 Task: Look for space in Paysandú, Uruguay from 10th June, 2023 to 25th June, 2023 for 4 adults in price range Rs.10000 to Rs.15000. Place can be private room with 4 bedrooms having 4 beds and 4 bathrooms. Property type can be house, flat, guest house, hotel. Amenities needed are: wifi, TV, free parkinig on premises, gym, breakfast. Booking option can be shelf check-in. Required host language is English.
Action: Mouse moved to (481, 124)
Screenshot: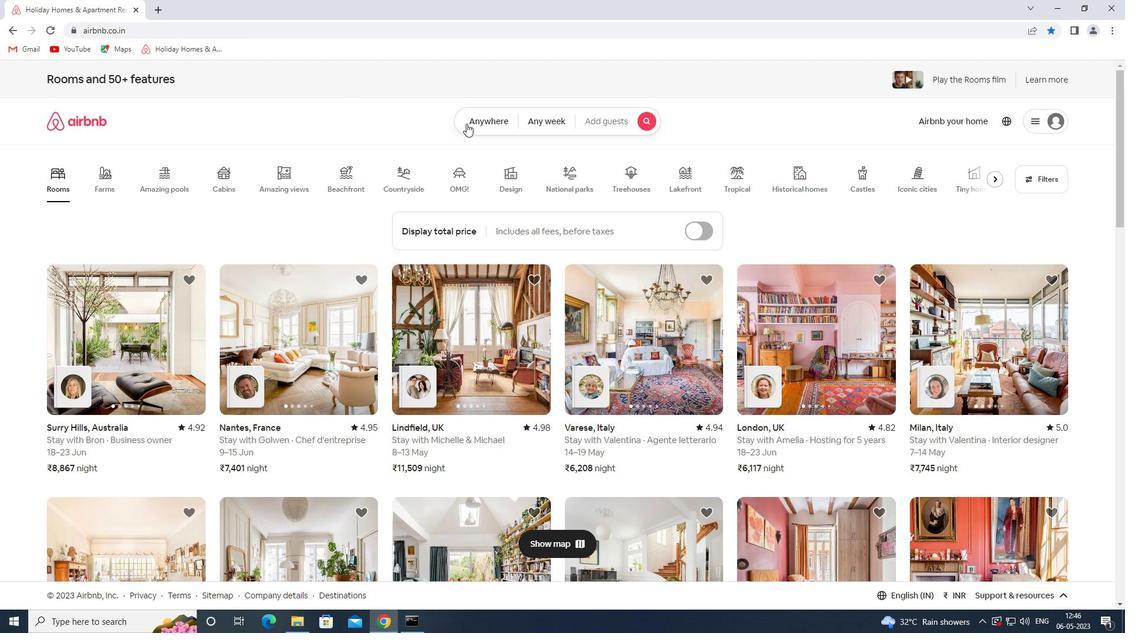 
Action: Mouse pressed left at (481, 124)
Screenshot: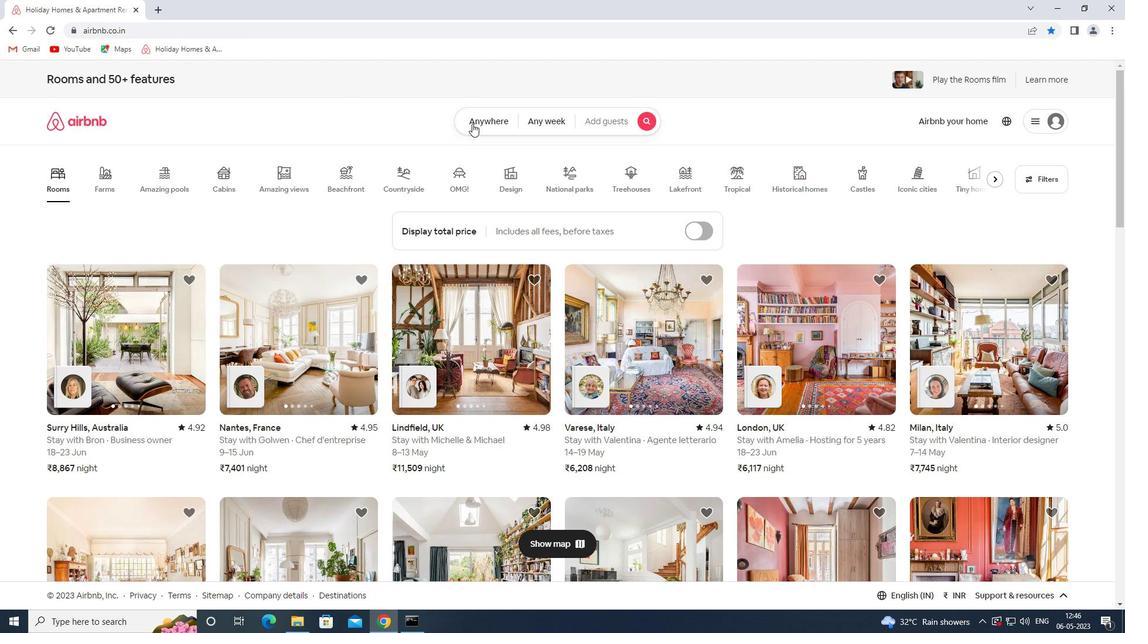
Action: Mouse moved to (420, 163)
Screenshot: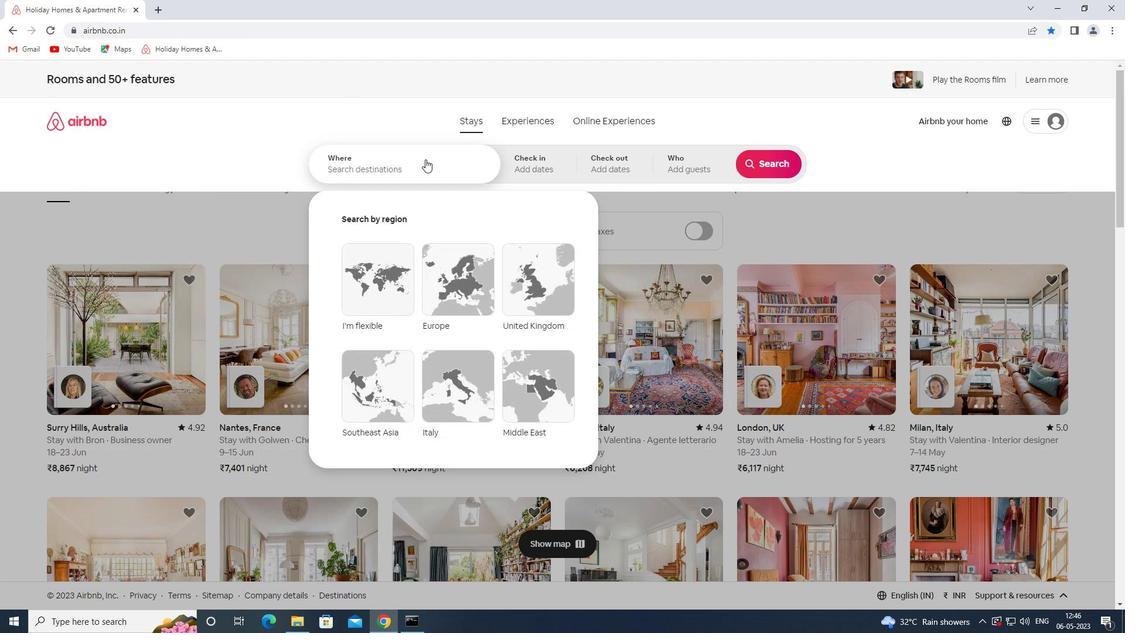 
Action: Mouse pressed left at (420, 163)
Screenshot: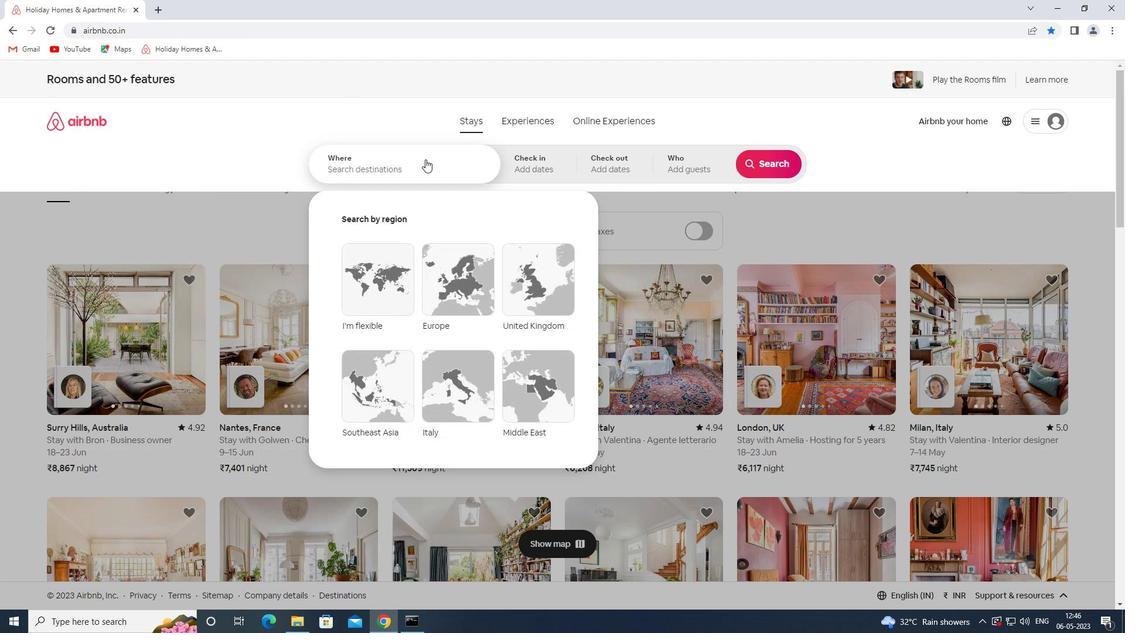 
Action: Key pressed <Key.shift><Key.shift><Key.shift><Key.shift><Key.shift><Key.shift>PAYSANDU<Key.space>
Screenshot: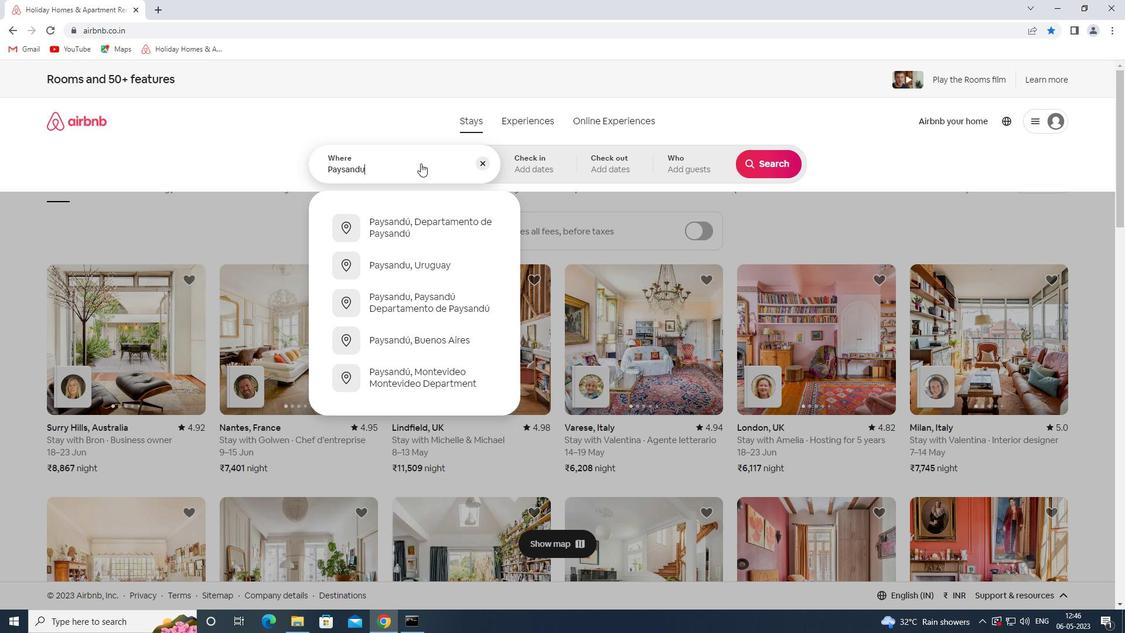
Action: Mouse moved to (434, 236)
Screenshot: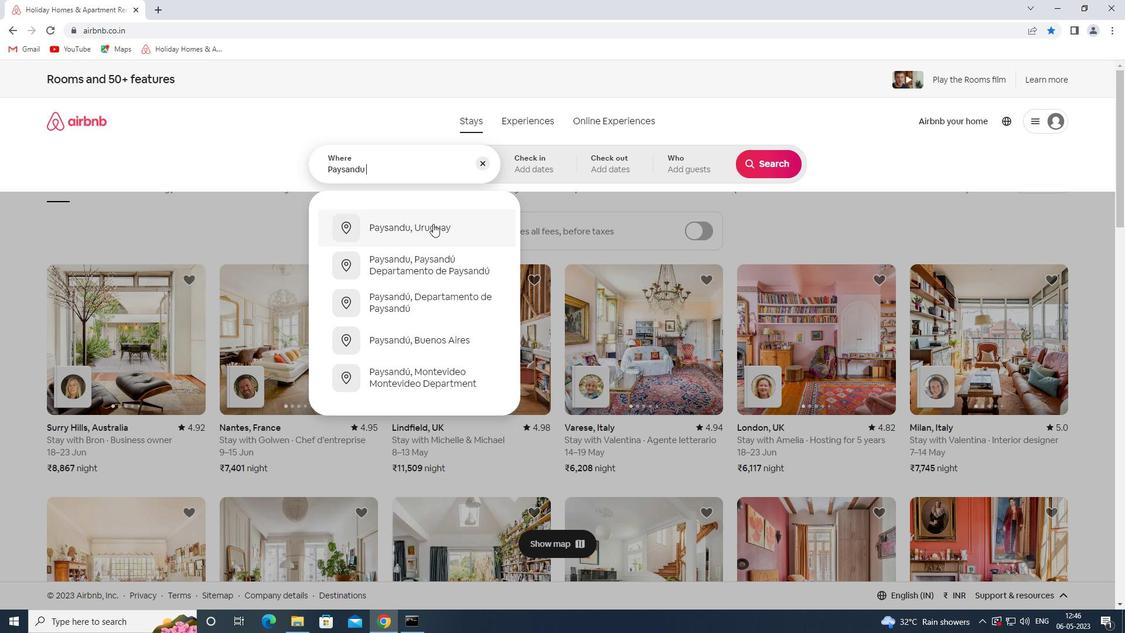 
Action: Mouse pressed left at (434, 236)
Screenshot: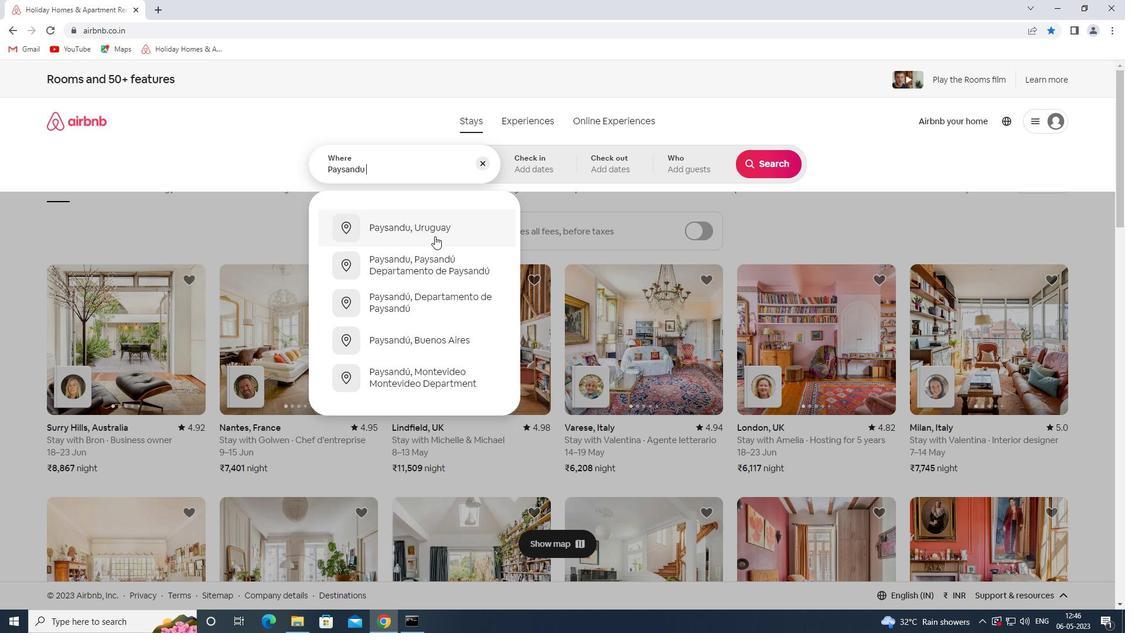 
Action: Mouse moved to (754, 333)
Screenshot: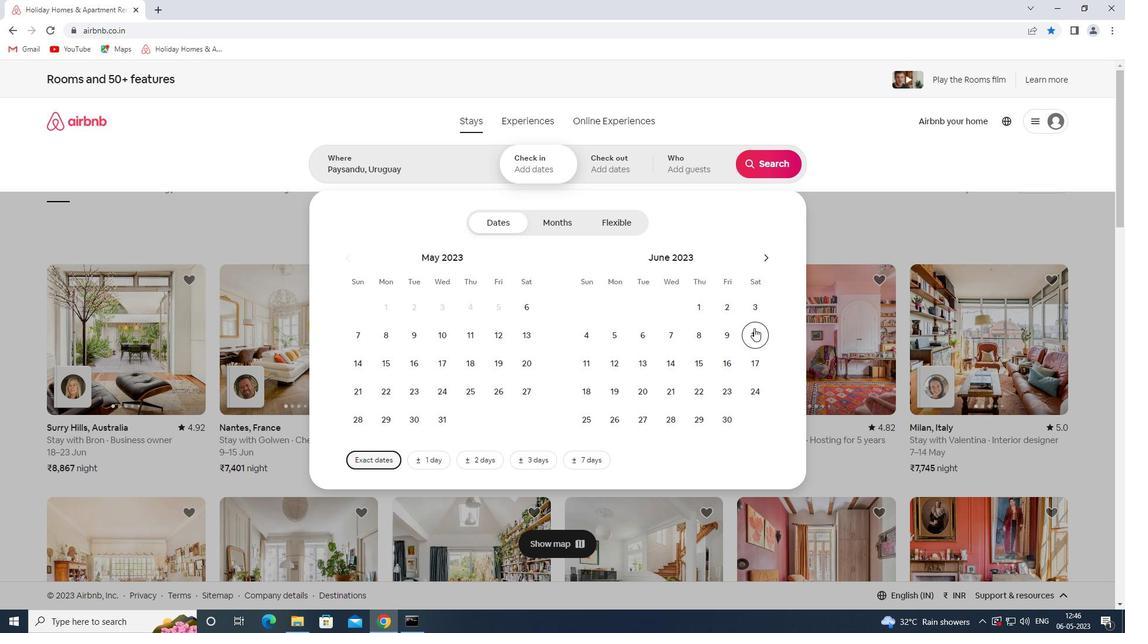 
Action: Mouse pressed left at (754, 333)
Screenshot: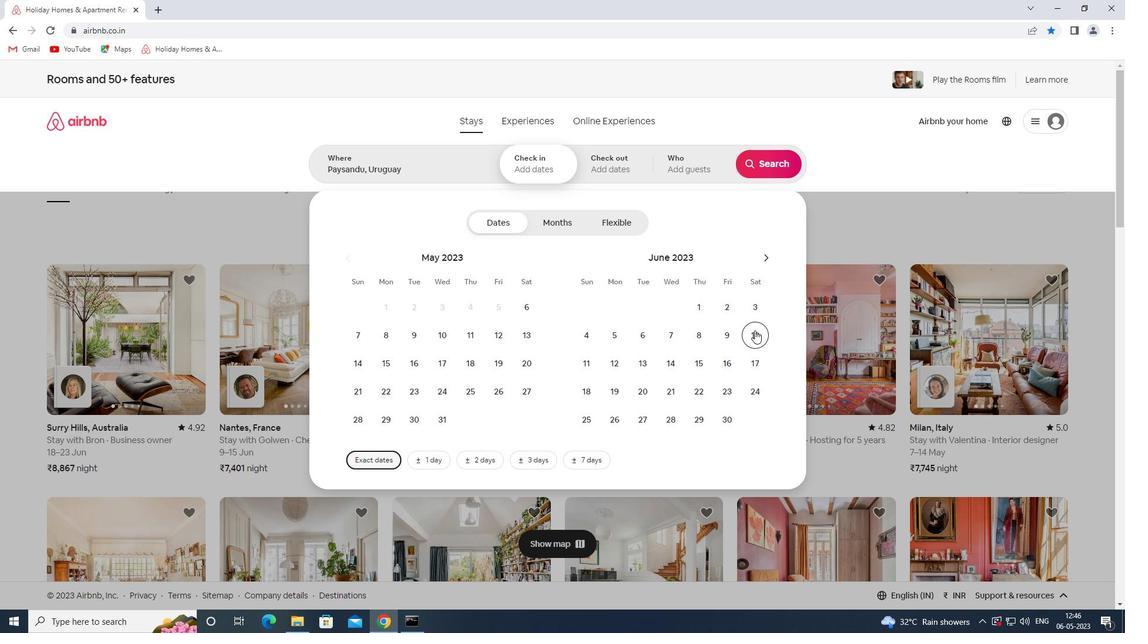 
Action: Mouse moved to (585, 424)
Screenshot: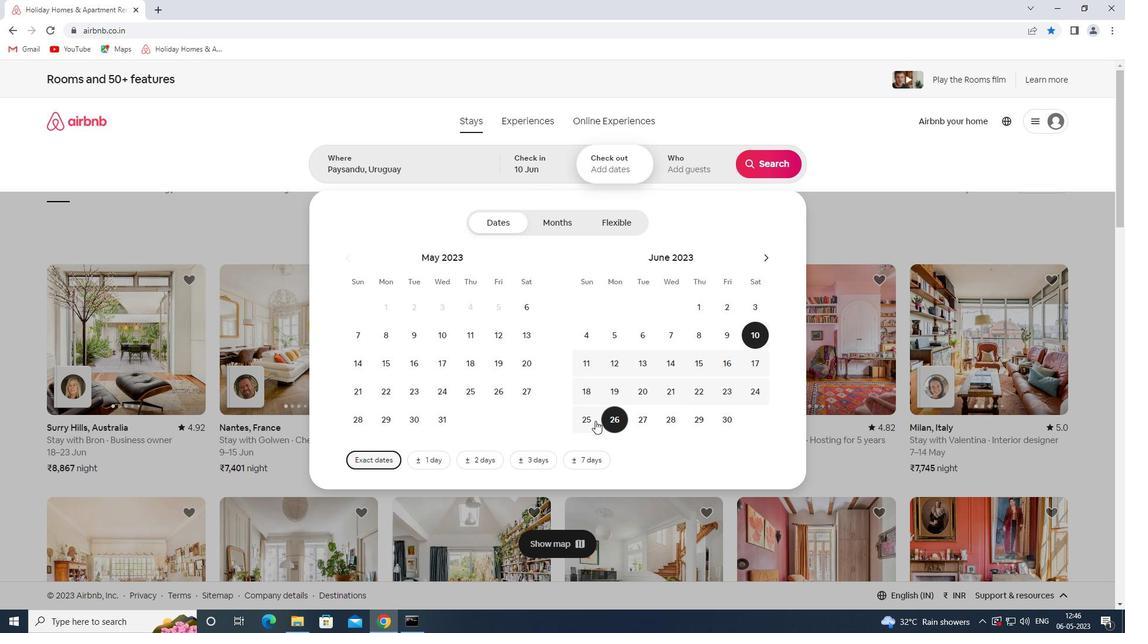 
Action: Mouse pressed left at (585, 424)
Screenshot: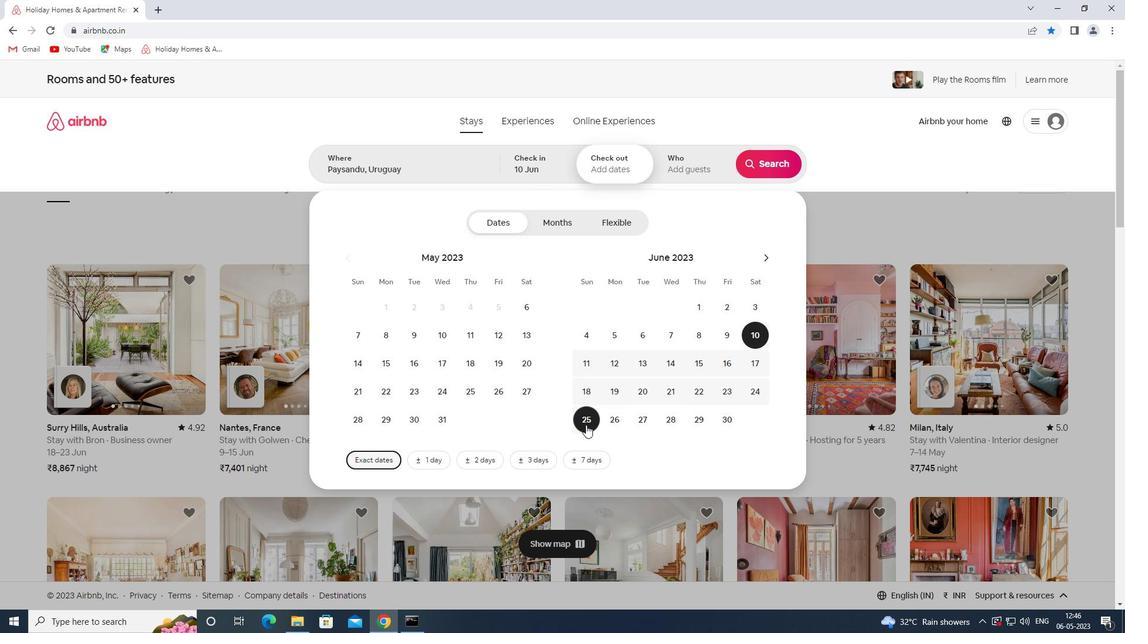 
Action: Mouse moved to (694, 165)
Screenshot: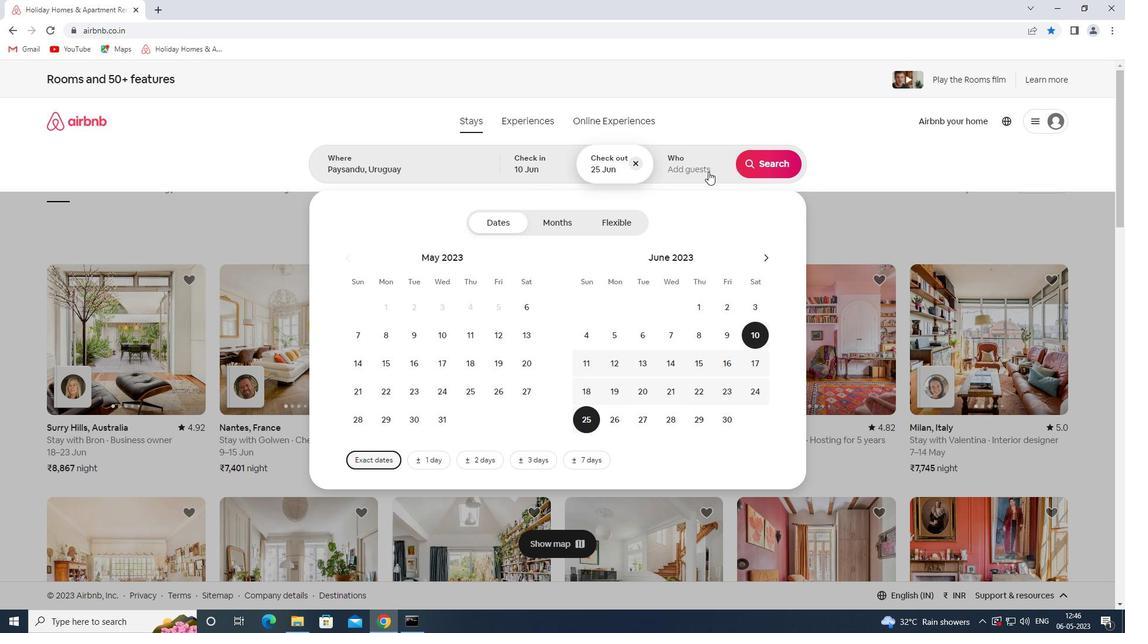 
Action: Mouse pressed left at (694, 165)
Screenshot: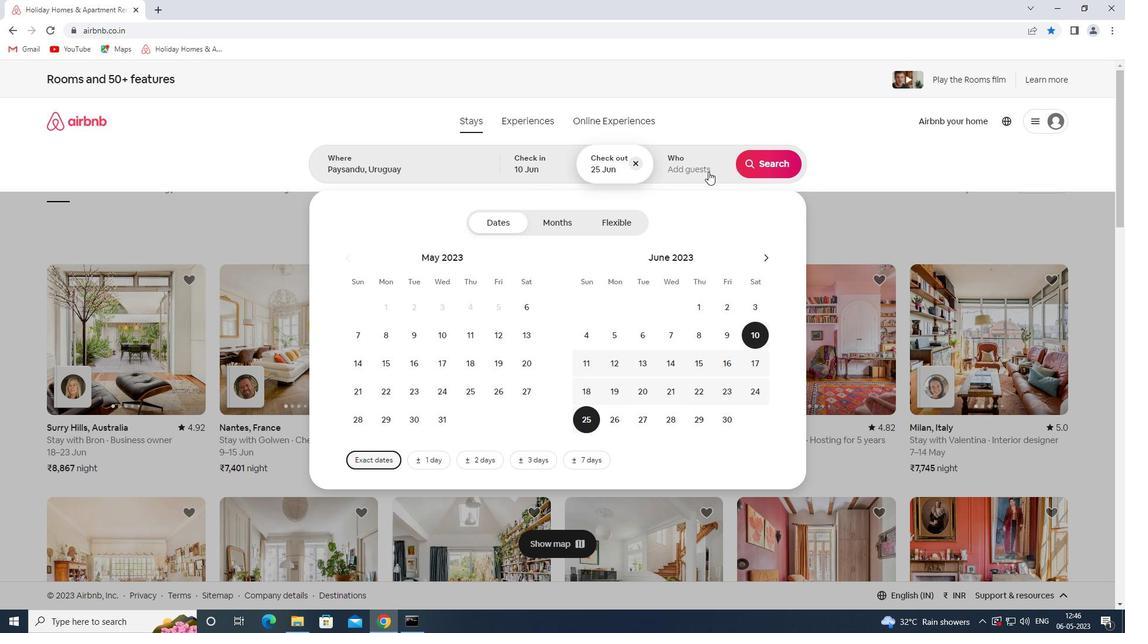 
Action: Mouse moved to (769, 226)
Screenshot: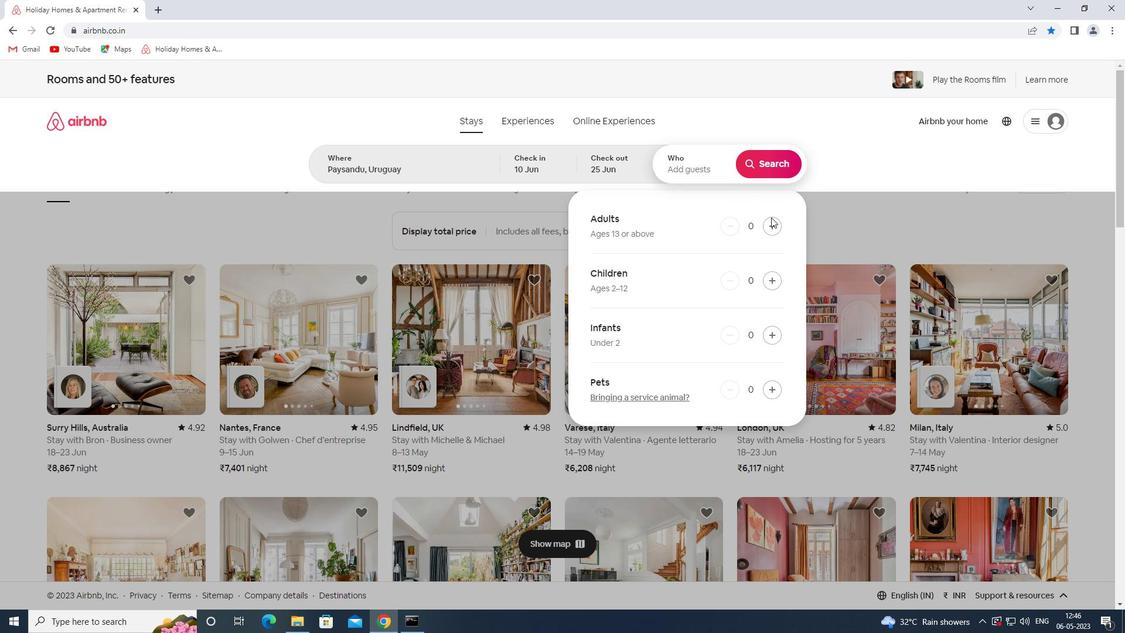 
Action: Mouse pressed left at (769, 226)
Screenshot: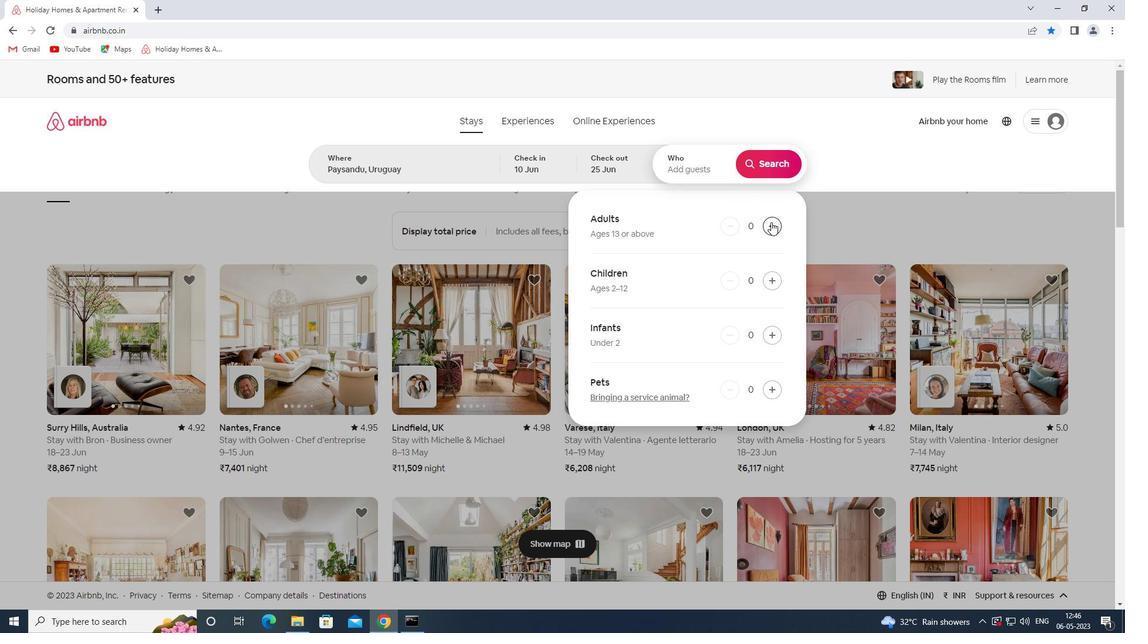 
Action: Mouse pressed left at (769, 226)
Screenshot: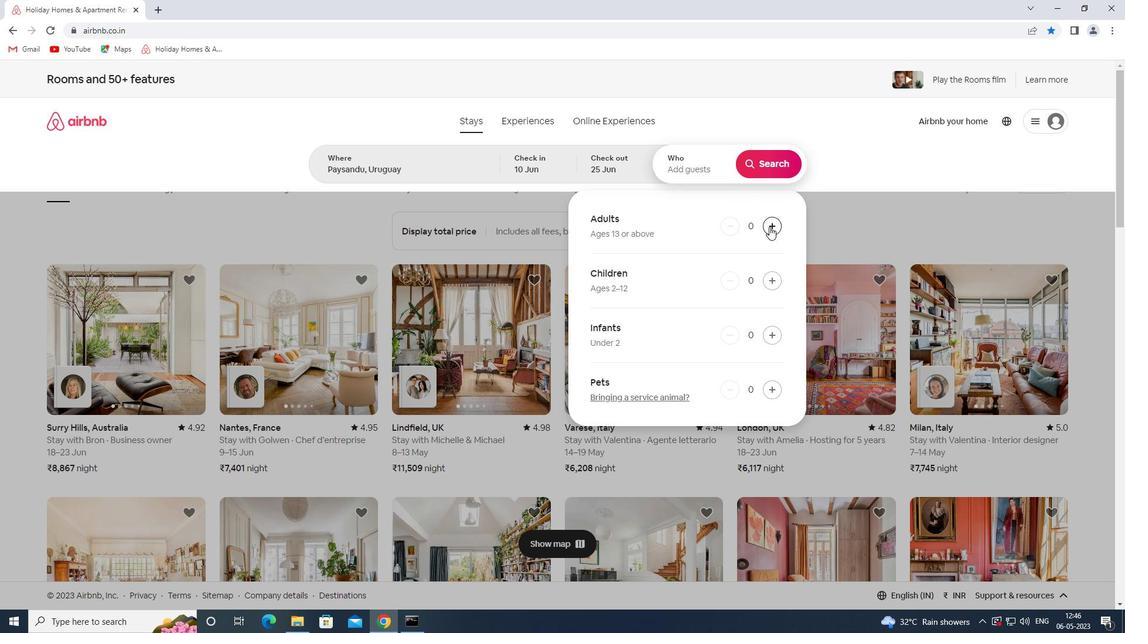 
Action: Mouse moved to (777, 233)
Screenshot: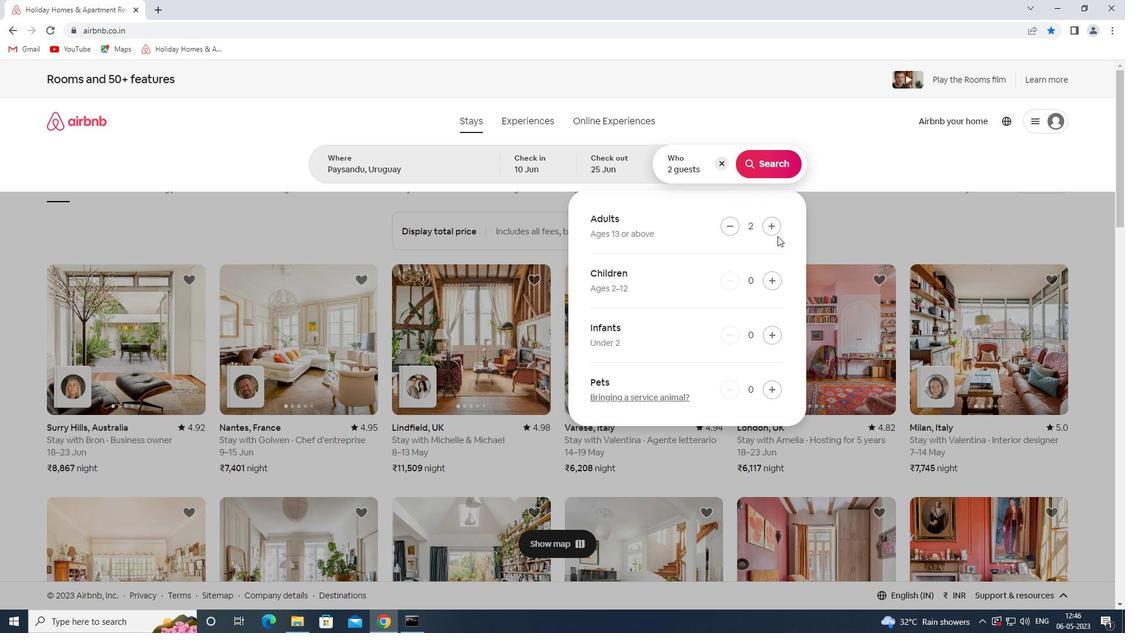 
Action: Mouse pressed left at (777, 233)
Screenshot: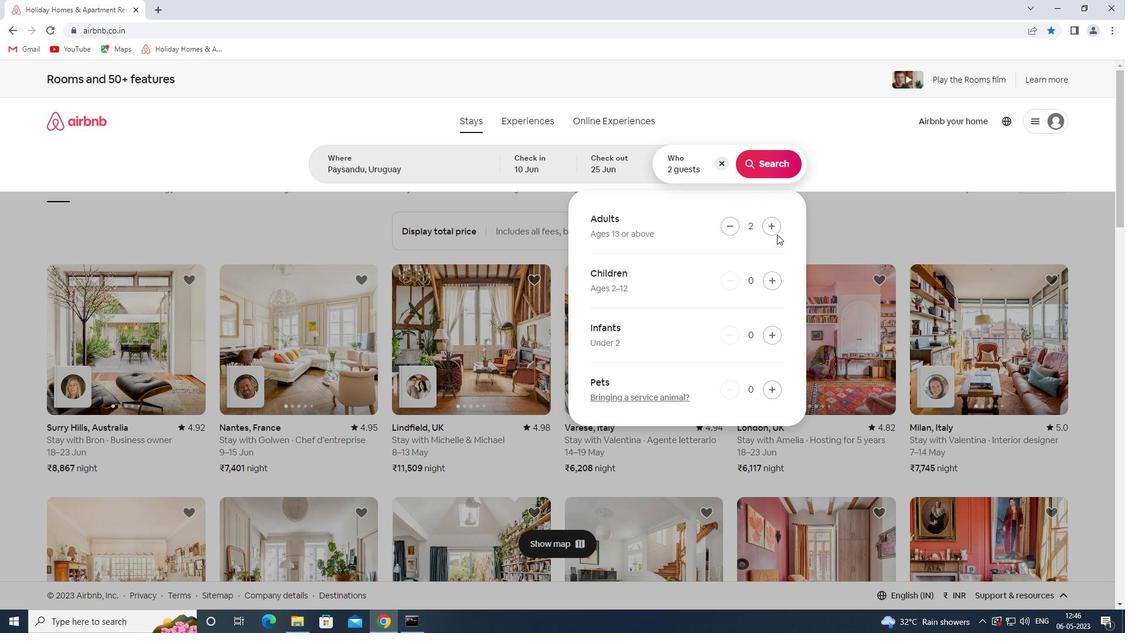 
Action: Mouse pressed left at (777, 233)
Screenshot: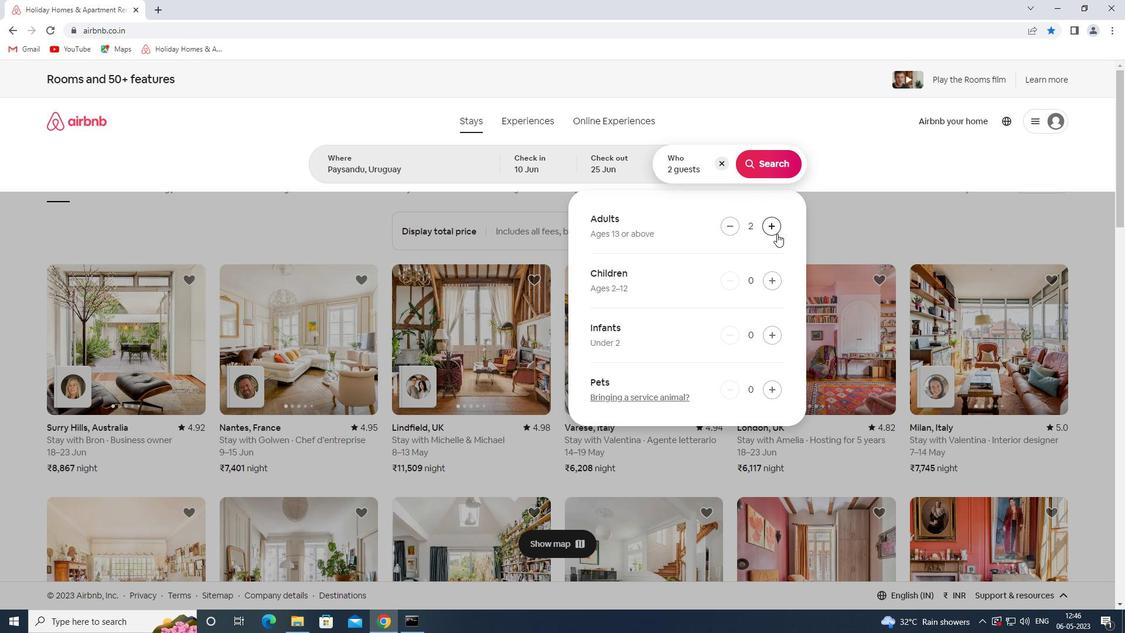 
Action: Mouse moved to (778, 165)
Screenshot: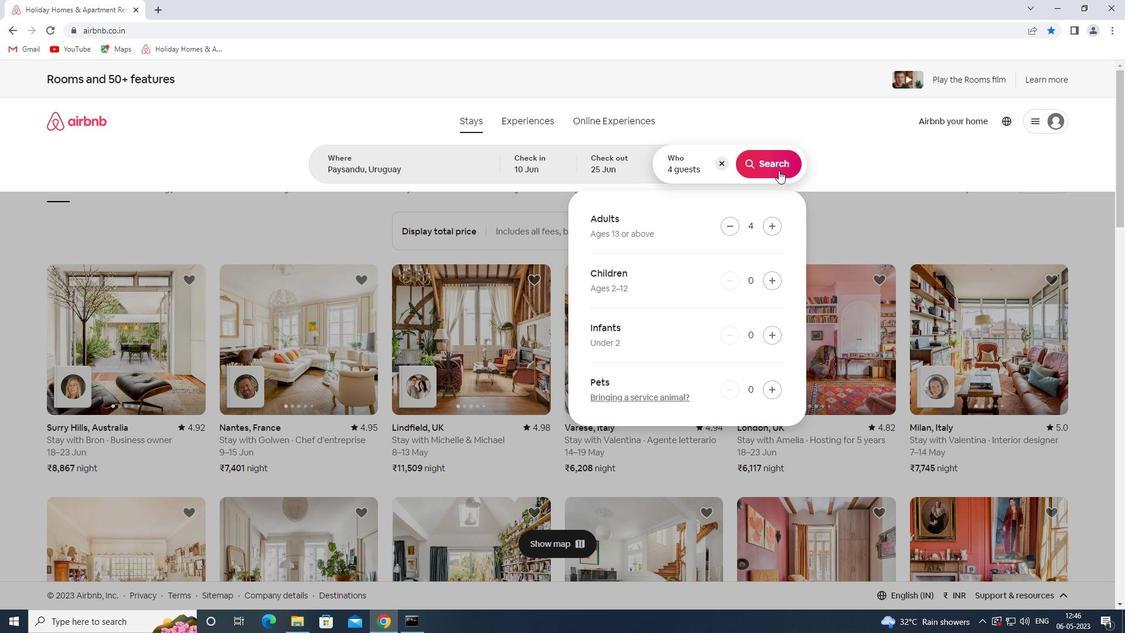 
Action: Mouse pressed left at (778, 165)
Screenshot: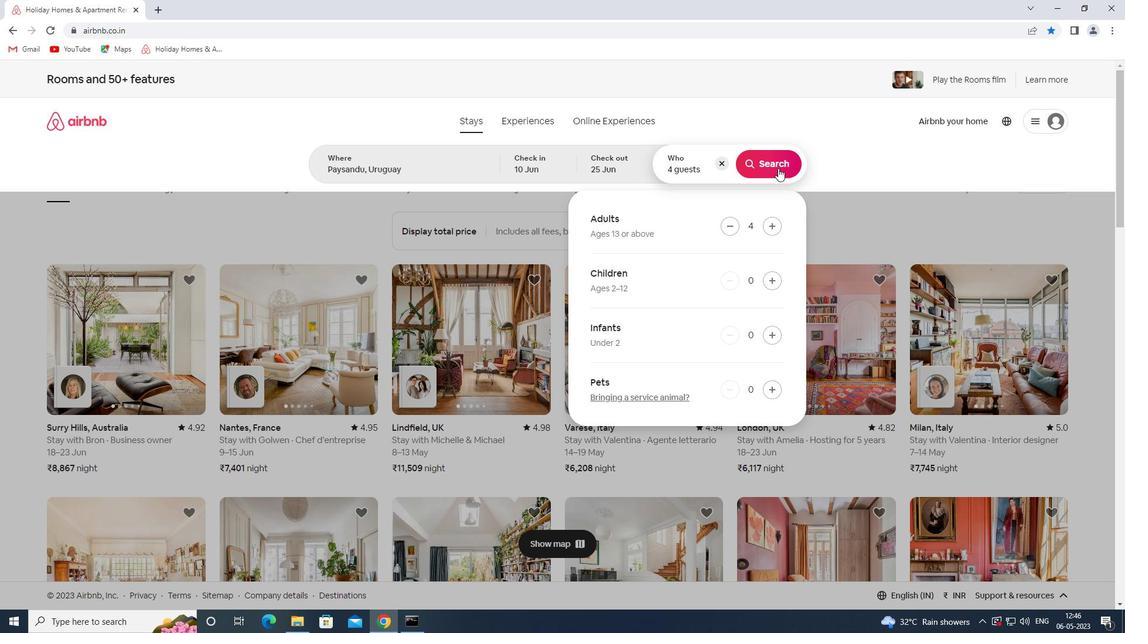 
Action: Mouse moved to (1083, 130)
Screenshot: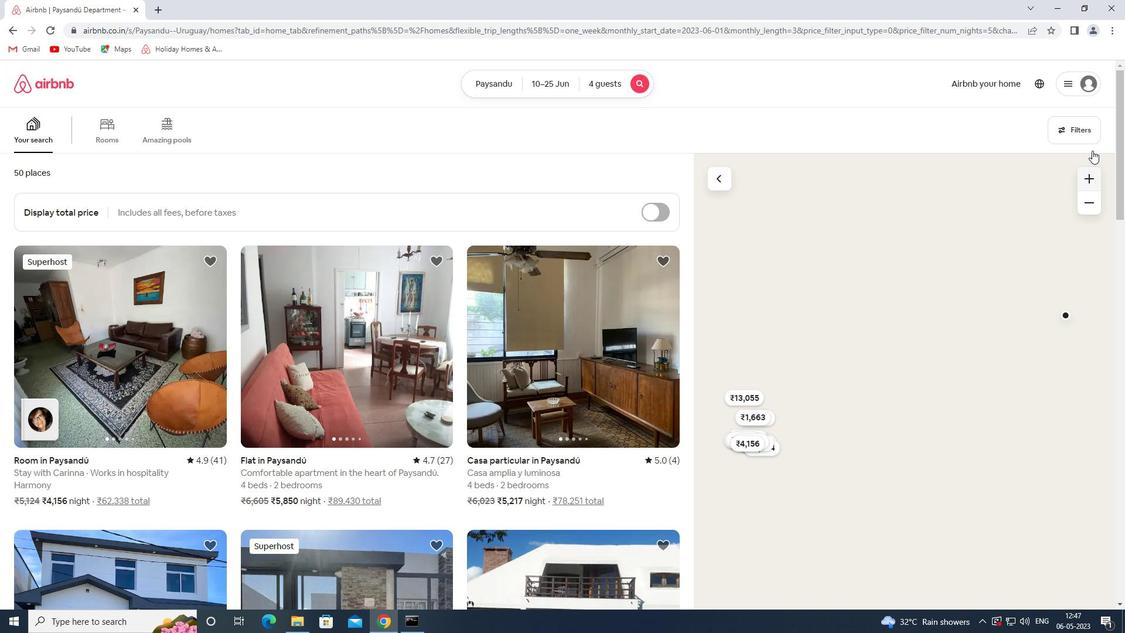 
Action: Mouse pressed left at (1083, 130)
Screenshot: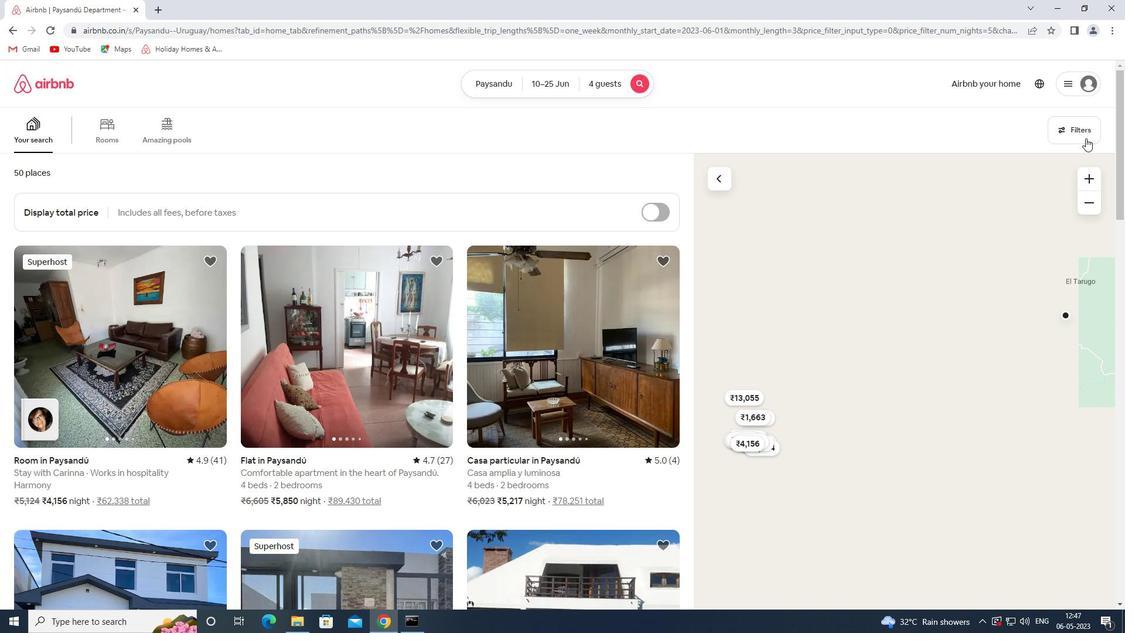 
Action: Mouse moved to (406, 419)
Screenshot: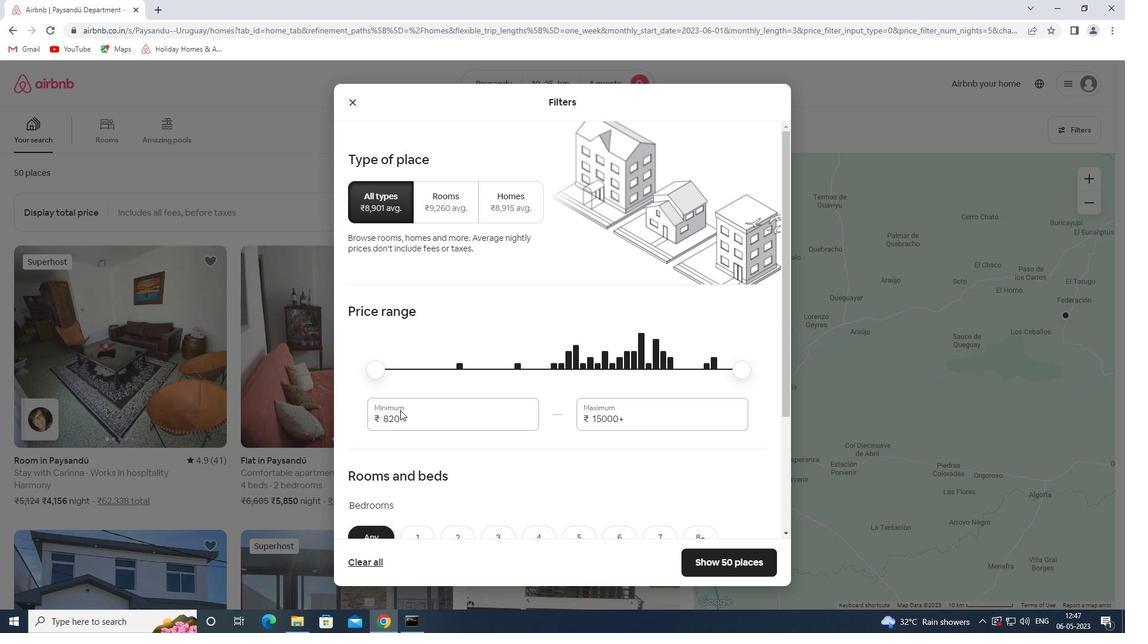 
Action: Mouse pressed left at (406, 419)
Screenshot: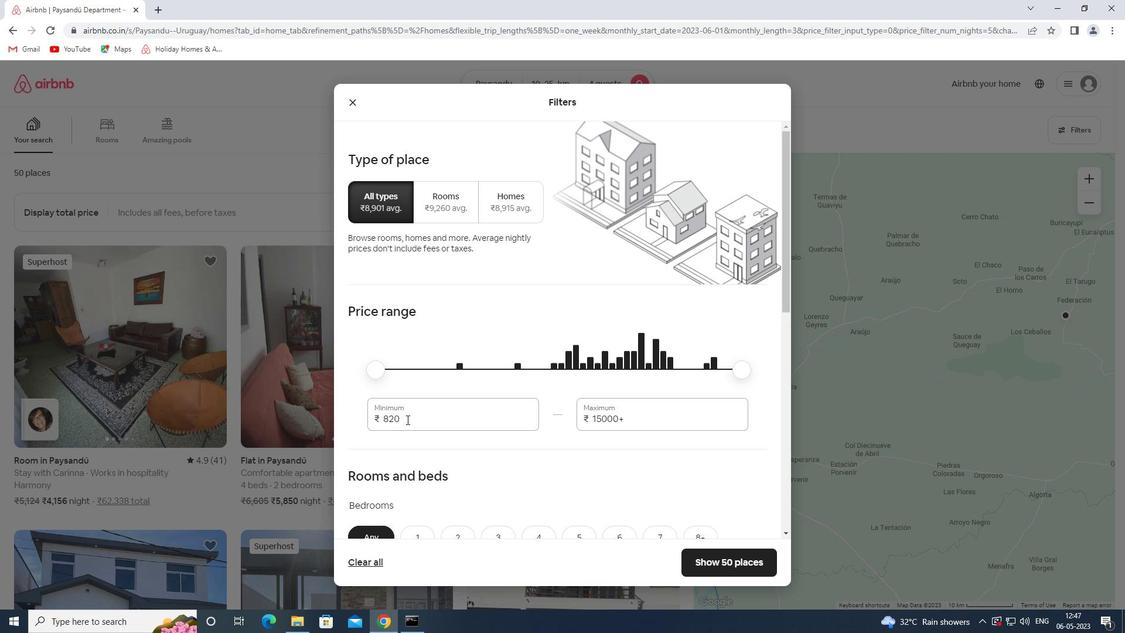
Action: Mouse pressed left at (406, 419)
Screenshot: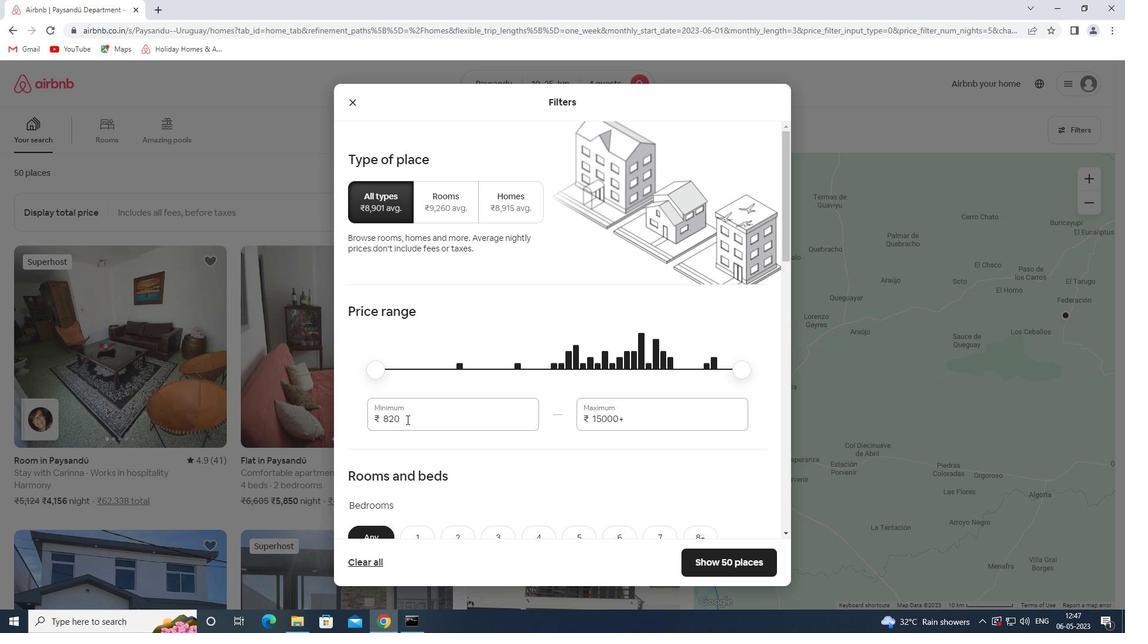 
Action: Key pressed 10000<Key.tab>15000
Screenshot: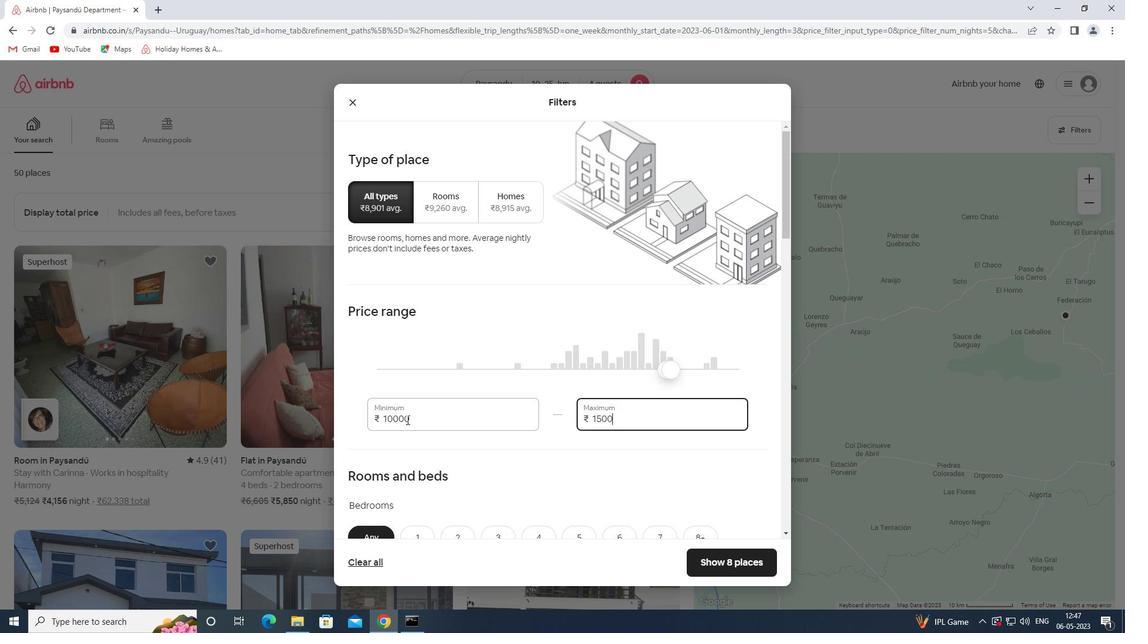 
Action: Mouse moved to (386, 475)
Screenshot: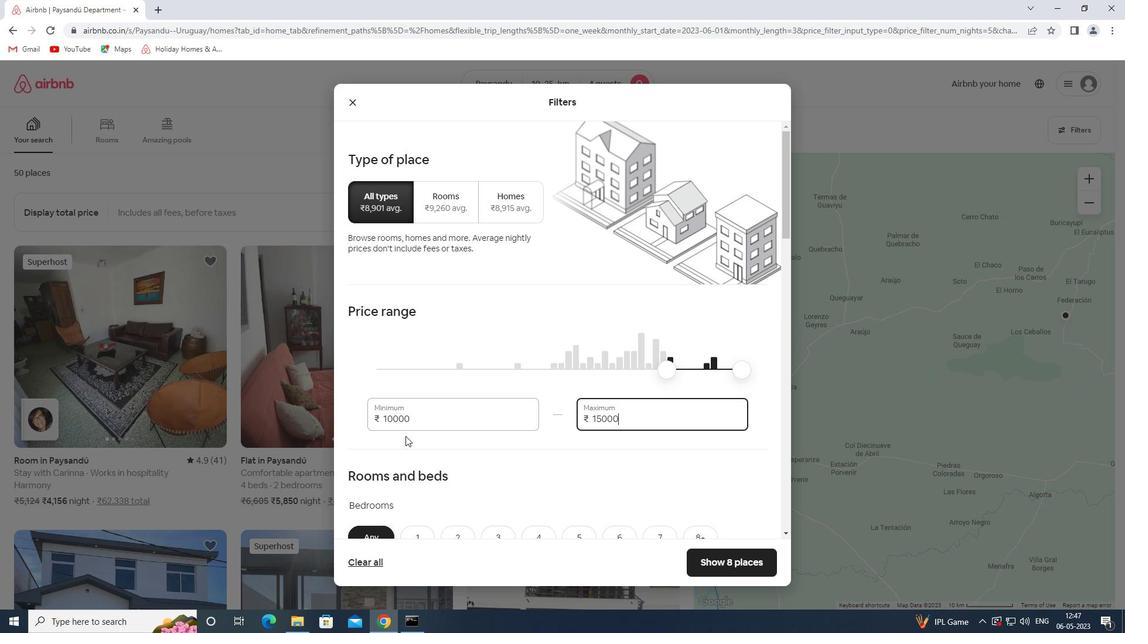 
Action: Mouse scrolled (386, 474) with delta (0, 0)
Screenshot: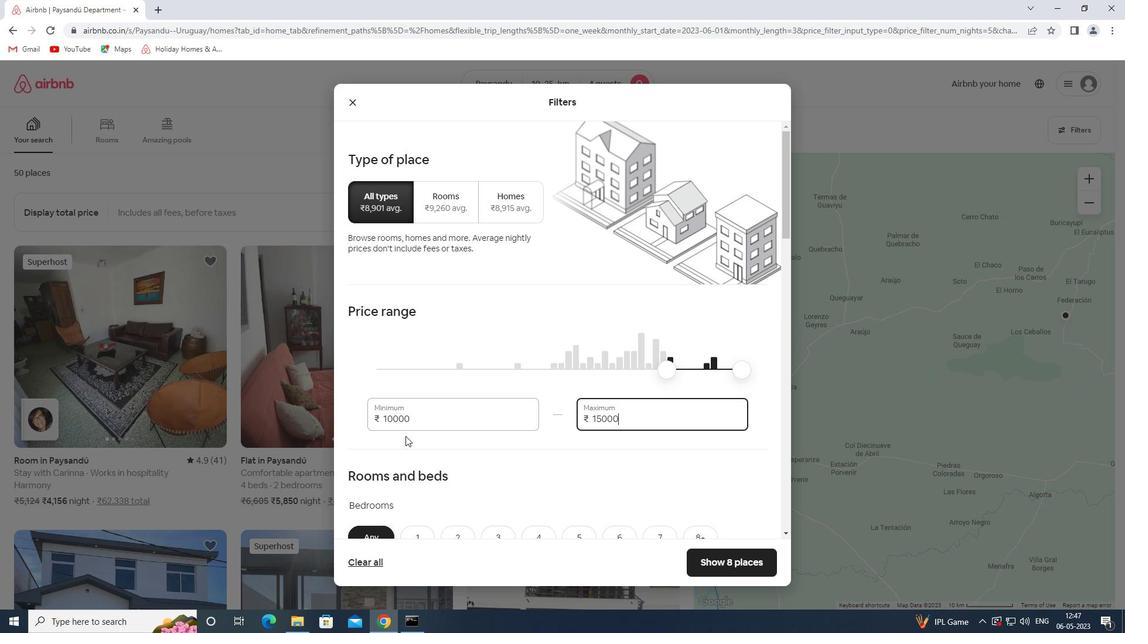 
Action: Mouse moved to (382, 476)
Screenshot: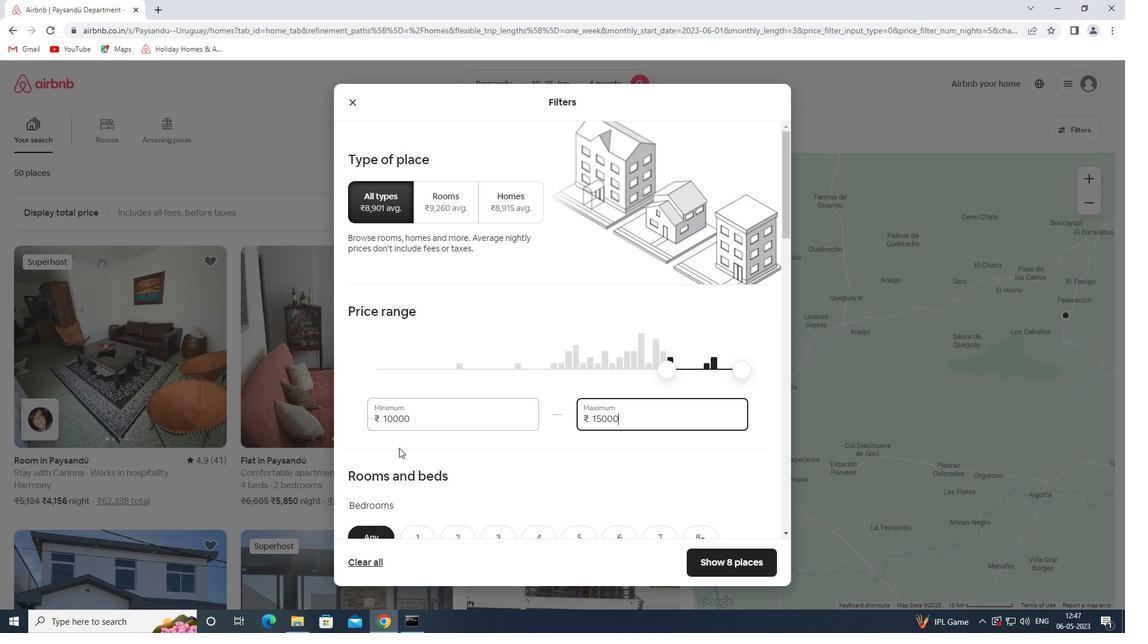
Action: Mouse scrolled (382, 475) with delta (0, 0)
Screenshot: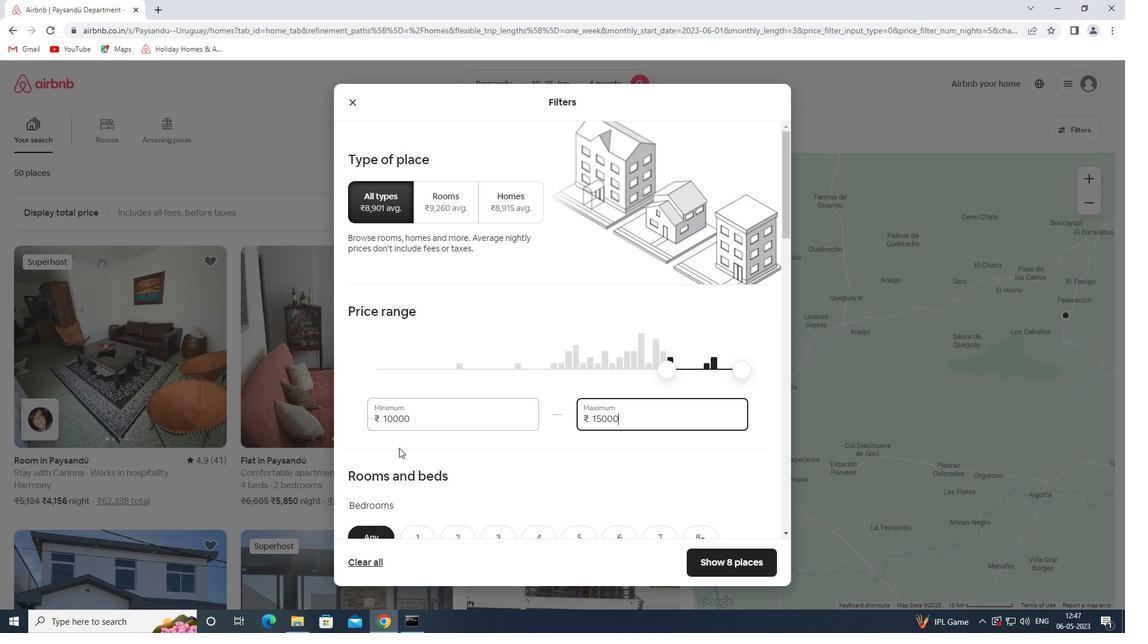 
Action: Mouse moved to (381, 477)
Screenshot: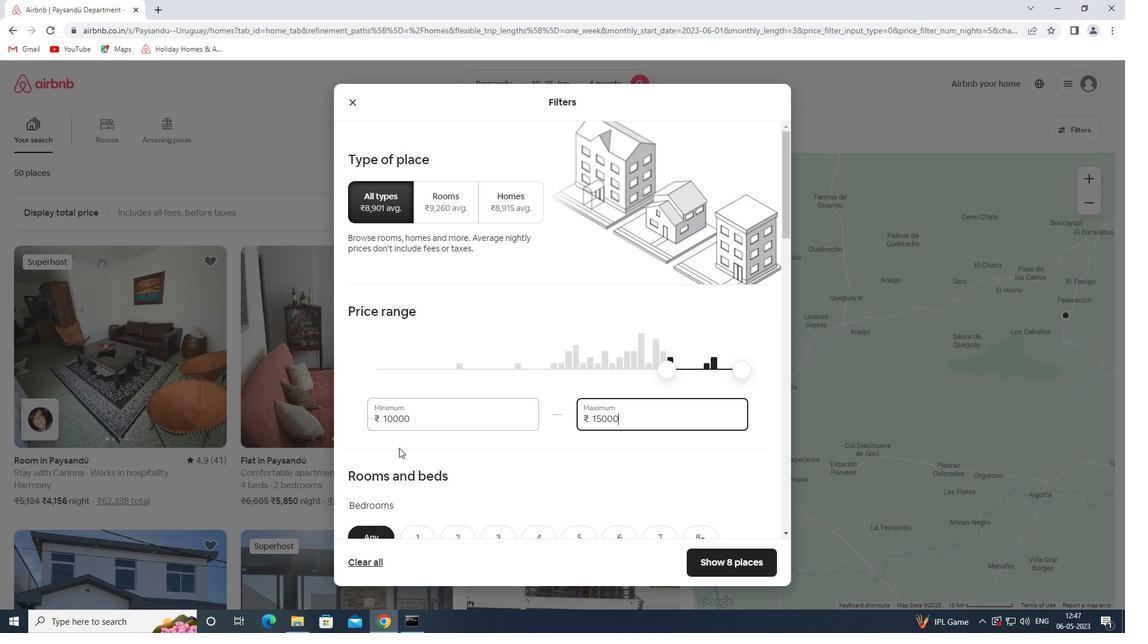 
Action: Mouse scrolled (381, 477) with delta (0, 0)
Screenshot: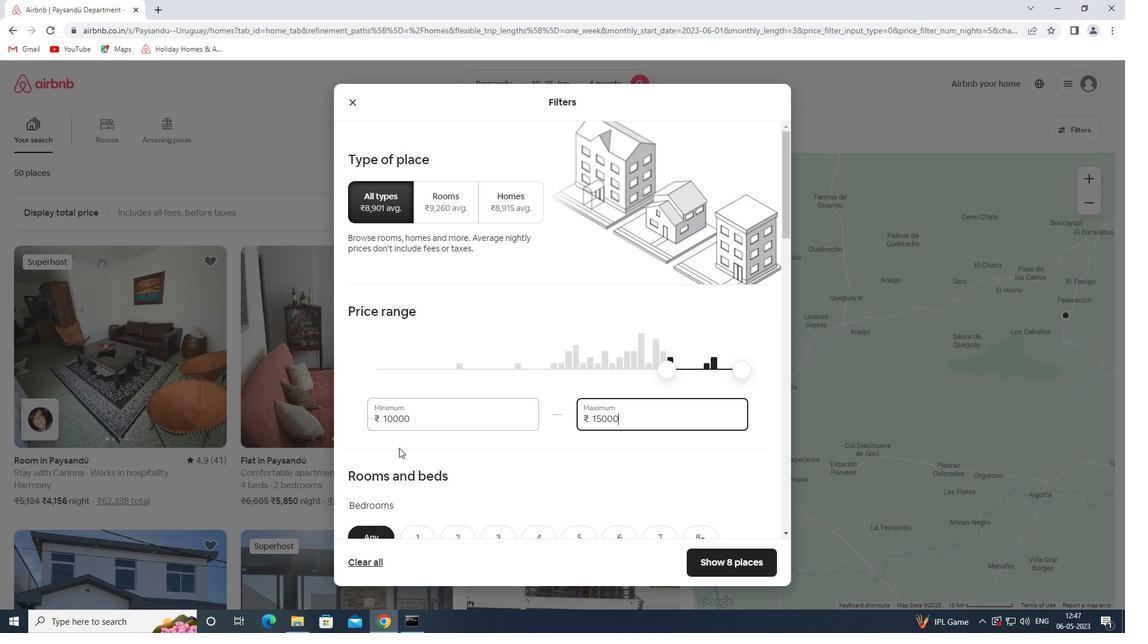 
Action: Mouse moved to (379, 479)
Screenshot: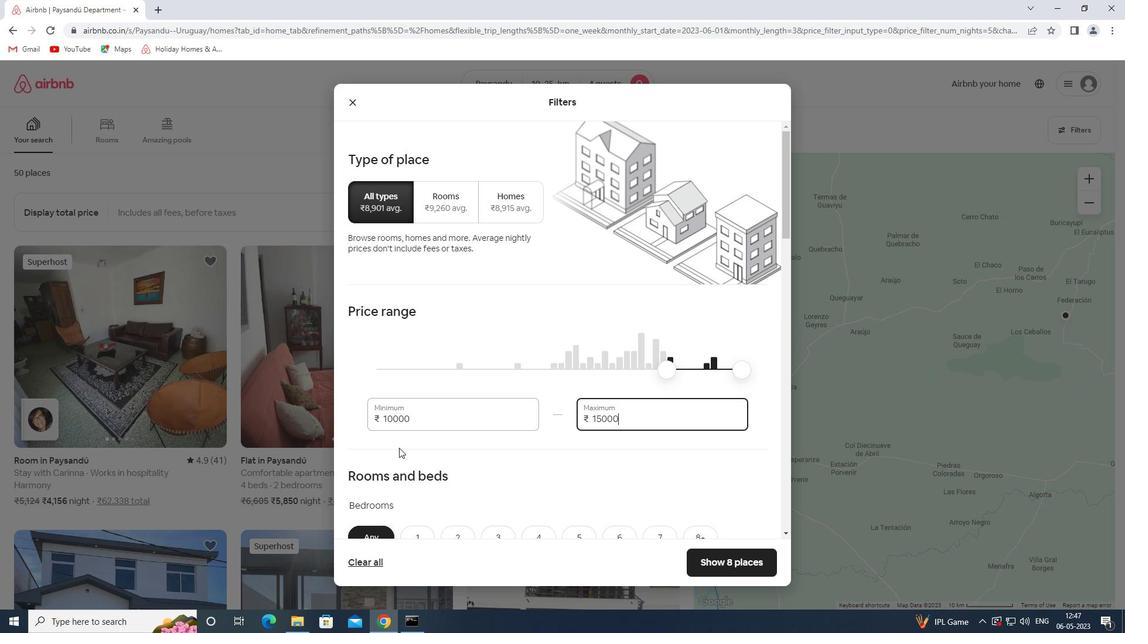
Action: Mouse scrolled (379, 478) with delta (0, 0)
Screenshot: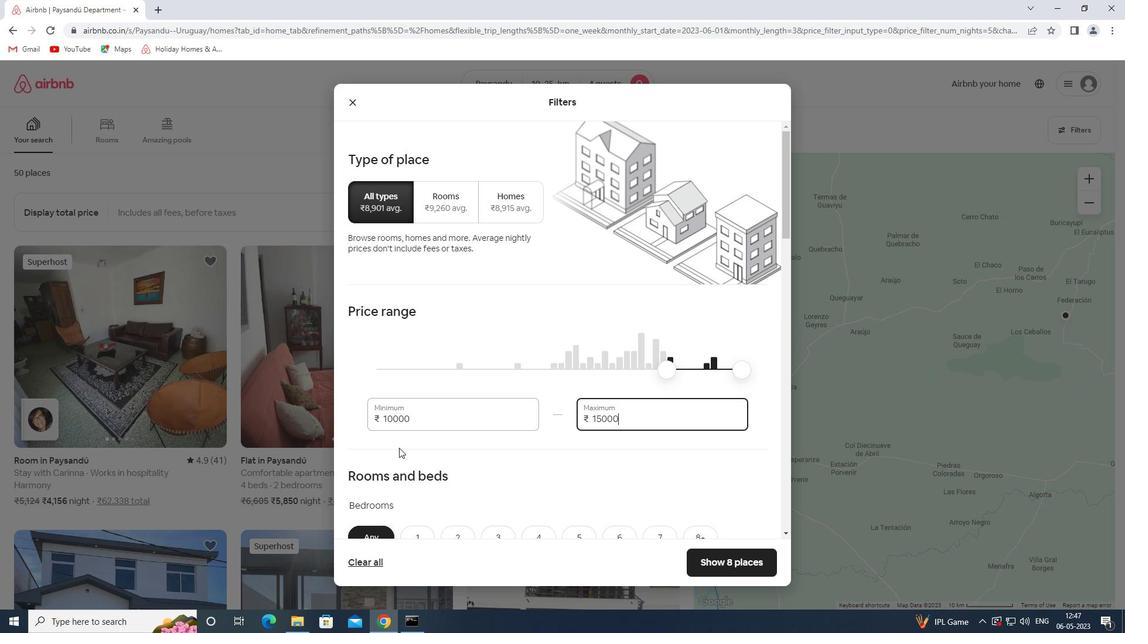 
Action: Mouse moved to (379, 479)
Screenshot: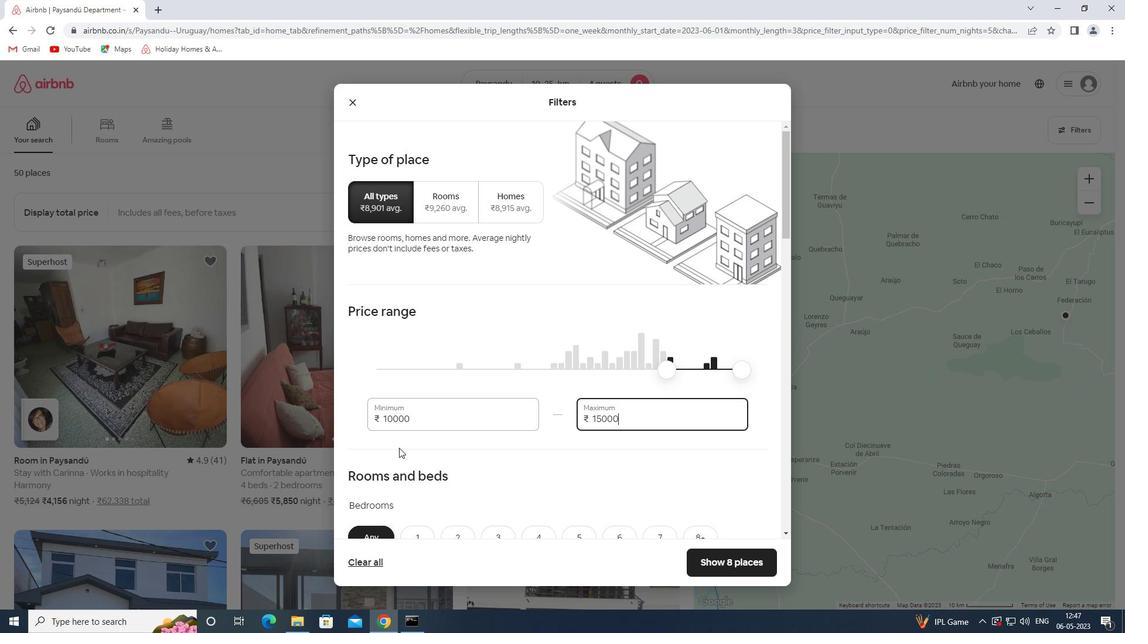 
Action: Mouse scrolled (379, 478) with delta (0, 0)
Screenshot: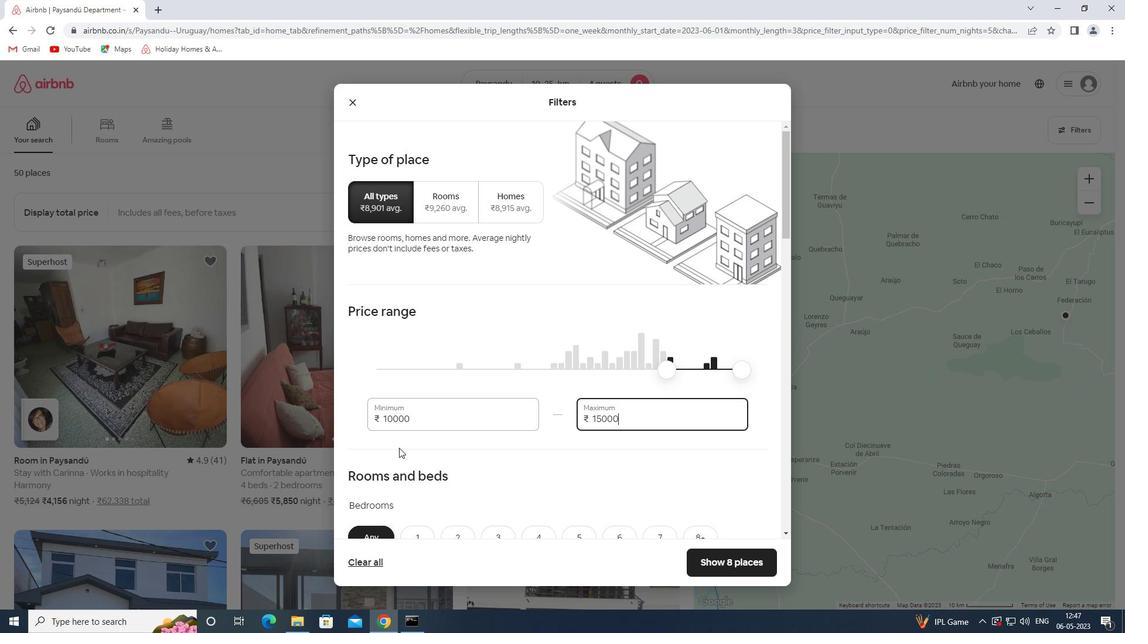 
Action: Mouse moved to (548, 245)
Screenshot: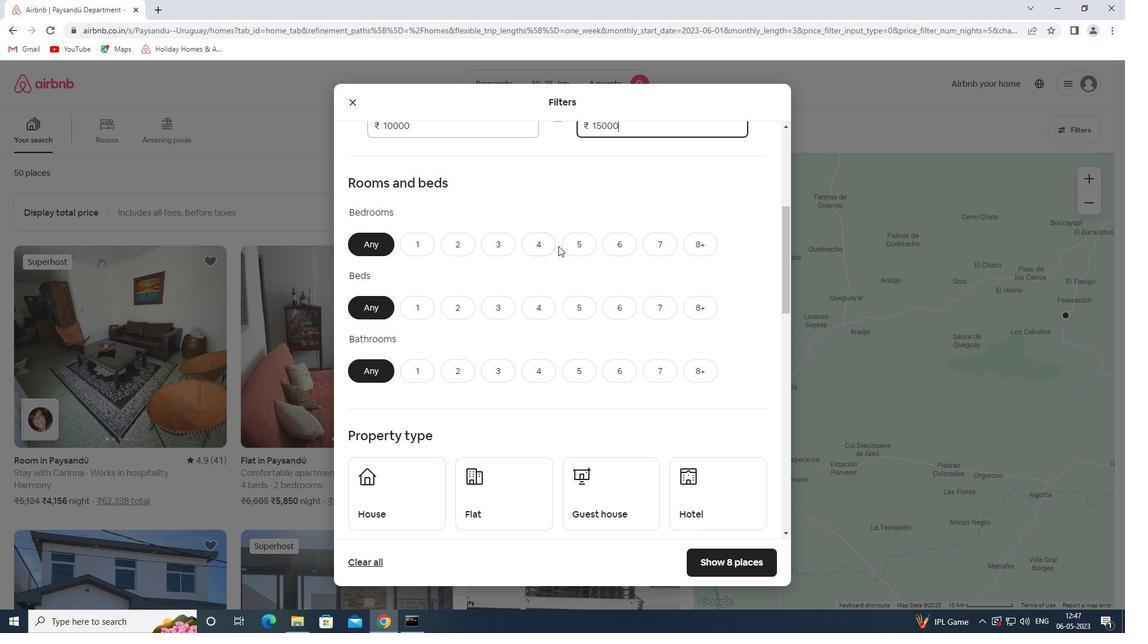 
Action: Mouse pressed left at (548, 245)
Screenshot: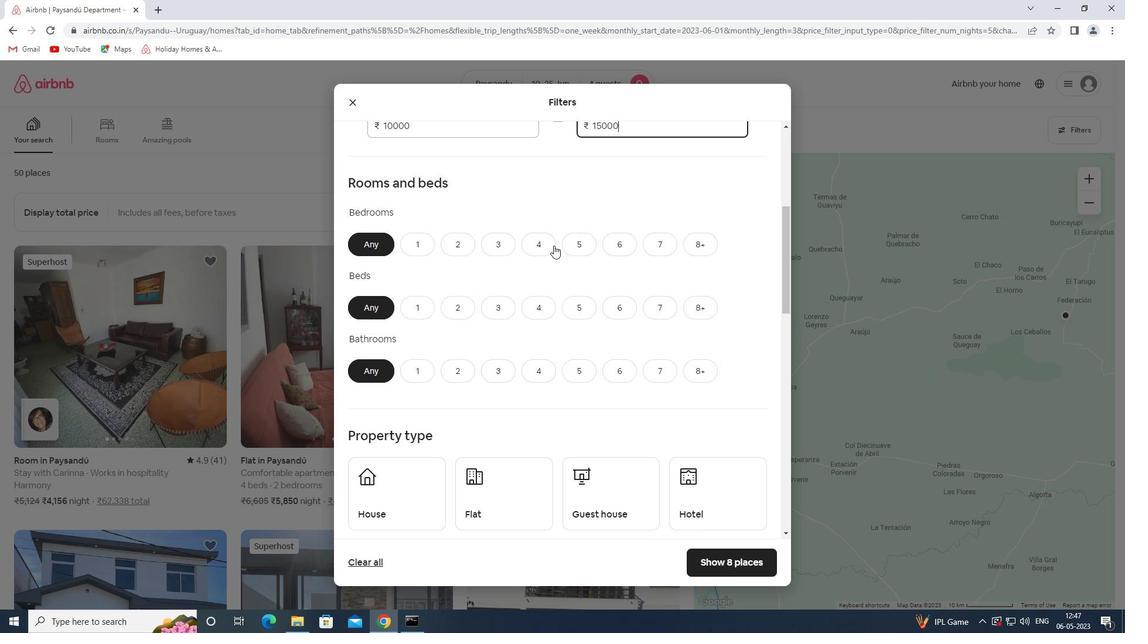 
Action: Mouse moved to (542, 310)
Screenshot: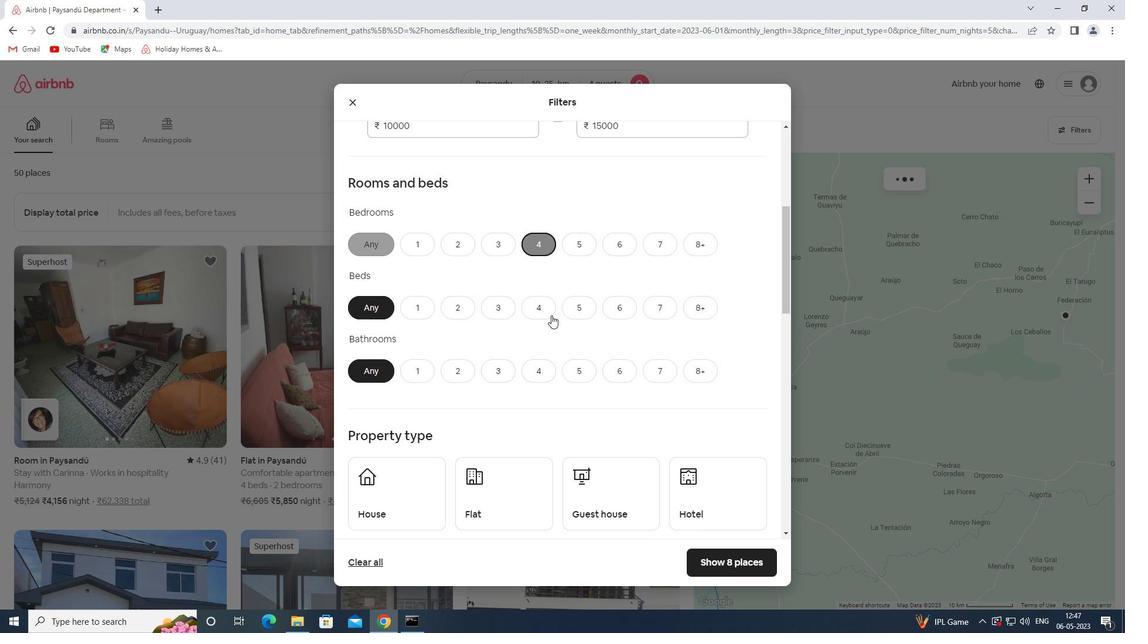 
Action: Mouse pressed left at (542, 310)
Screenshot: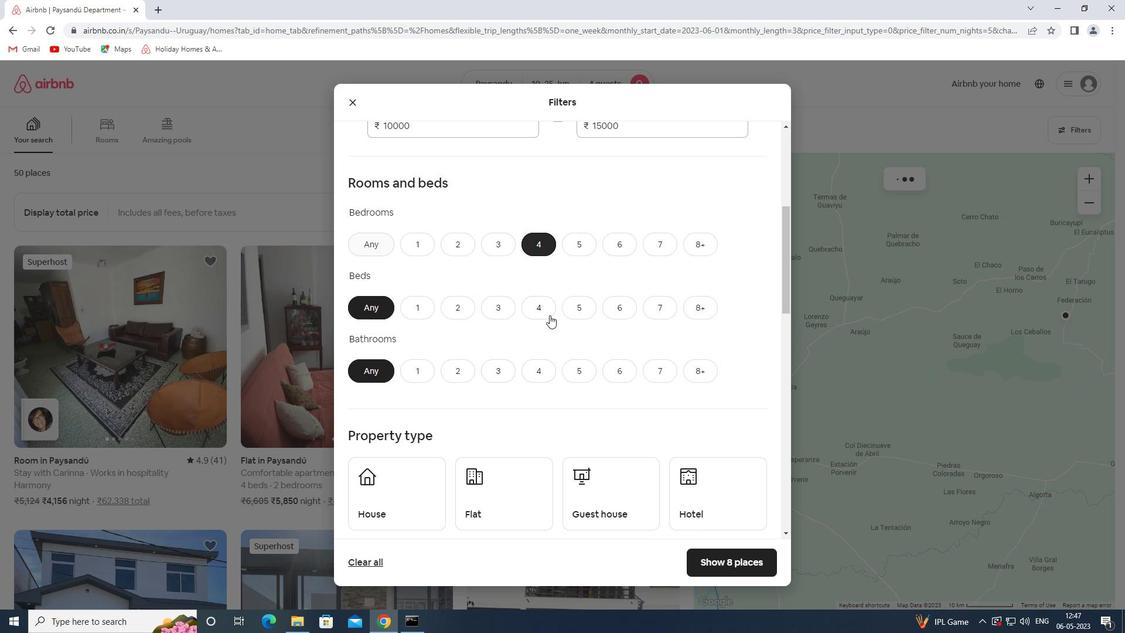 
Action: Mouse moved to (542, 350)
Screenshot: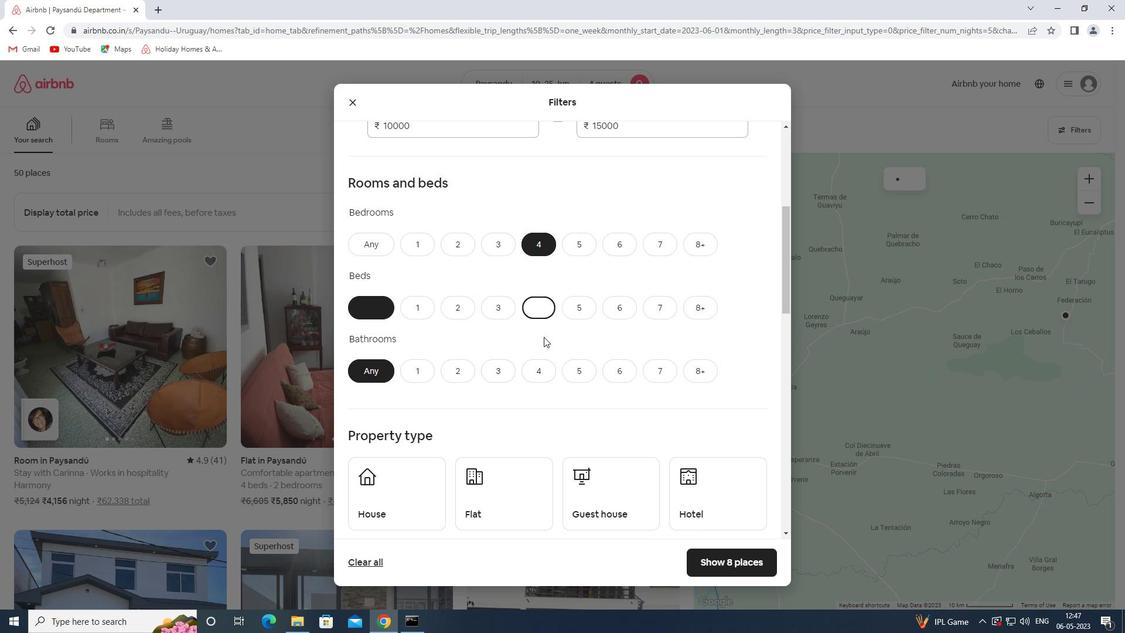 
Action: Mouse pressed left at (542, 350)
Screenshot: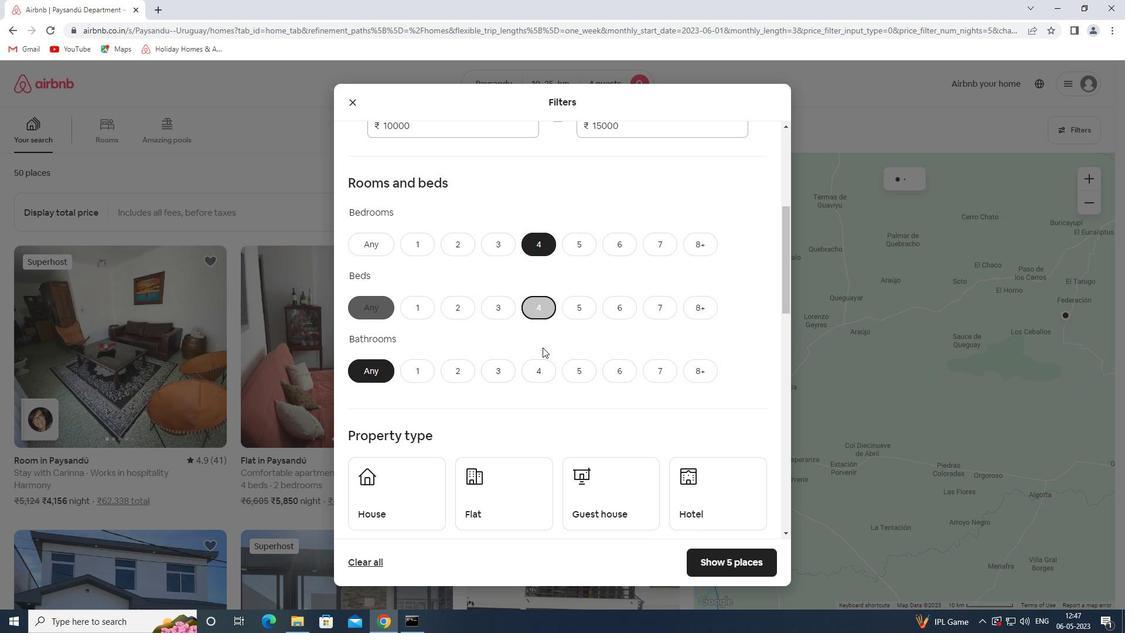 
Action: Mouse moved to (539, 375)
Screenshot: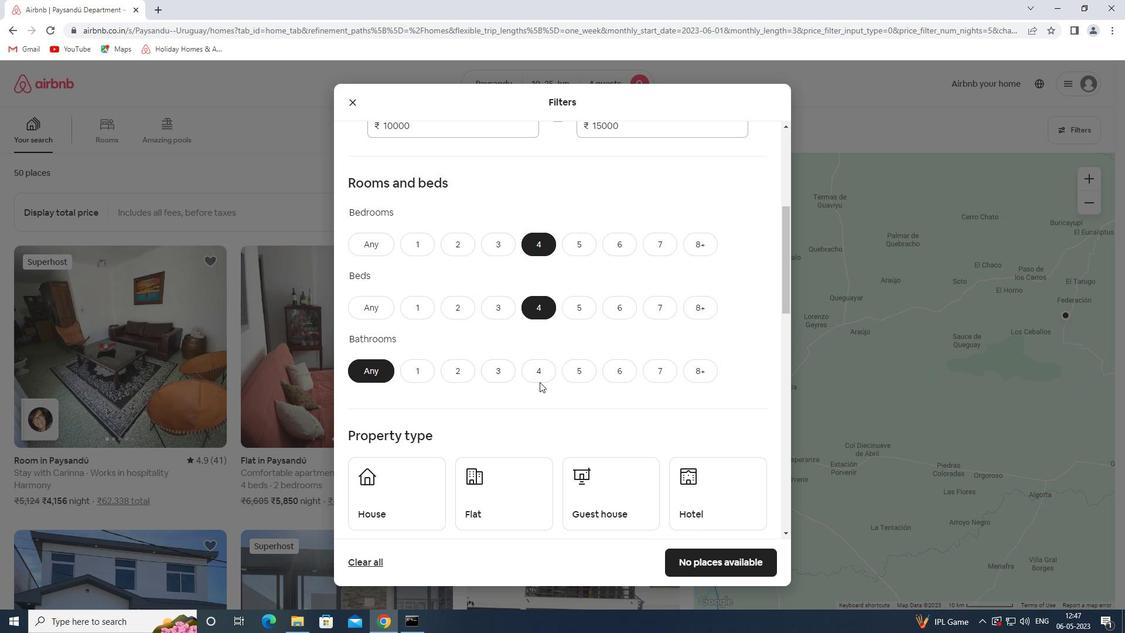 
Action: Mouse pressed left at (539, 375)
Screenshot: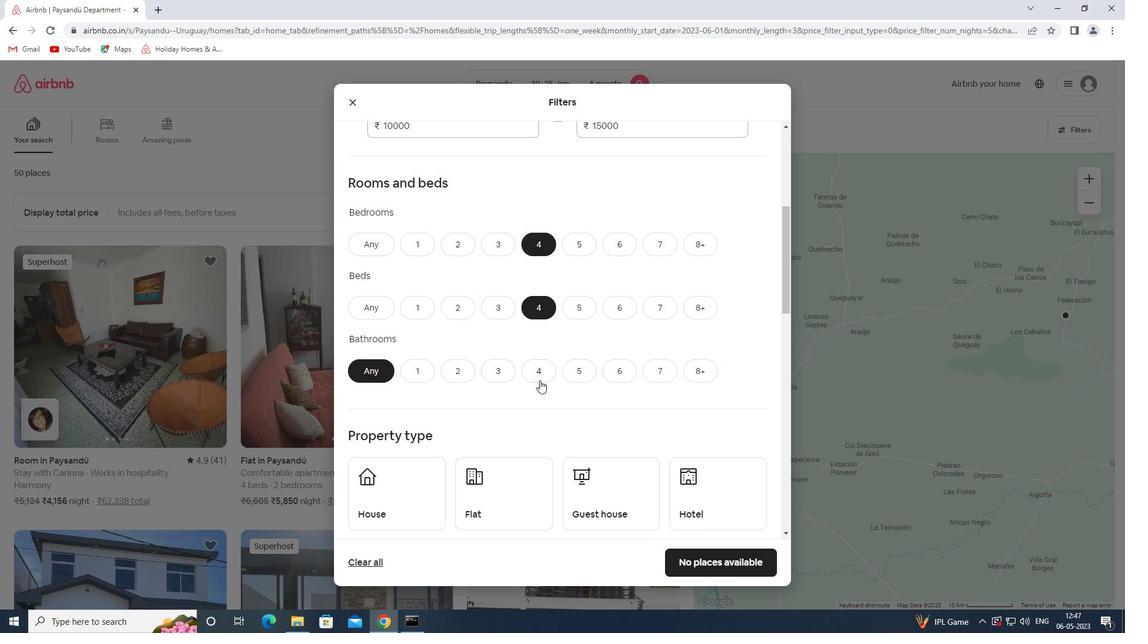 
Action: Mouse moved to (407, 489)
Screenshot: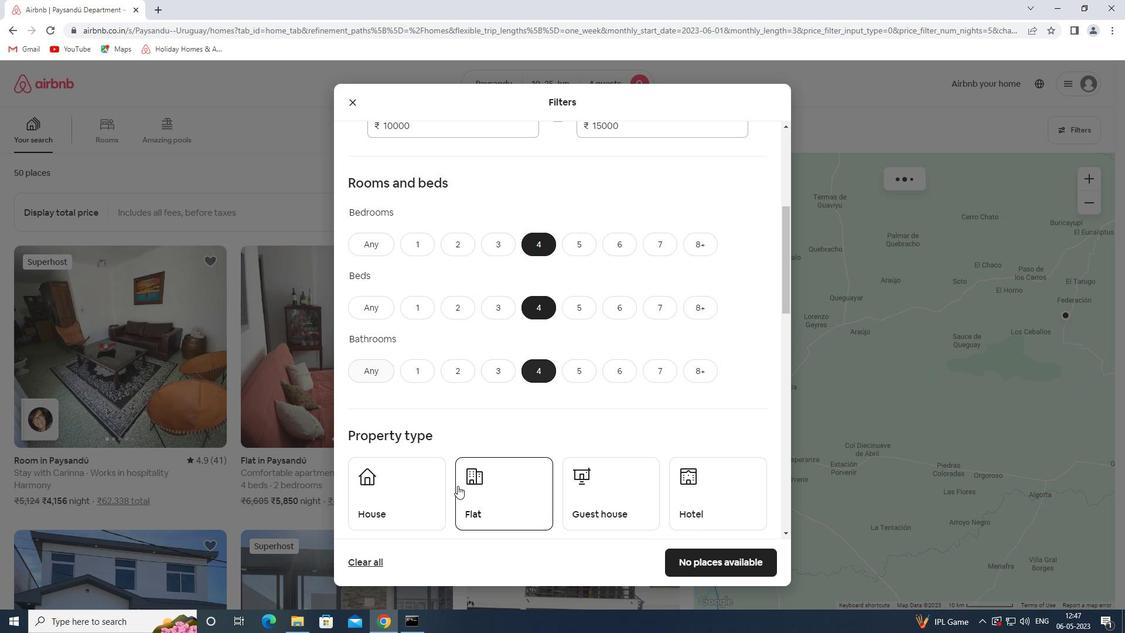 
Action: Mouse pressed left at (407, 489)
Screenshot: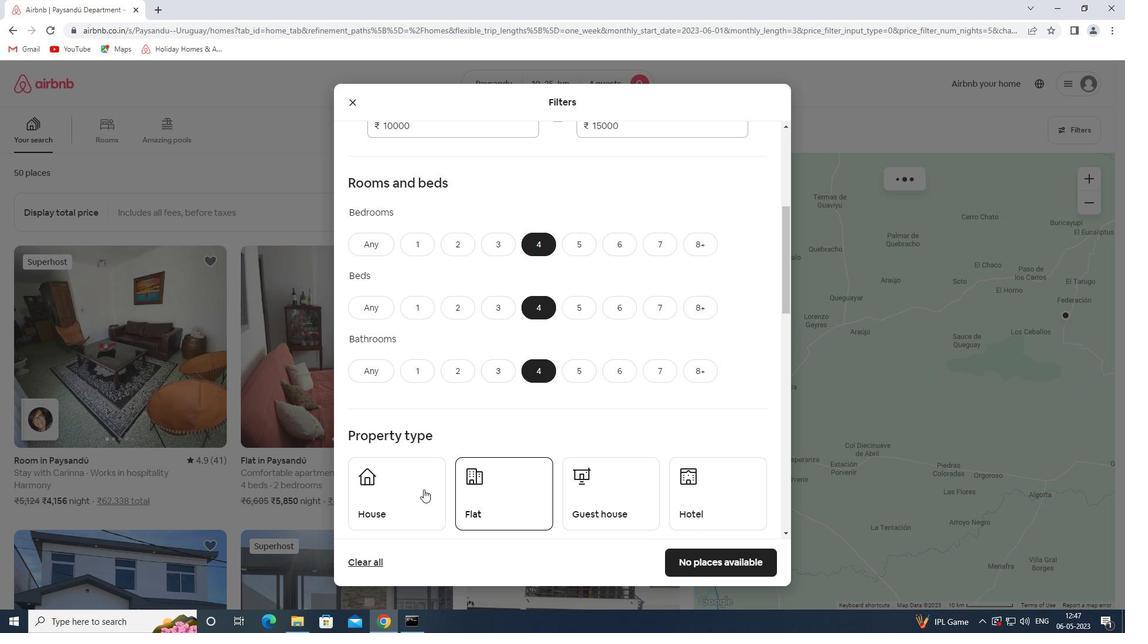 
Action: Mouse moved to (505, 488)
Screenshot: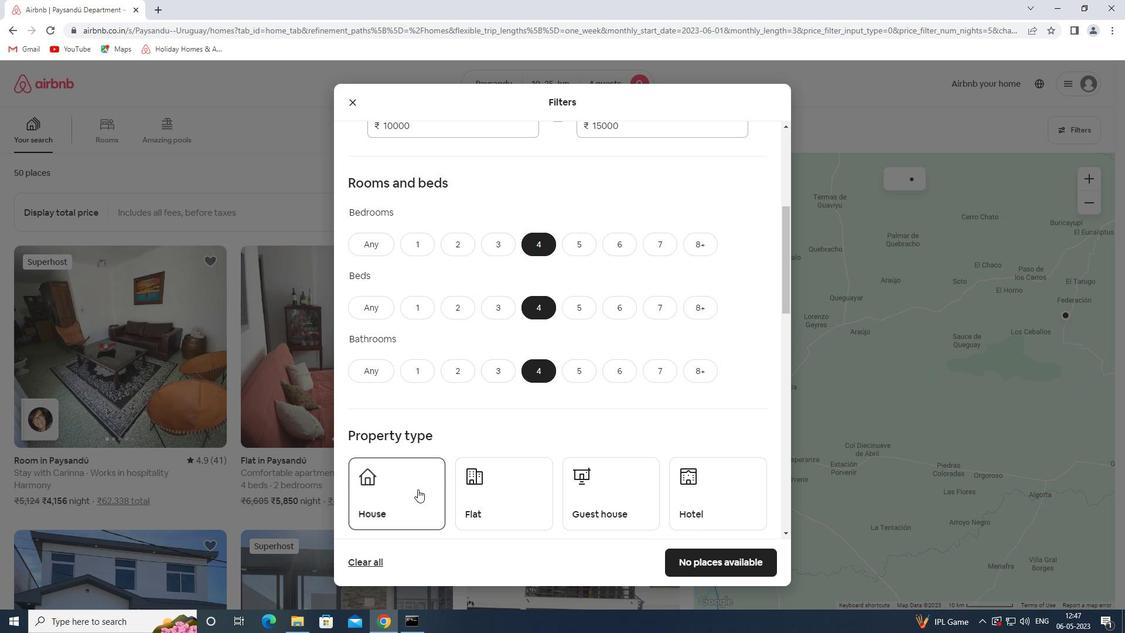 
Action: Mouse pressed left at (505, 488)
Screenshot: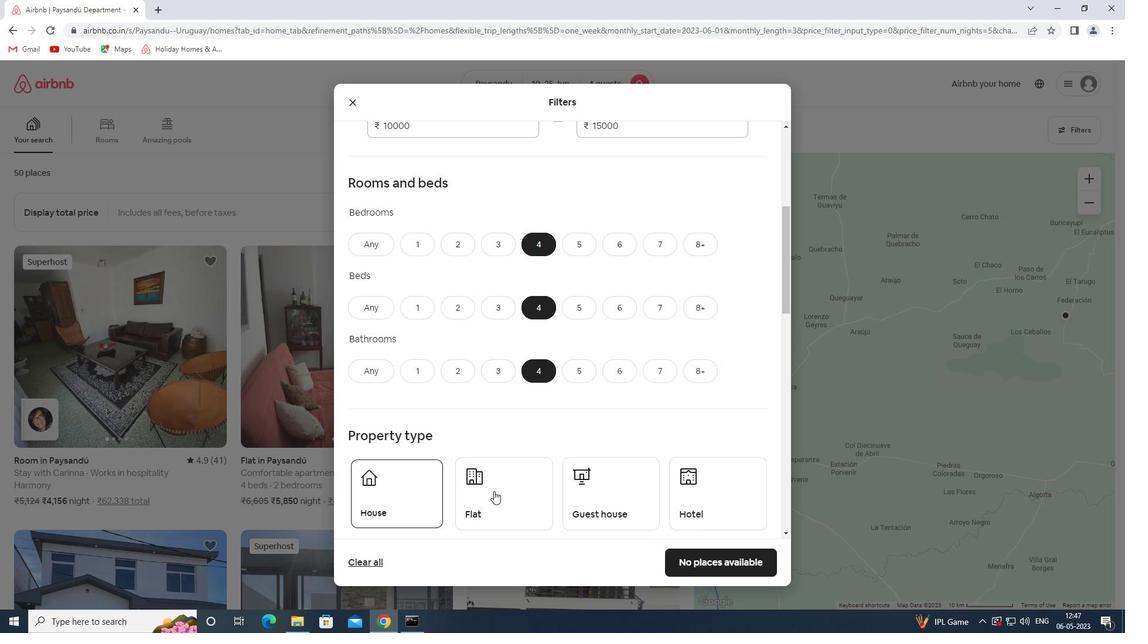 
Action: Mouse moved to (605, 480)
Screenshot: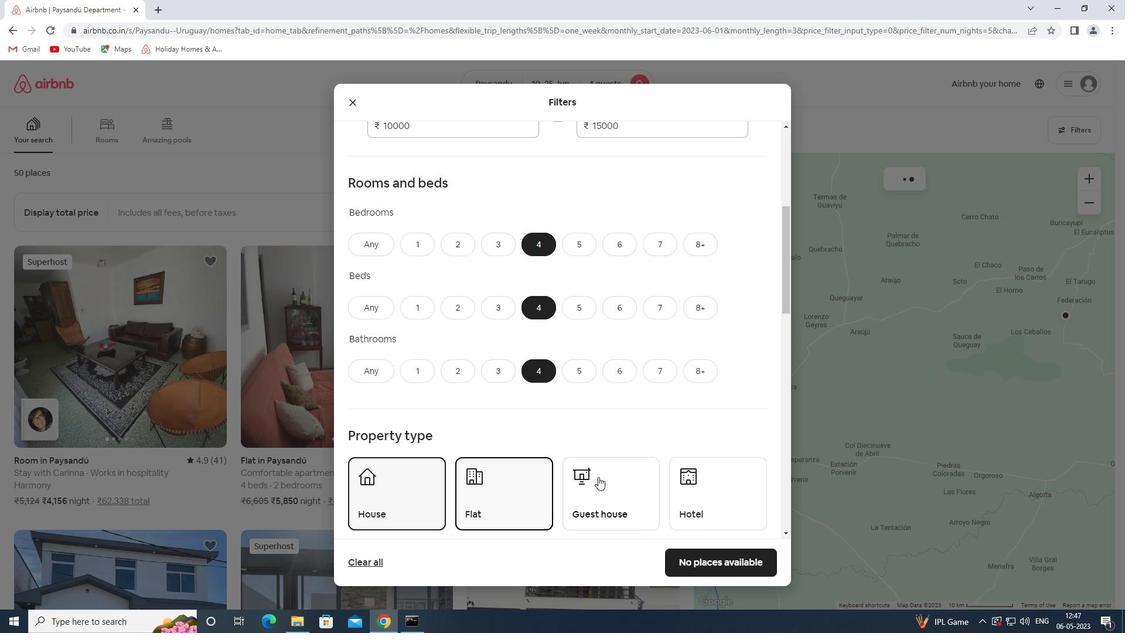 
Action: Mouse pressed left at (605, 480)
Screenshot: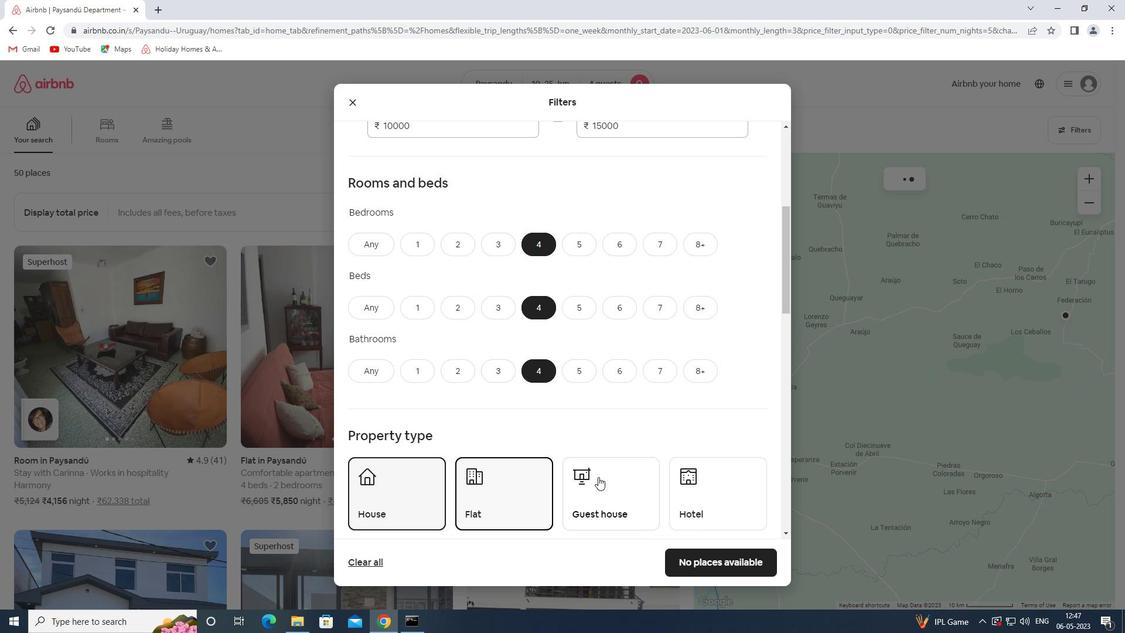 
Action: Mouse moved to (708, 500)
Screenshot: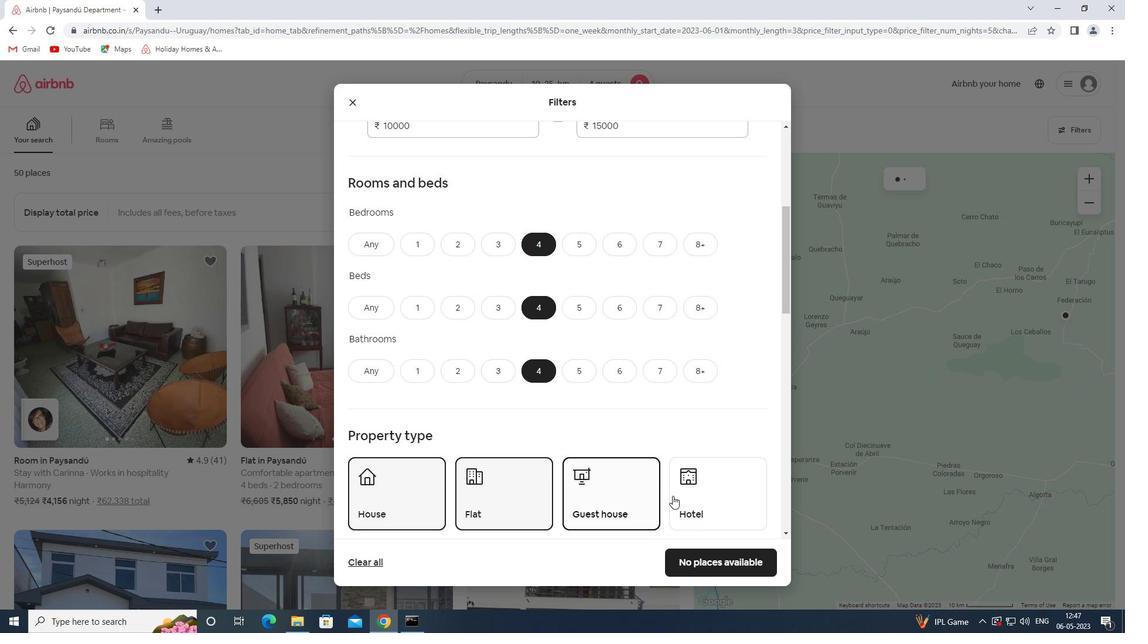 
Action: Mouse pressed left at (708, 500)
Screenshot: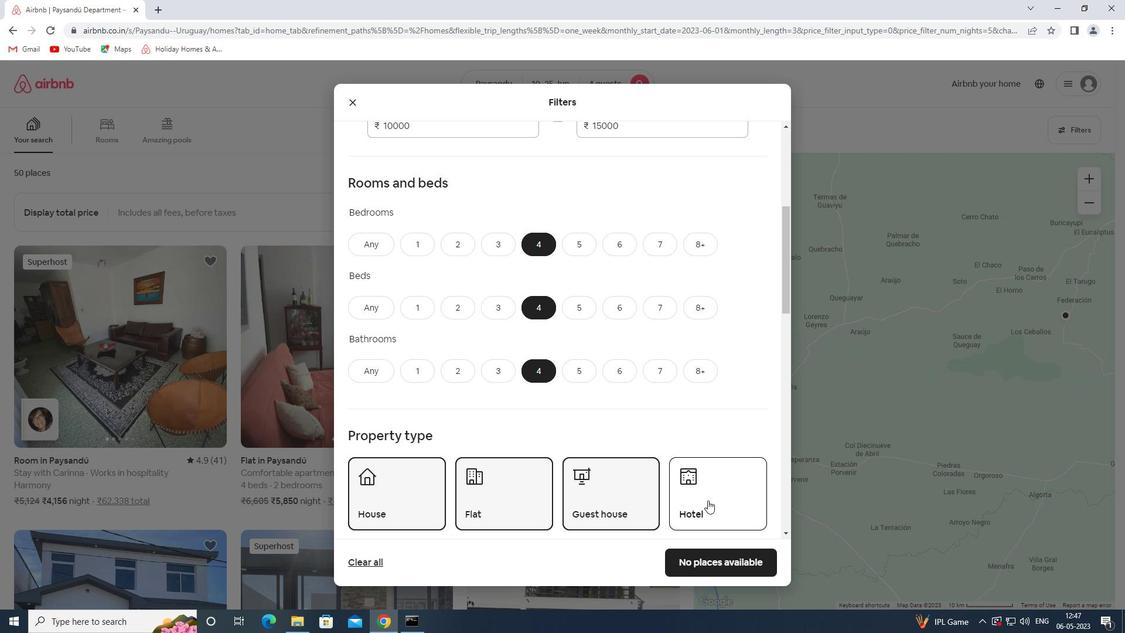 
Action: Mouse moved to (645, 465)
Screenshot: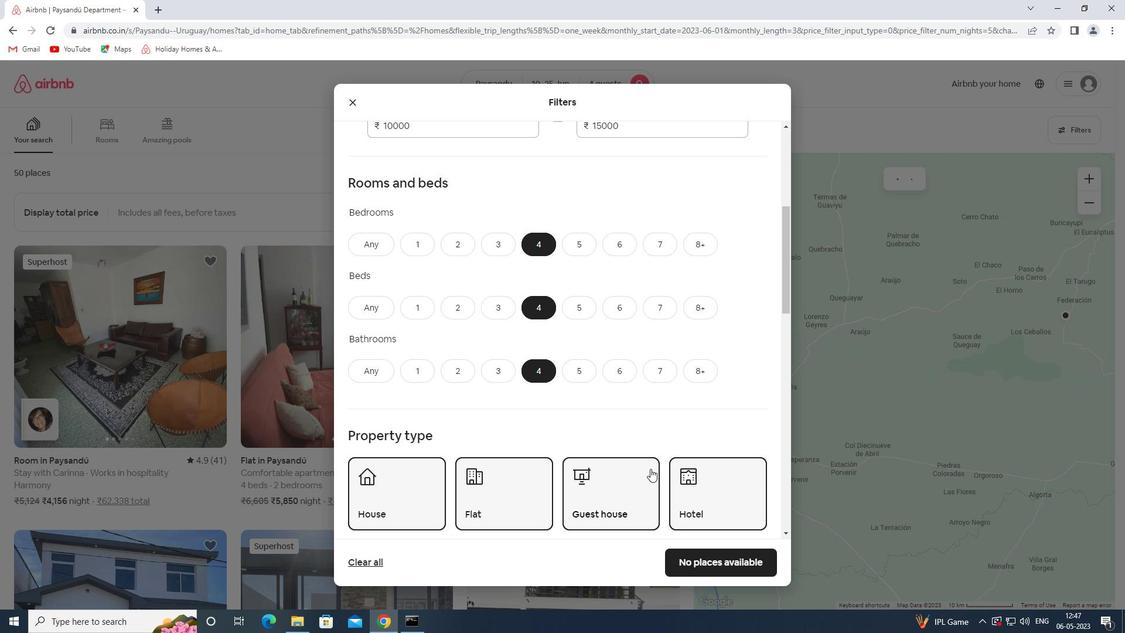 
Action: Mouse scrolled (645, 464) with delta (0, 0)
Screenshot: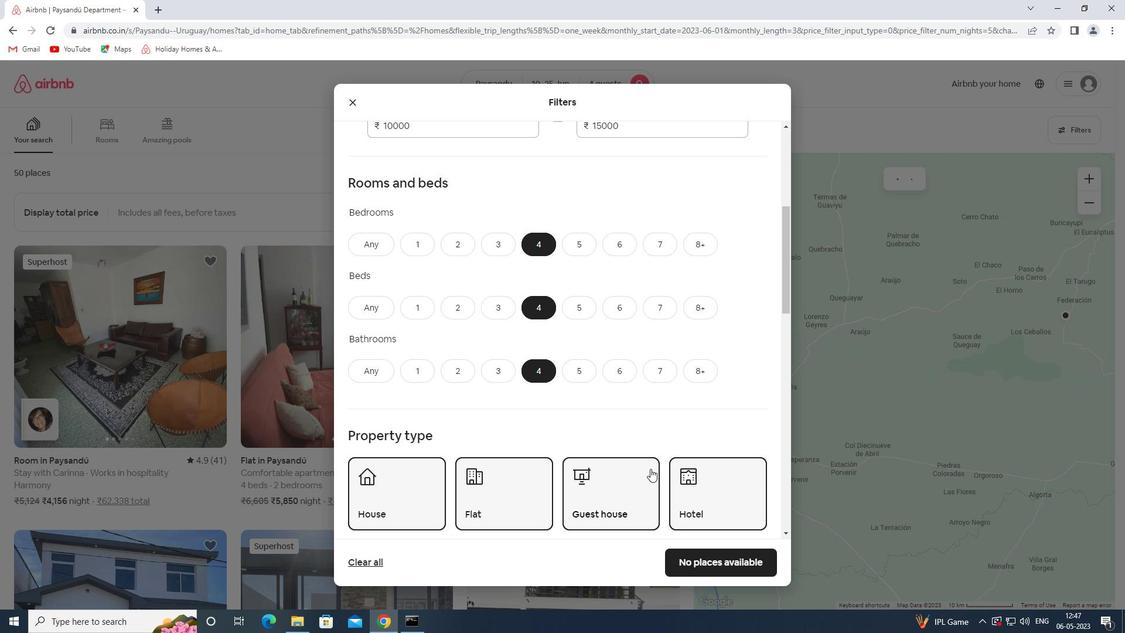 
Action: Mouse moved to (641, 463)
Screenshot: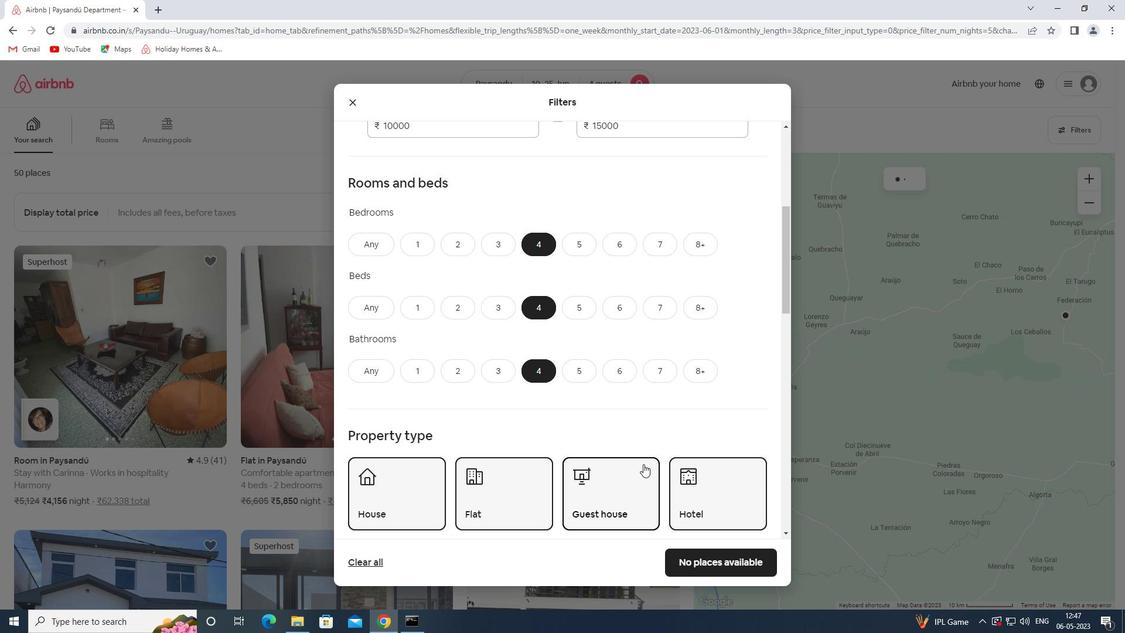 
Action: Mouse scrolled (641, 462) with delta (0, 0)
Screenshot: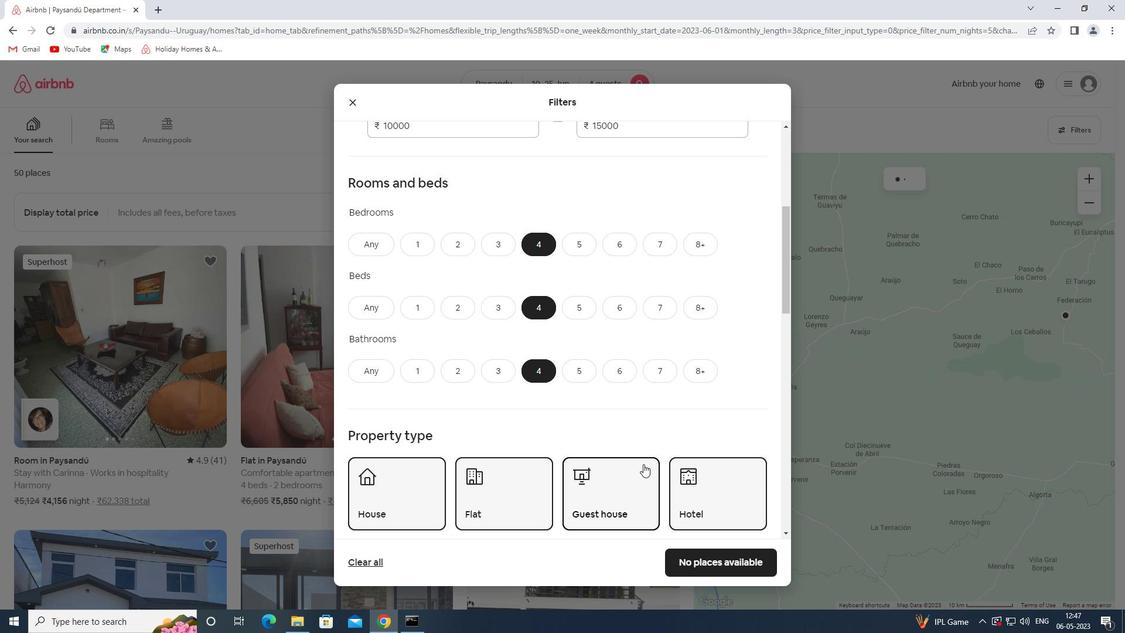 
Action: Mouse moved to (638, 460)
Screenshot: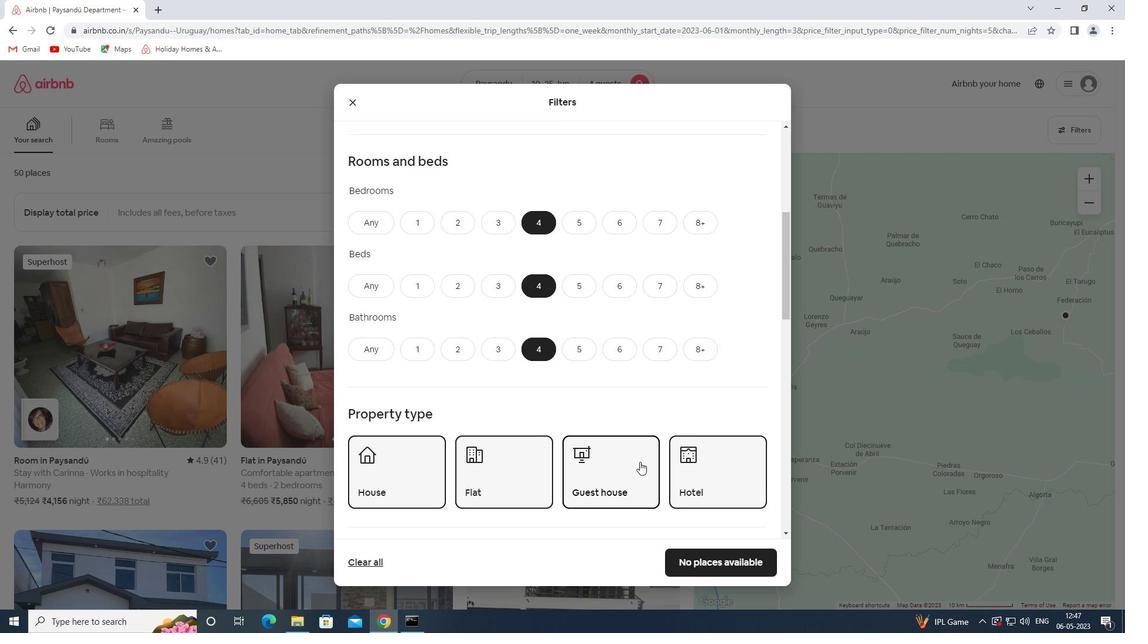 
Action: Mouse scrolled (638, 460) with delta (0, 0)
Screenshot: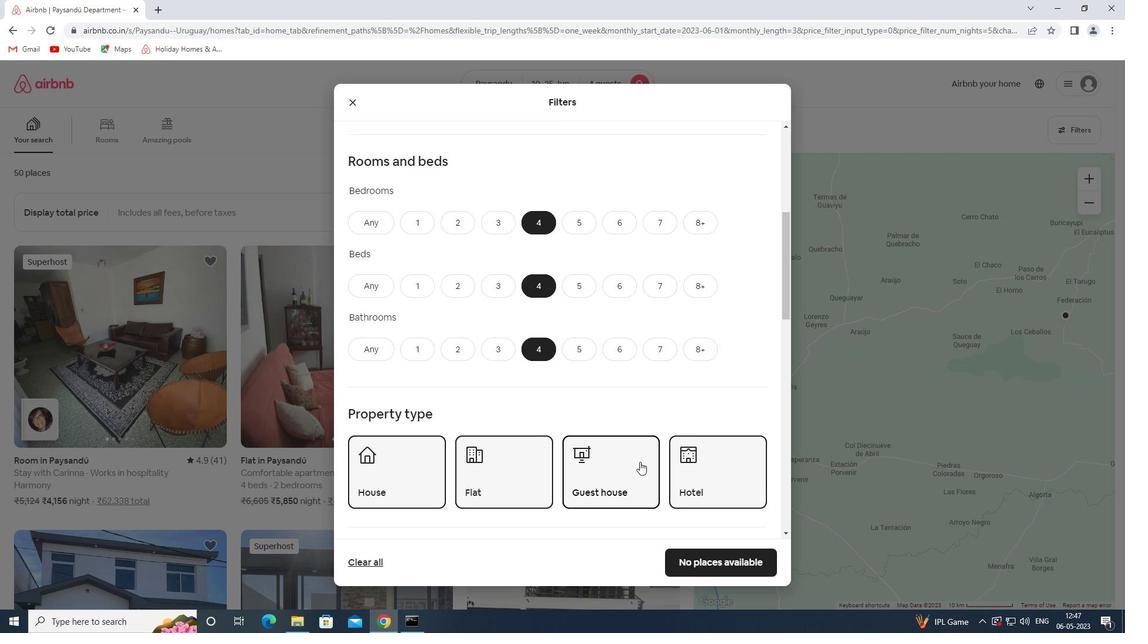 
Action: Mouse moved to (636, 460)
Screenshot: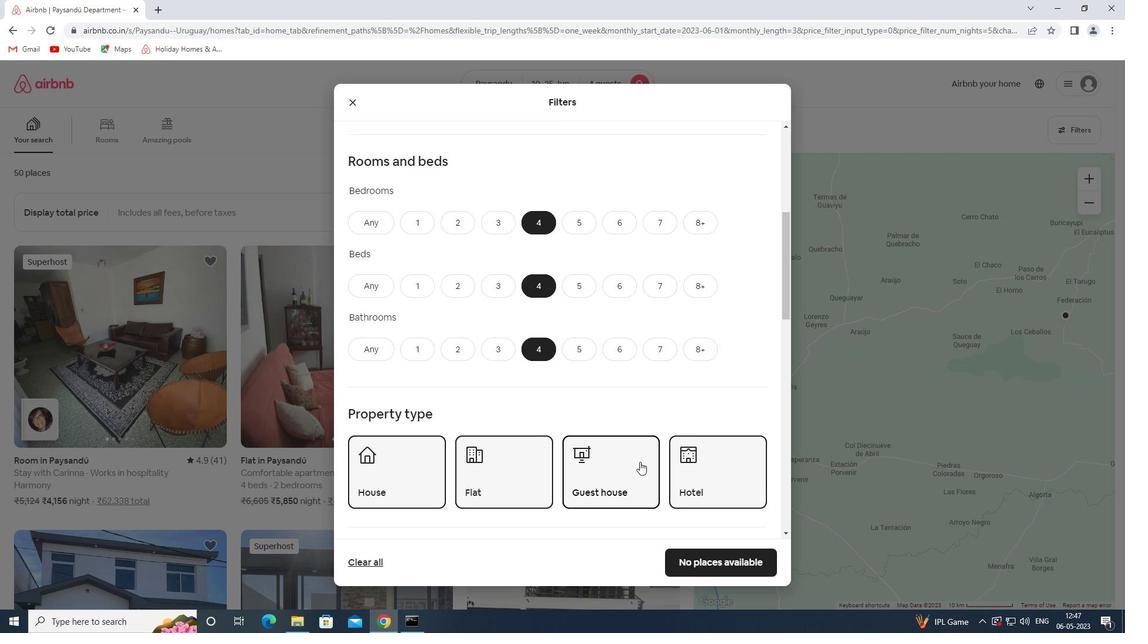 
Action: Mouse scrolled (636, 459) with delta (0, 0)
Screenshot: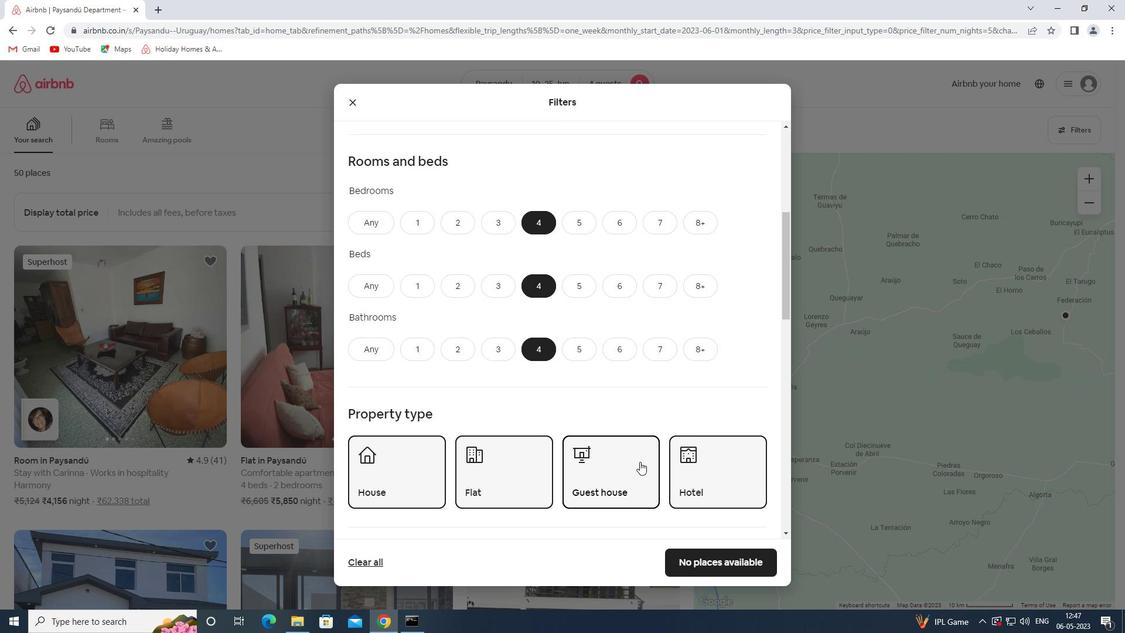 
Action: Mouse moved to (634, 458)
Screenshot: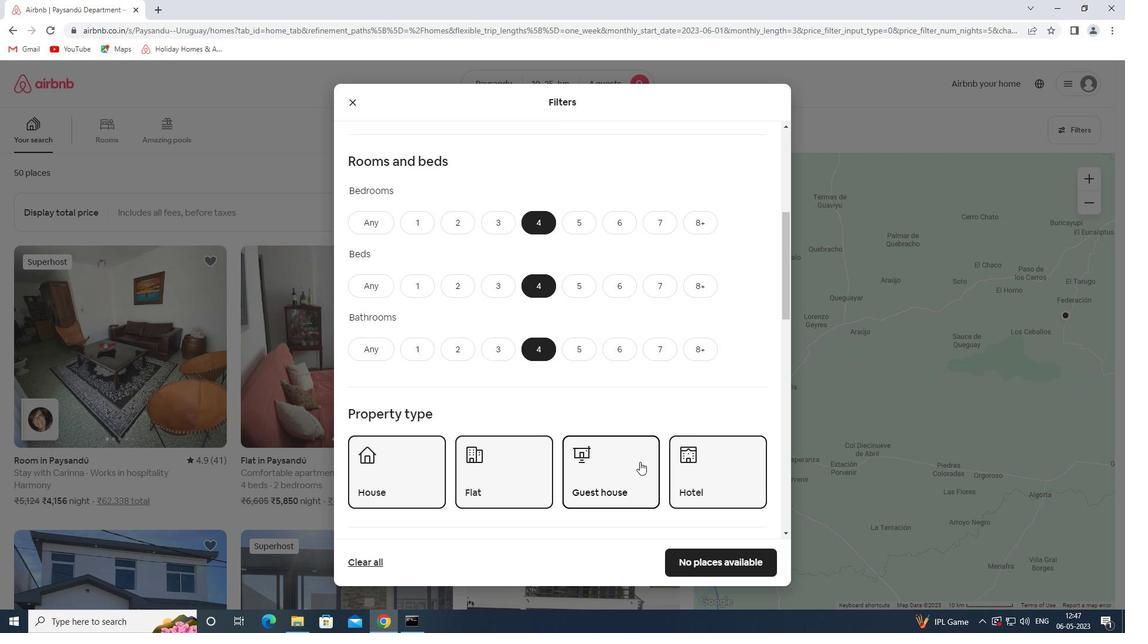 
Action: Mouse scrolled (634, 457) with delta (0, 0)
Screenshot: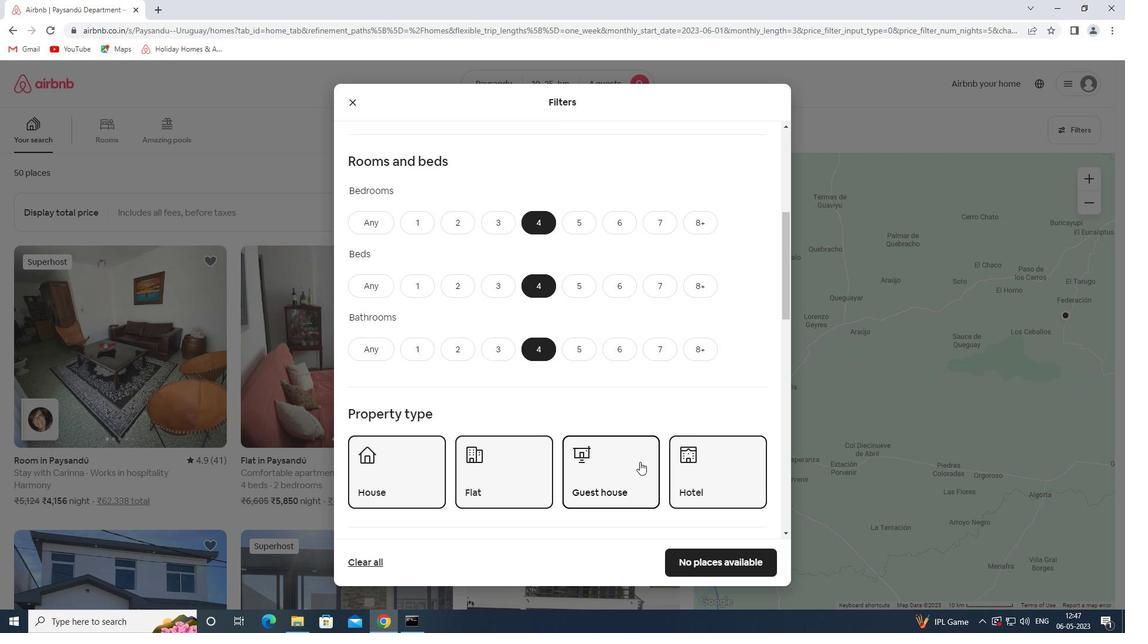 
Action: Mouse moved to (378, 366)
Screenshot: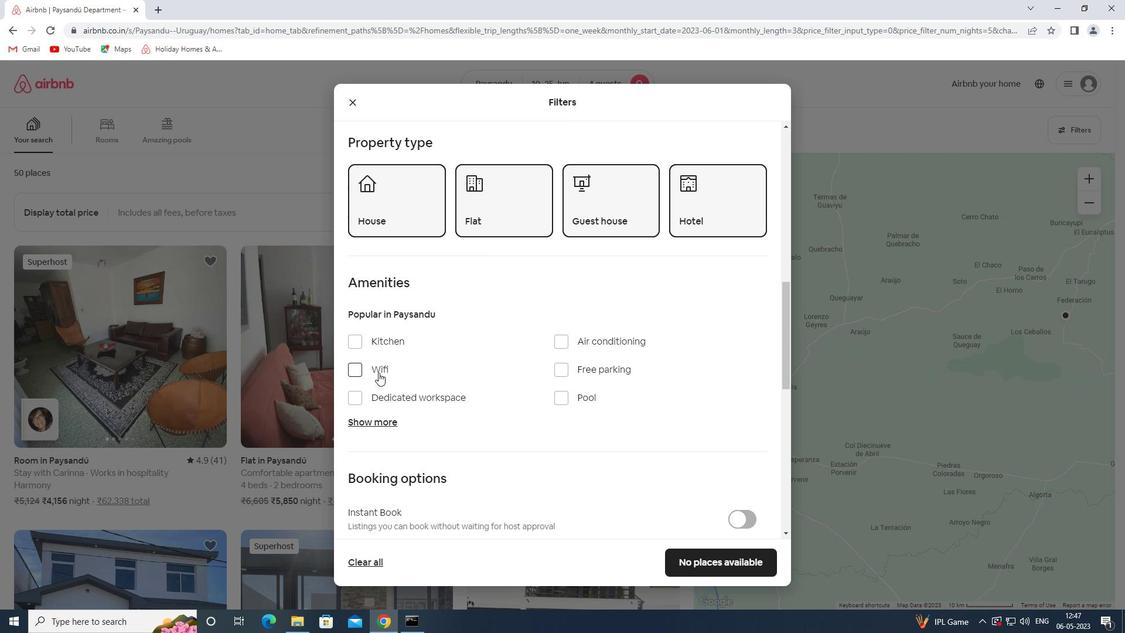 
Action: Mouse pressed left at (378, 366)
Screenshot: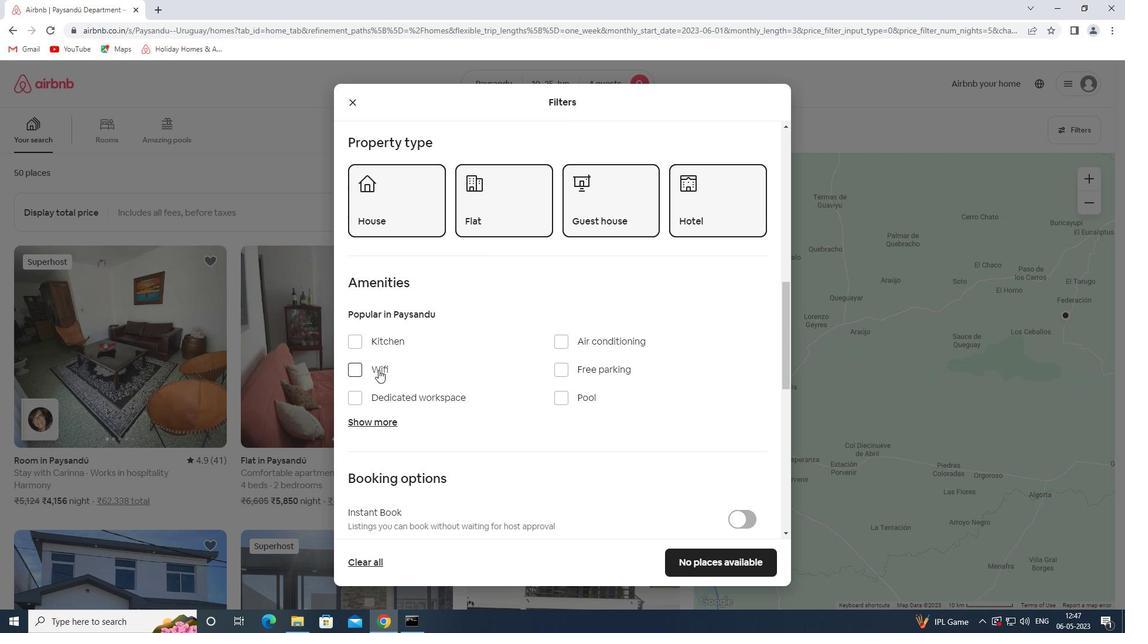 
Action: Mouse moved to (383, 427)
Screenshot: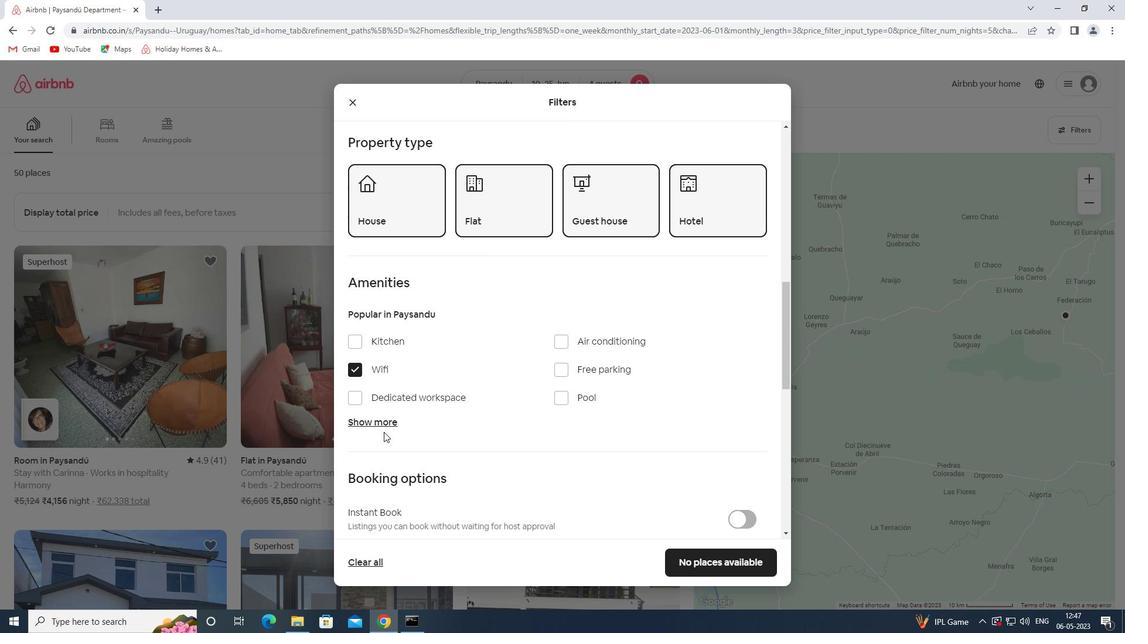 
Action: Mouse pressed left at (383, 427)
Screenshot: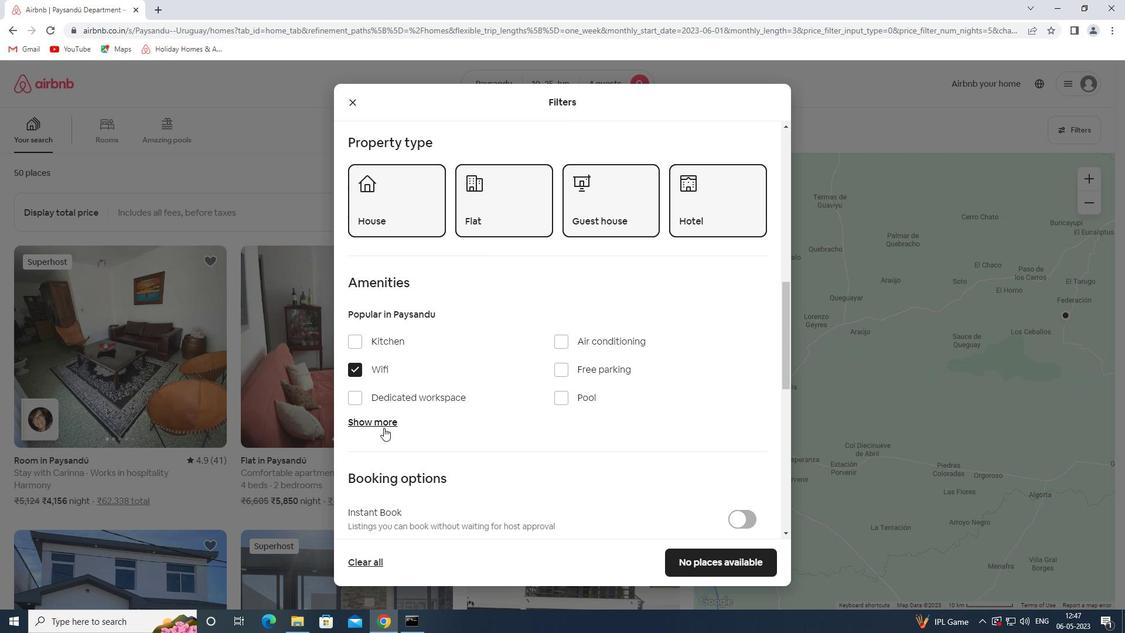 
Action: Mouse moved to (571, 368)
Screenshot: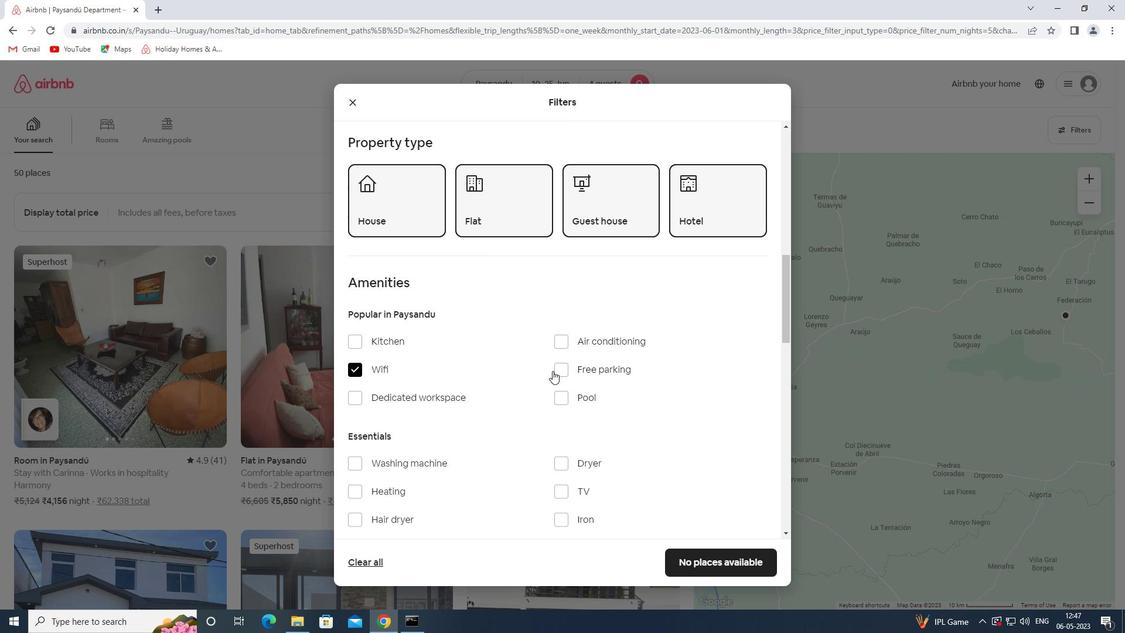 
Action: Mouse pressed left at (571, 368)
Screenshot: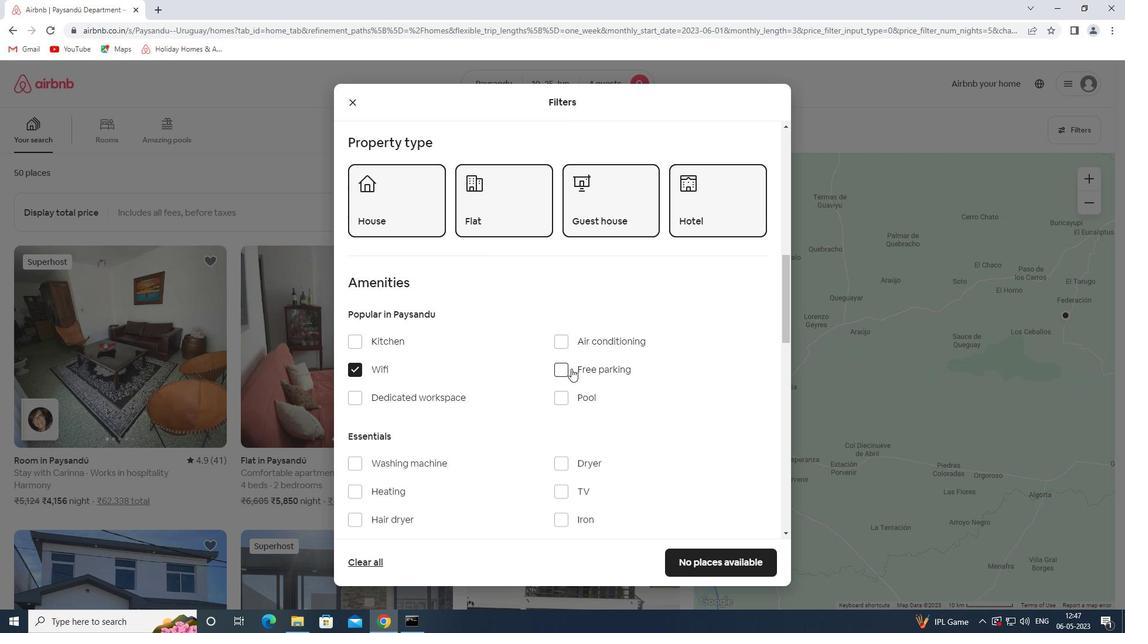 
Action: Mouse moved to (602, 463)
Screenshot: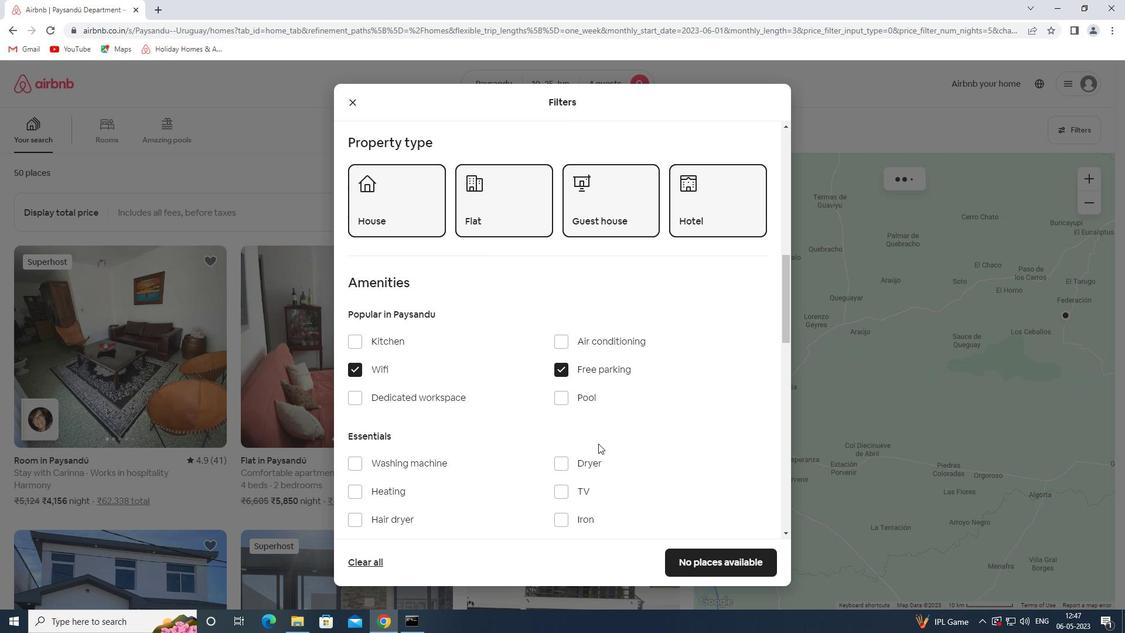 
Action: Mouse scrolled (602, 462) with delta (0, 0)
Screenshot: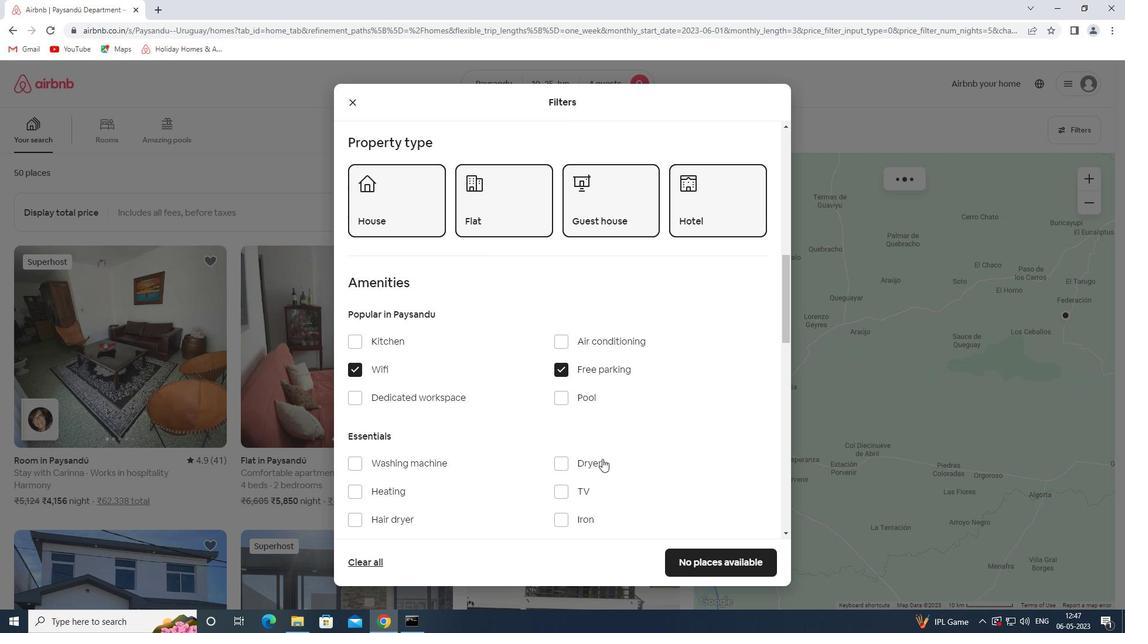 
Action: Mouse scrolled (602, 462) with delta (0, 0)
Screenshot: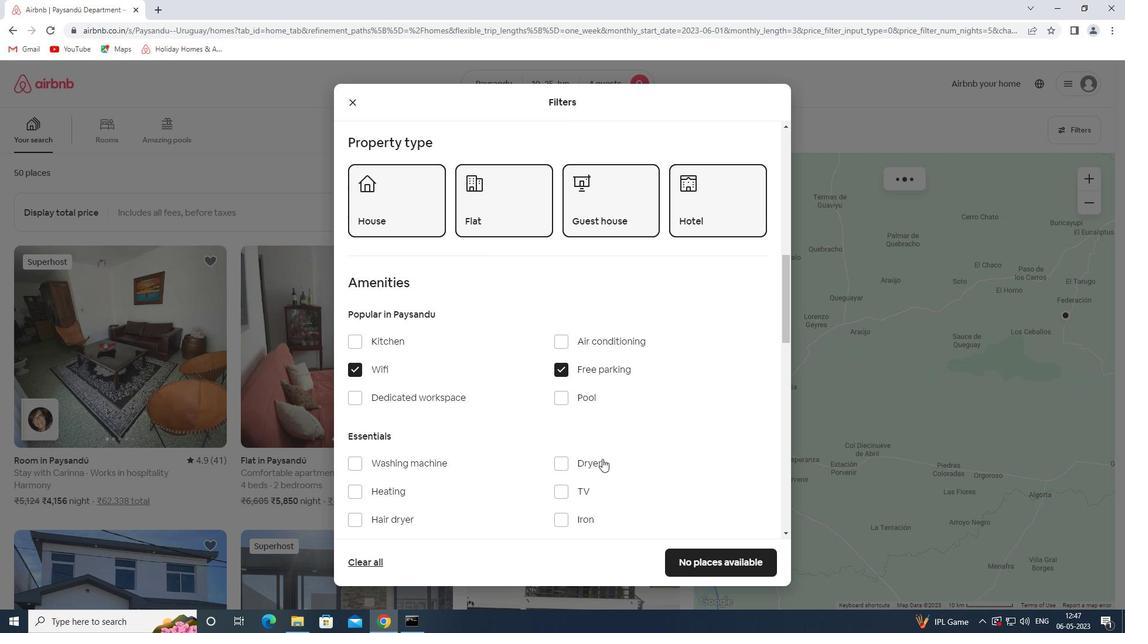 
Action: Mouse moved to (602, 463)
Screenshot: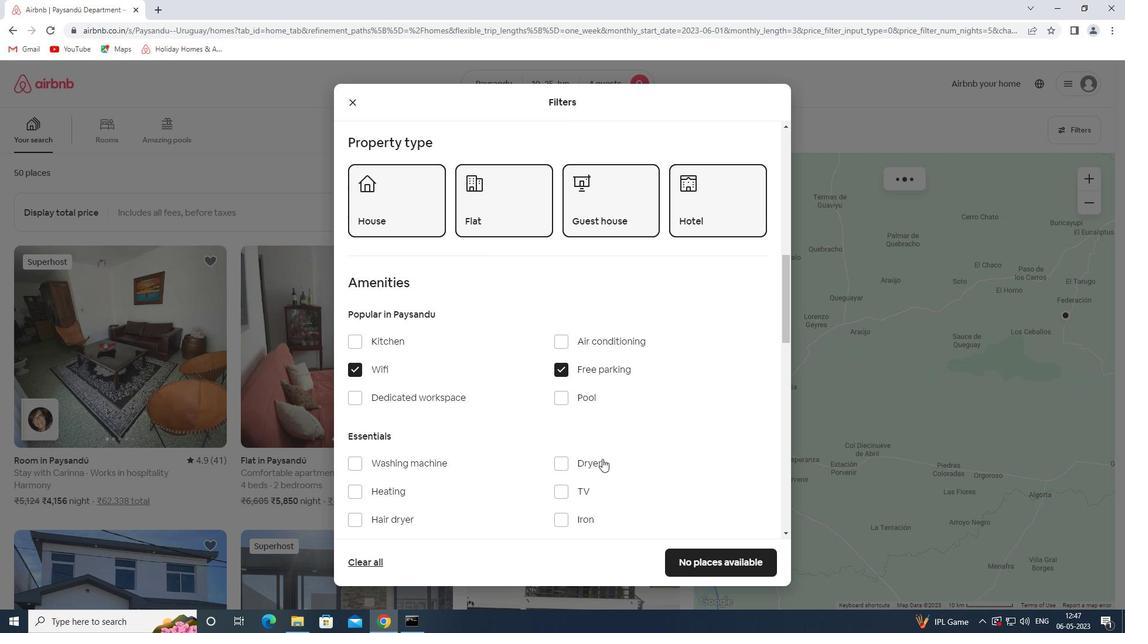 
Action: Mouse scrolled (602, 462) with delta (0, 0)
Screenshot: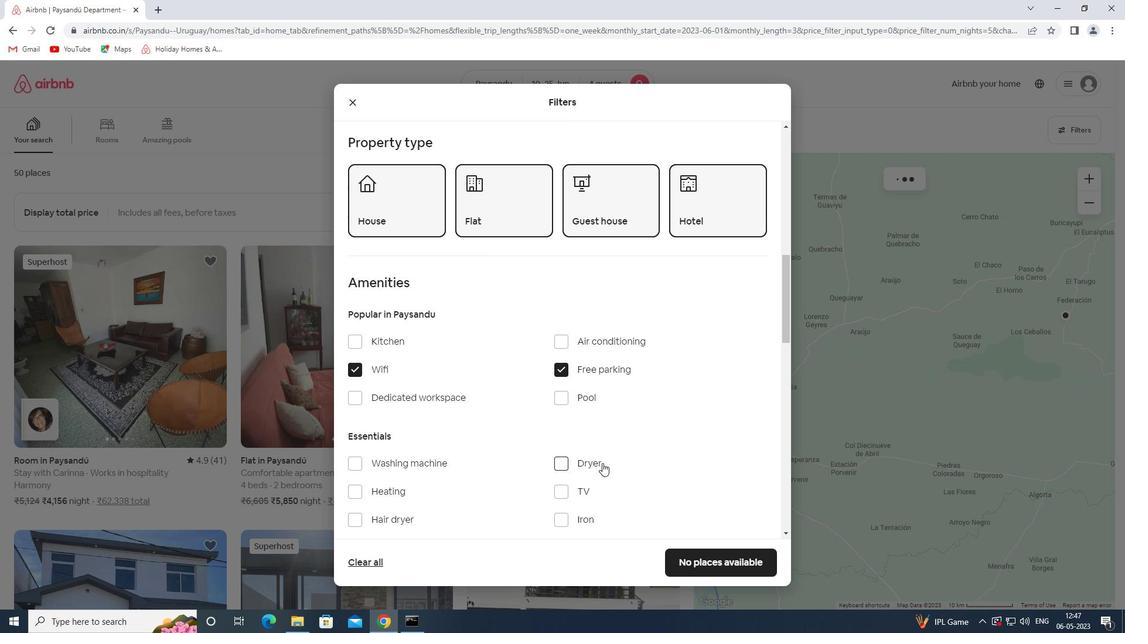 
Action: Mouse moved to (575, 318)
Screenshot: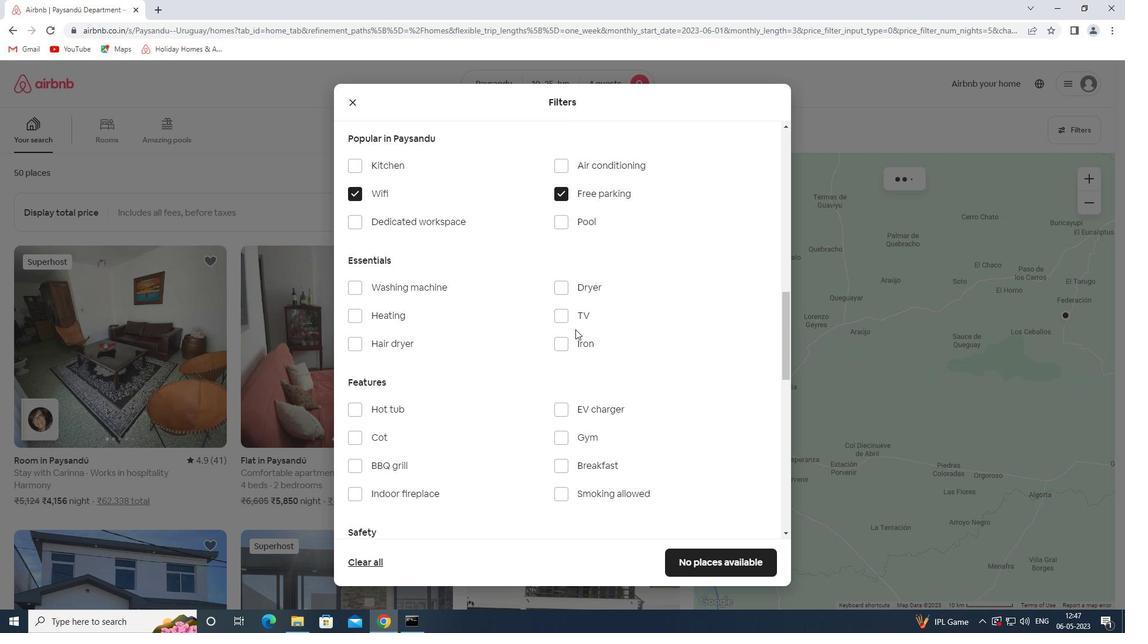 
Action: Mouse pressed left at (575, 318)
Screenshot: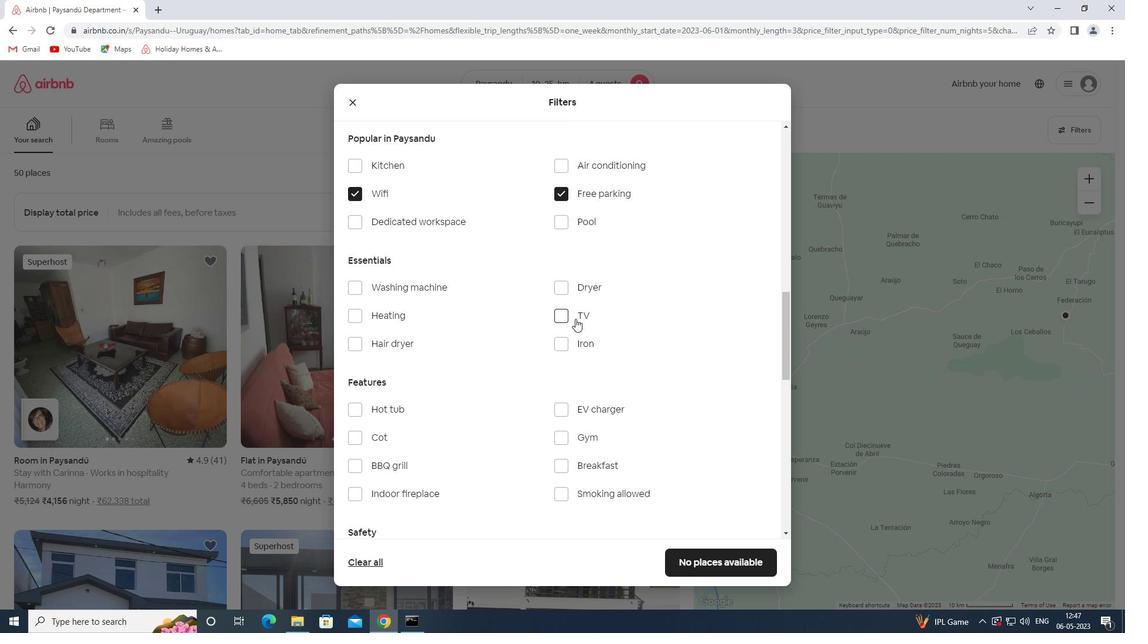 
Action: Mouse moved to (579, 466)
Screenshot: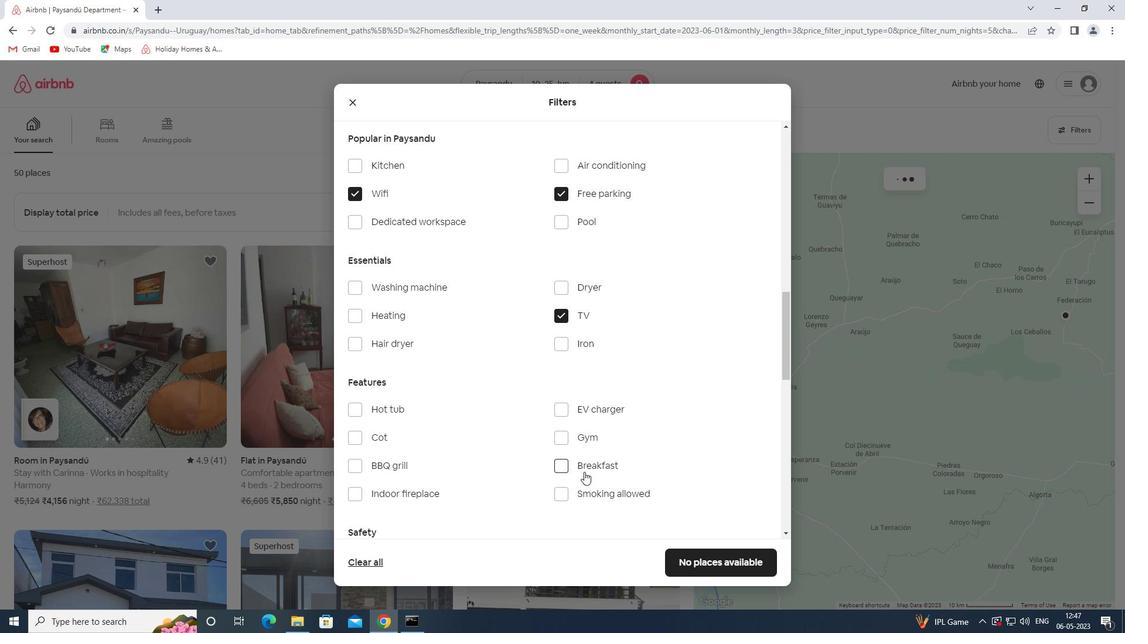 
Action: Mouse pressed left at (579, 466)
Screenshot: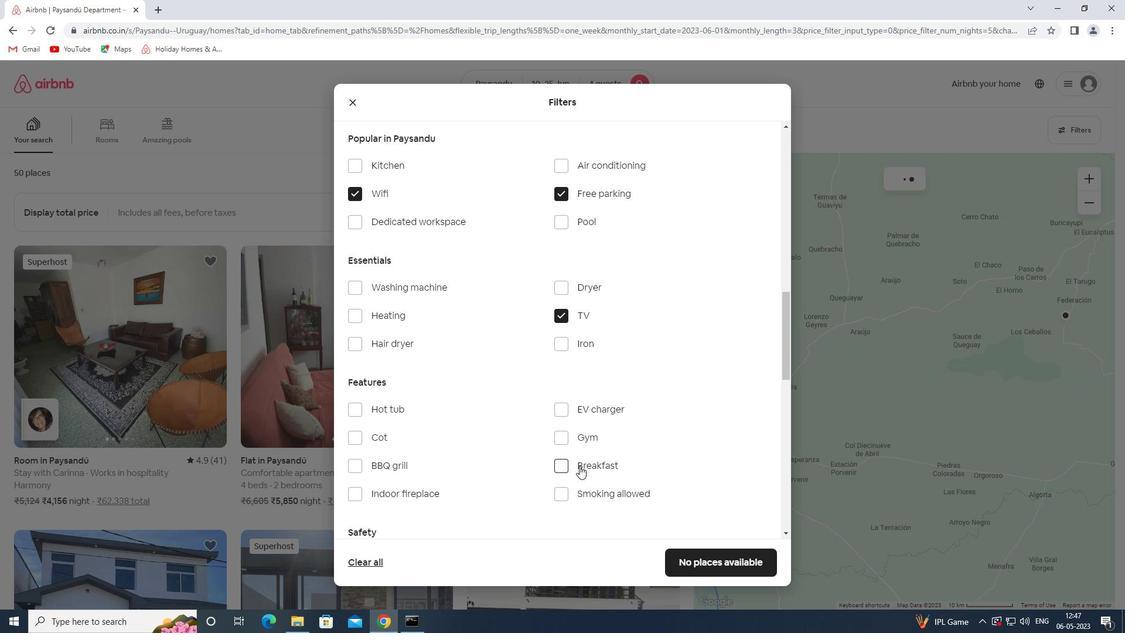 
Action: Mouse moved to (569, 440)
Screenshot: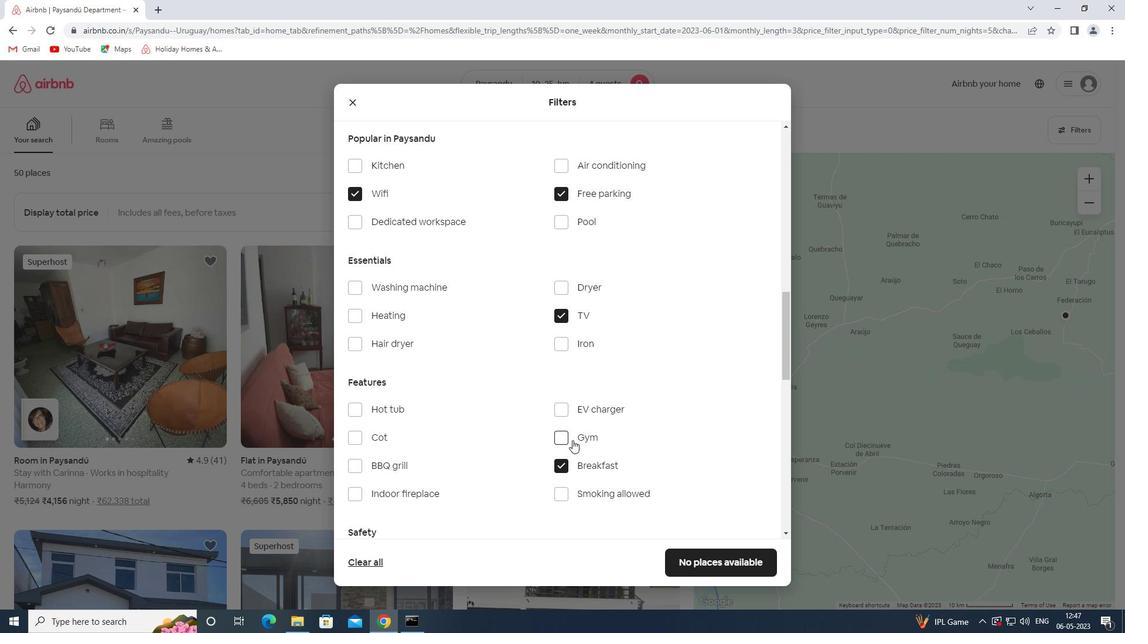 
Action: Mouse pressed left at (569, 440)
Screenshot: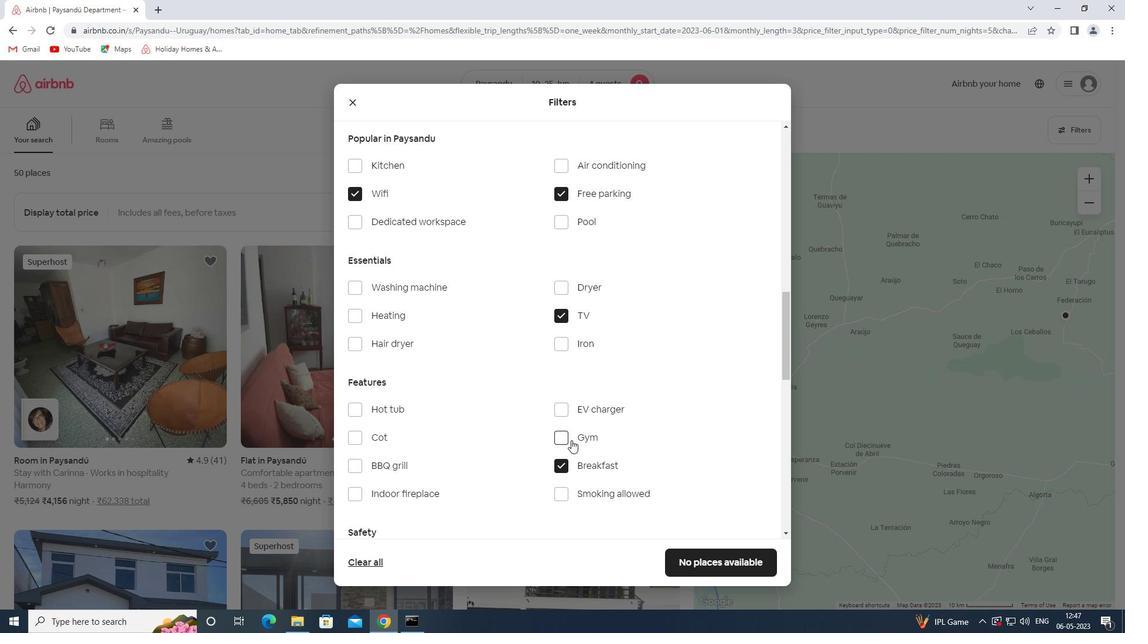 
Action: Mouse moved to (569, 439)
Screenshot: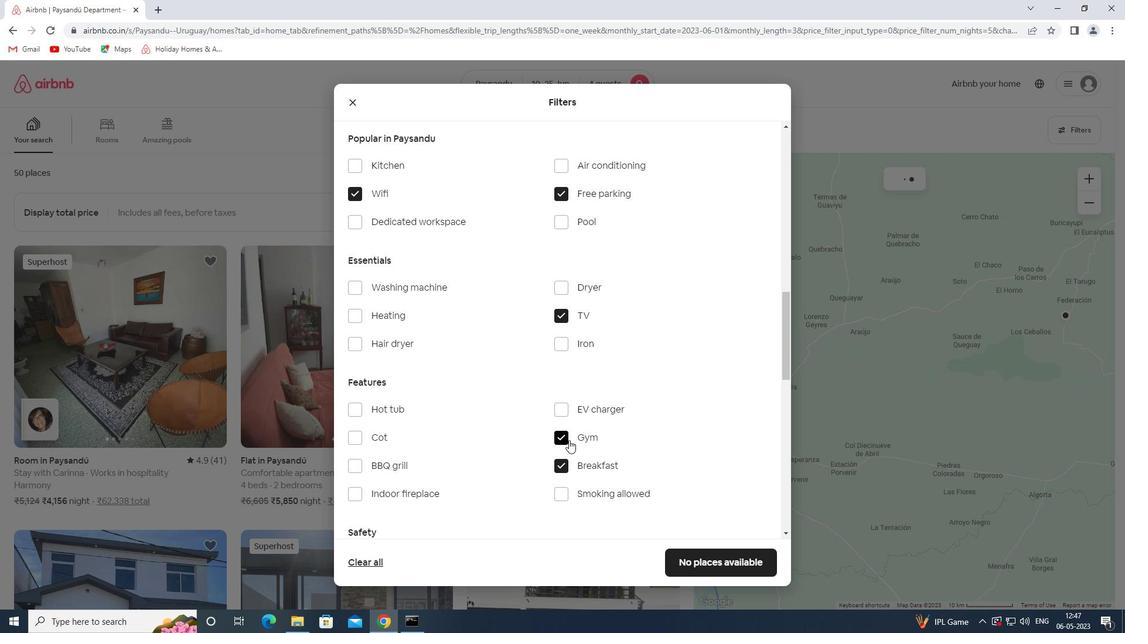 
Action: Mouse scrolled (569, 439) with delta (0, 0)
Screenshot: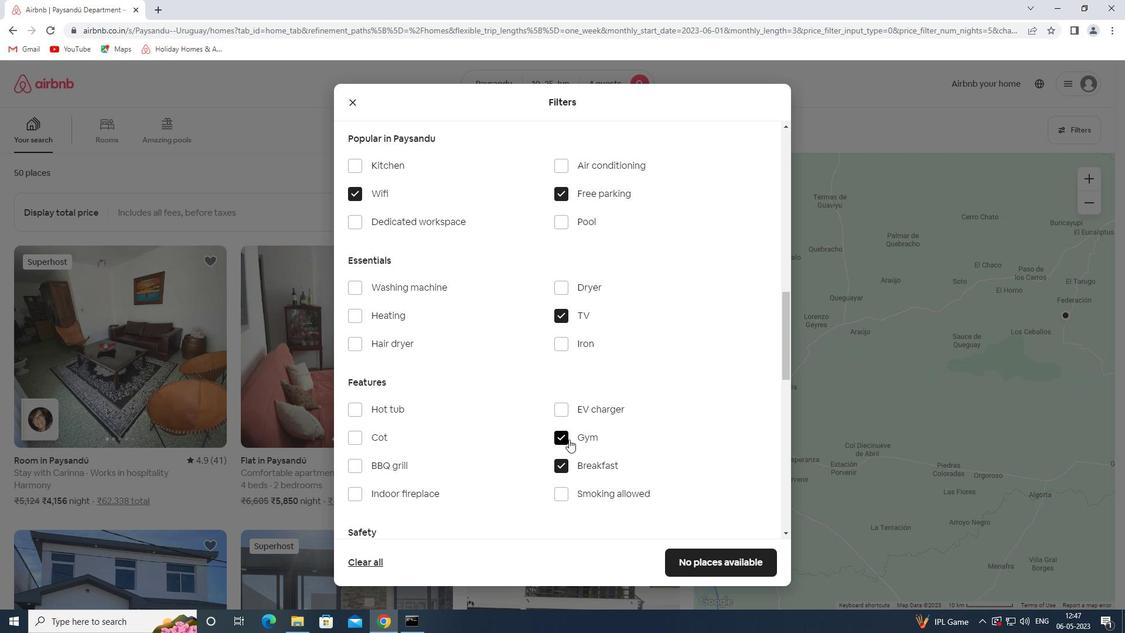 
Action: Mouse moved to (569, 439)
Screenshot: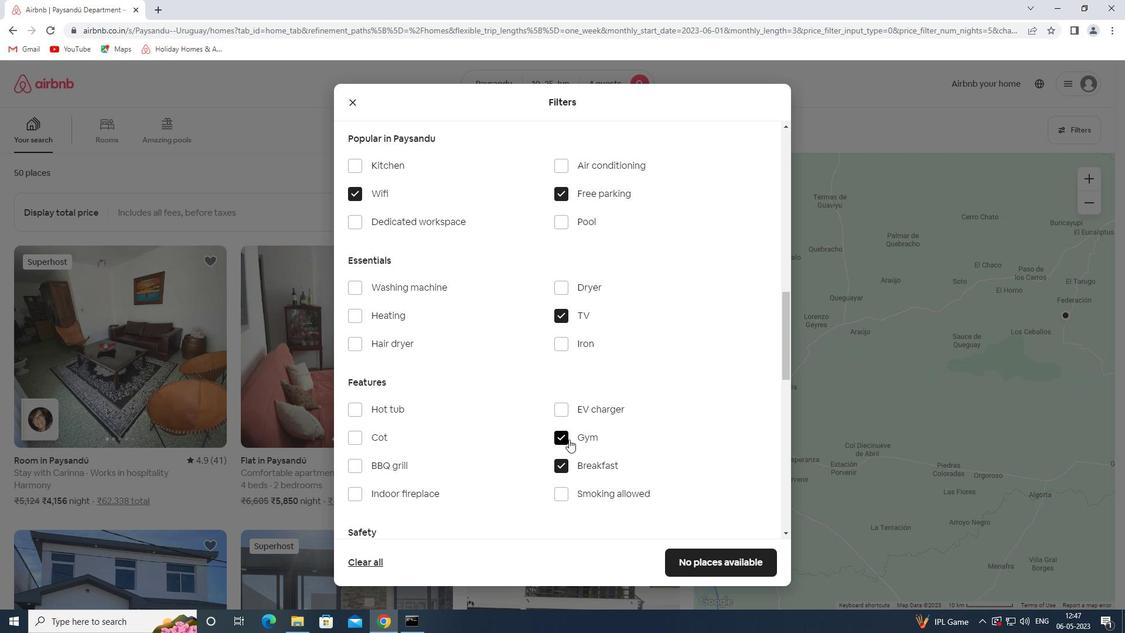 
Action: Mouse scrolled (569, 438) with delta (0, 0)
Screenshot: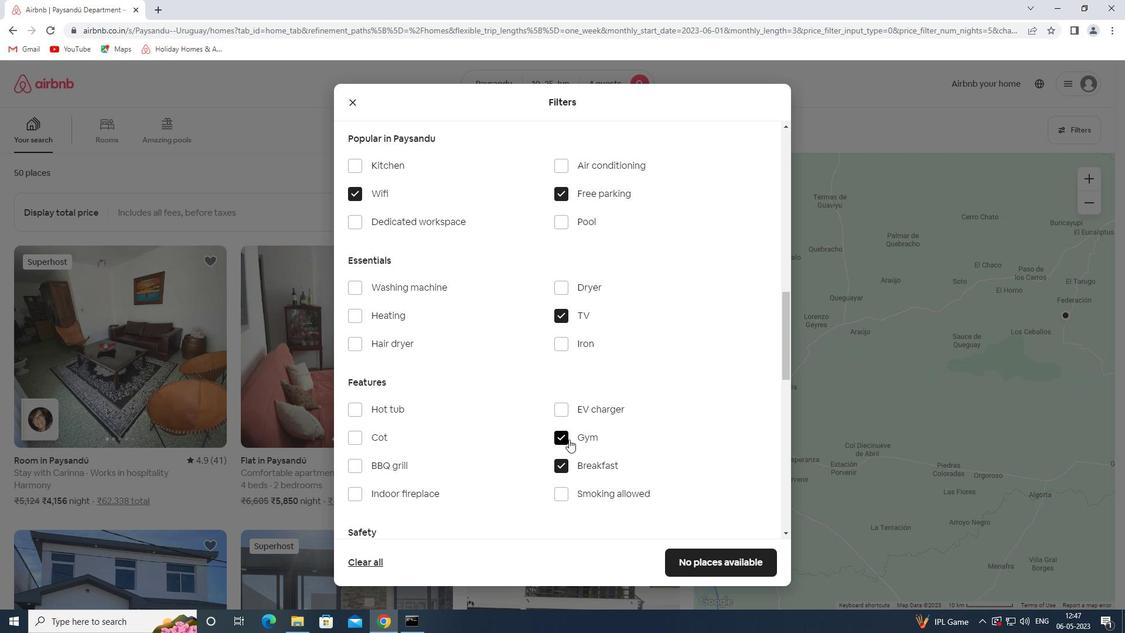 
Action: Mouse moved to (569, 435)
Screenshot: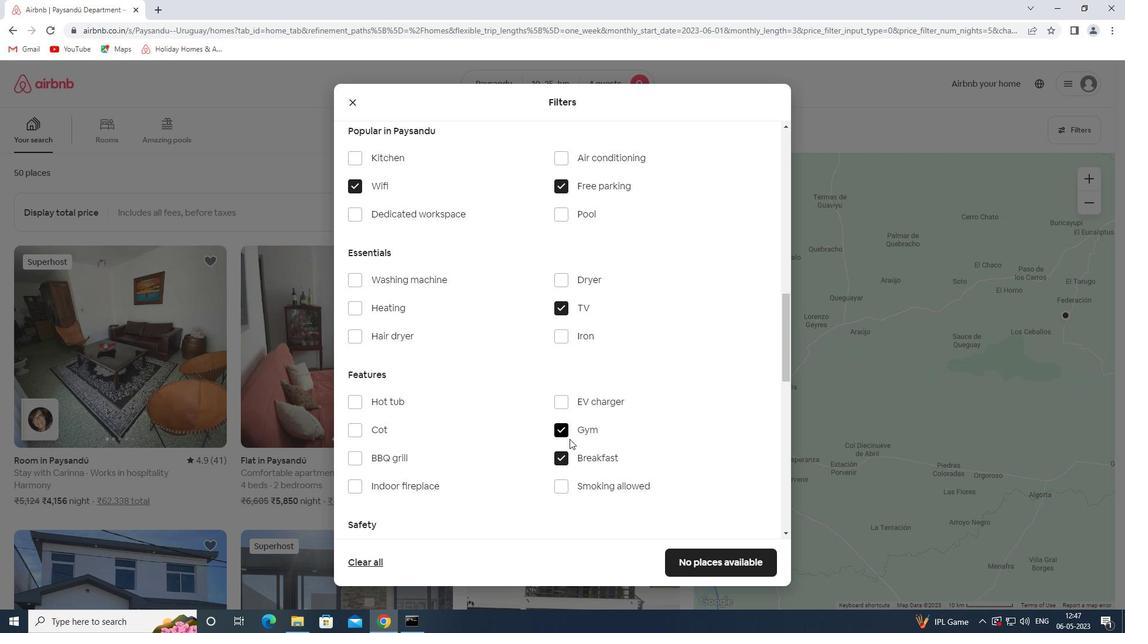 
Action: Mouse scrolled (569, 434) with delta (0, 0)
Screenshot: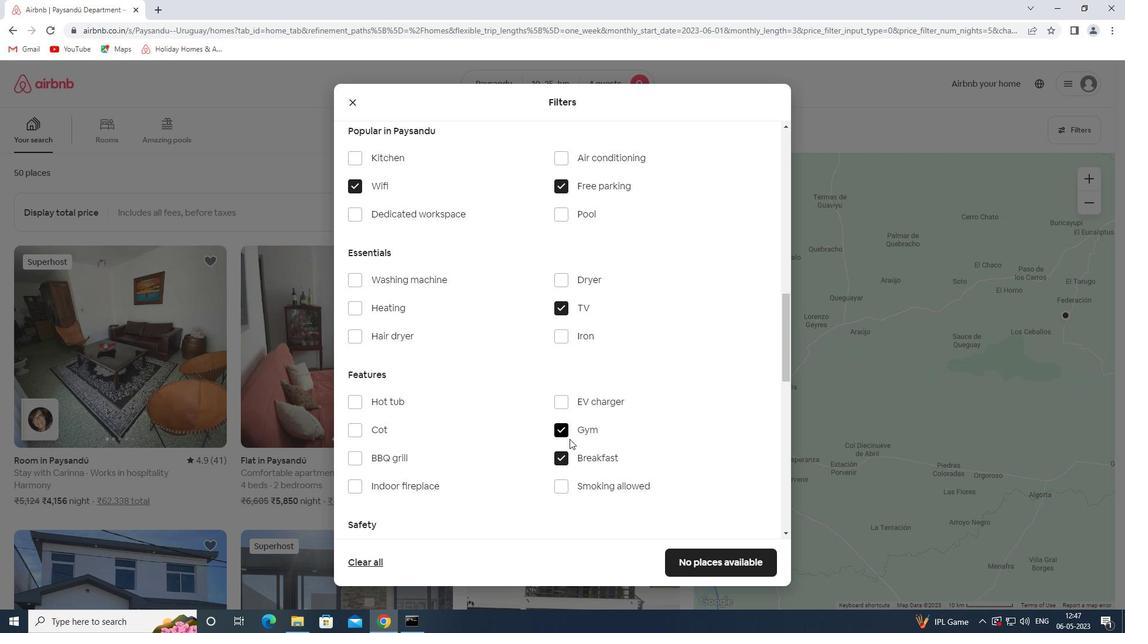 
Action: Mouse moved to (566, 433)
Screenshot: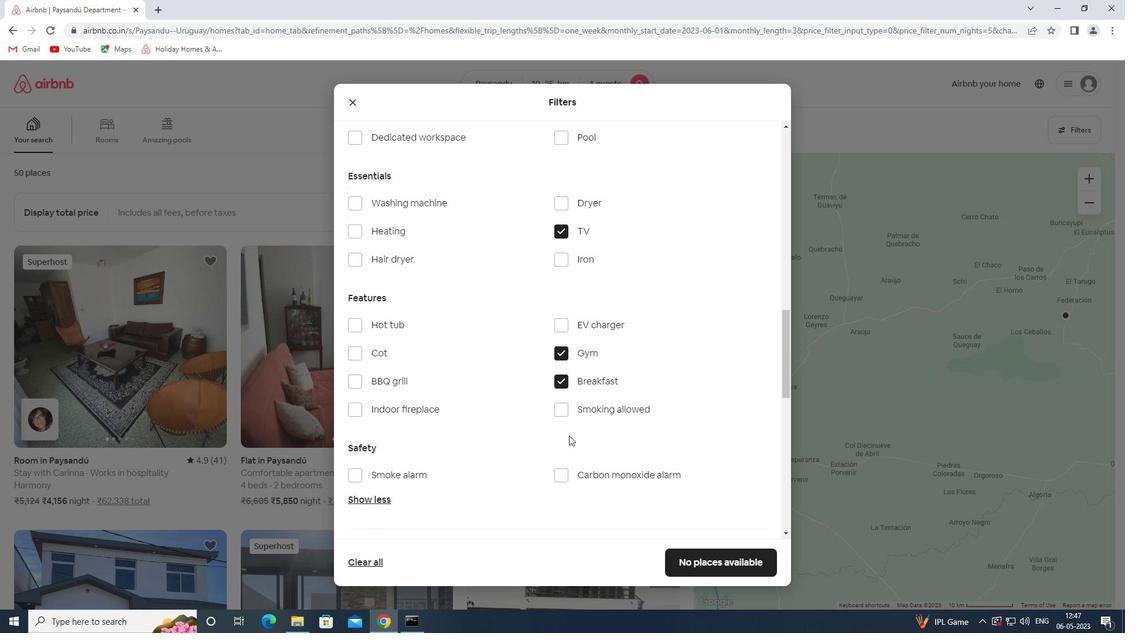 
Action: Mouse scrolled (566, 432) with delta (0, 0)
Screenshot: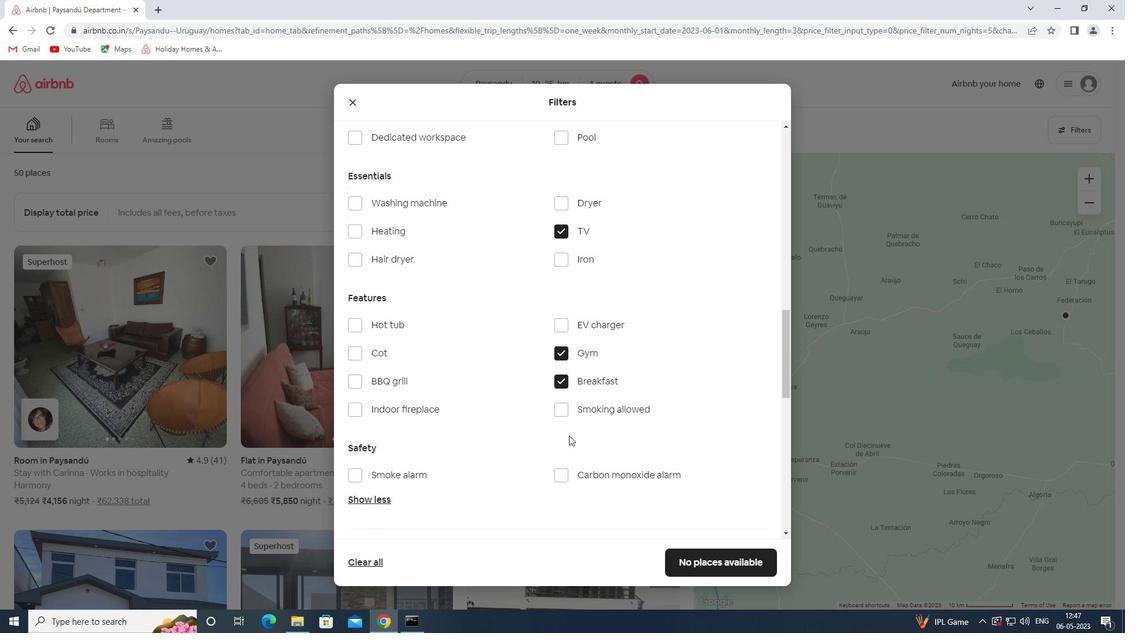 
Action: Mouse moved to (735, 486)
Screenshot: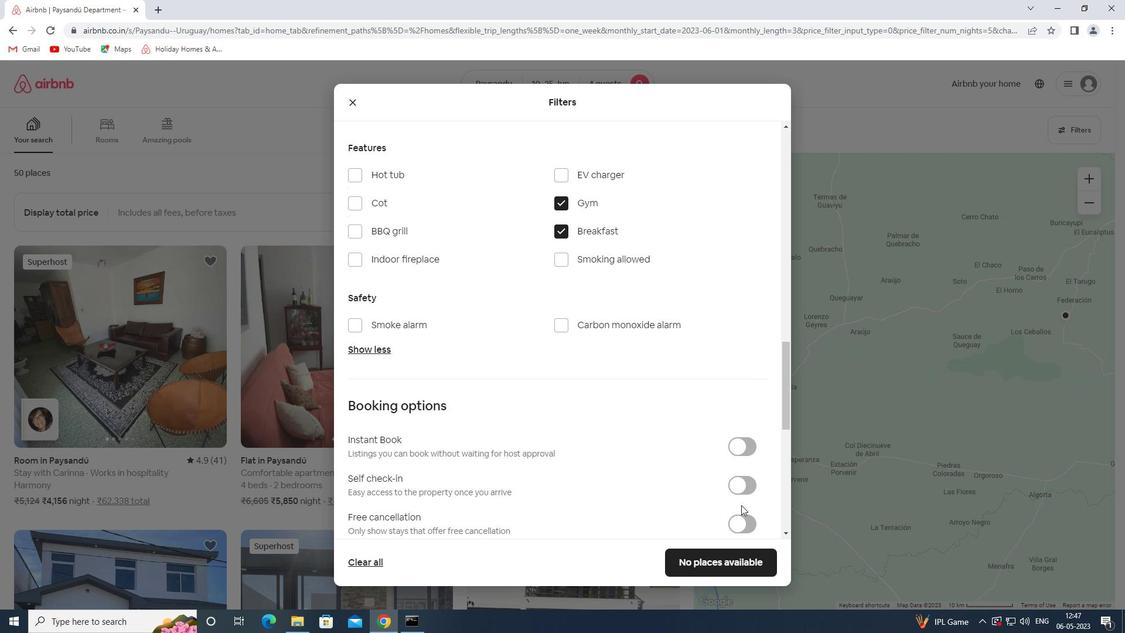 
Action: Mouse pressed left at (735, 486)
Screenshot: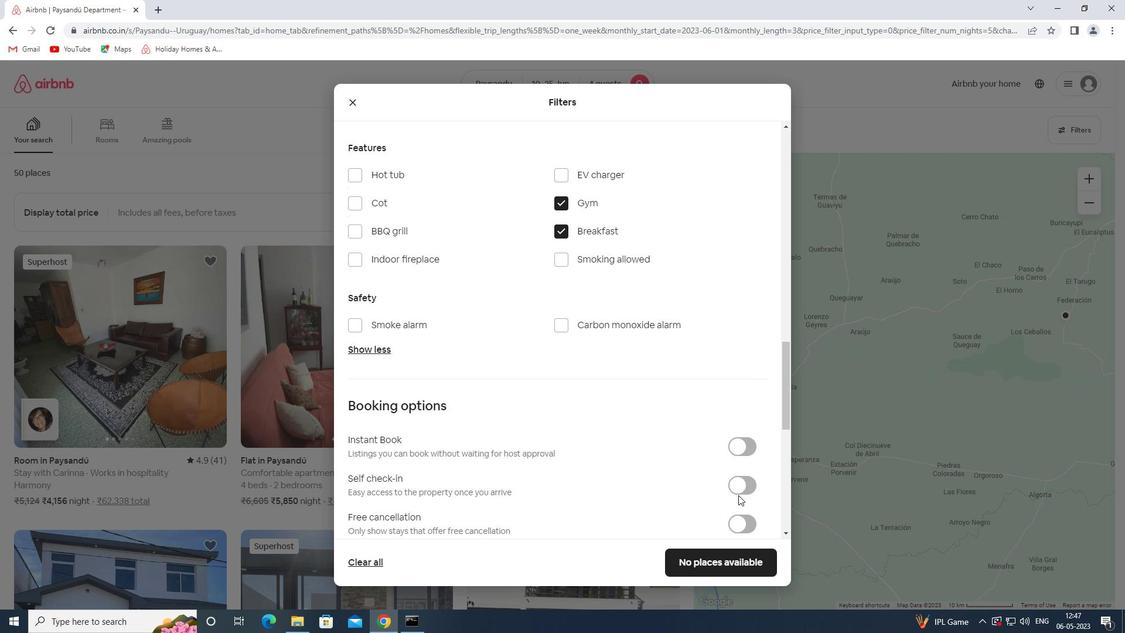 
Action: Mouse moved to (545, 425)
Screenshot: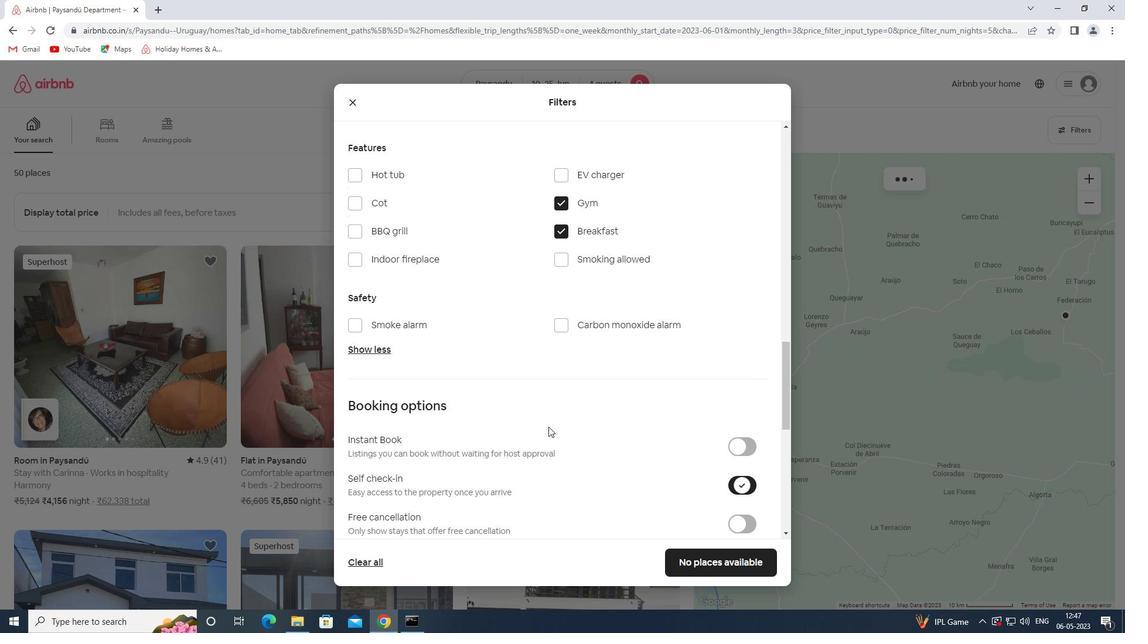 
Action: Mouse scrolled (545, 424) with delta (0, 0)
Screenshot: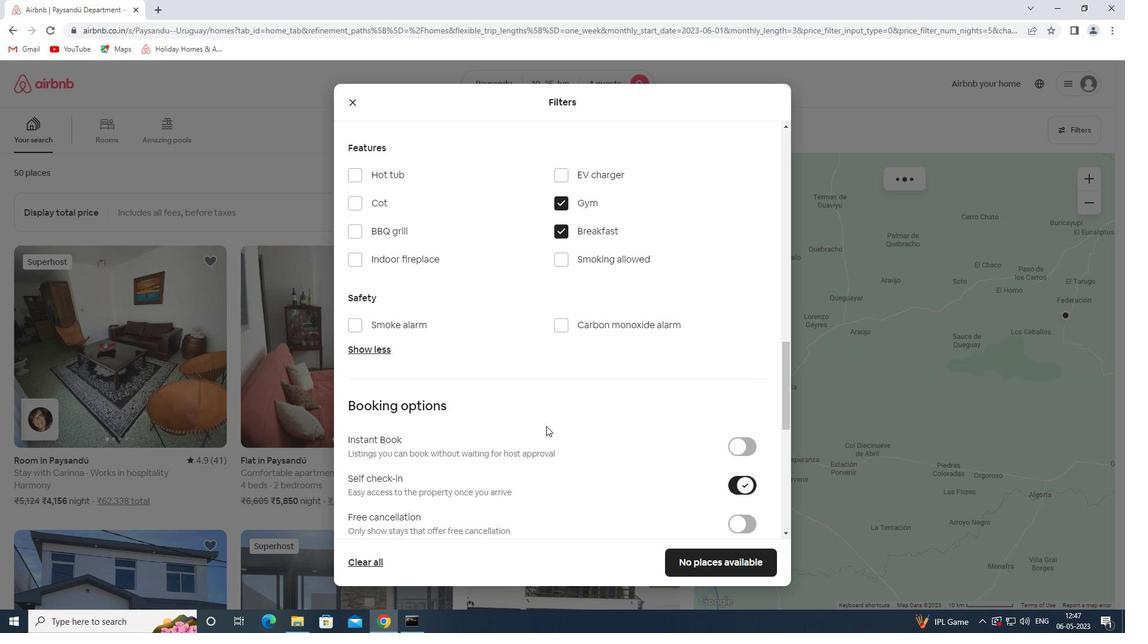 
Action: Mouse scrolled (545, 424) with delta (0, 0)
Screenshot: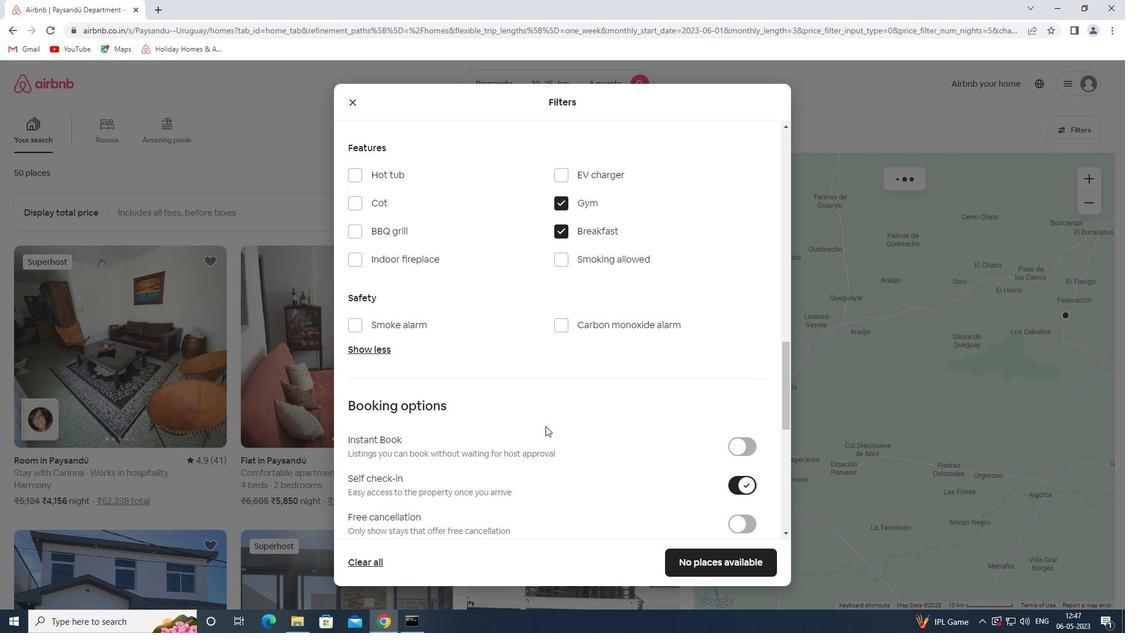 
Action: Mouse scrolled (545, 424) with delta (0, 0)
Screenshot: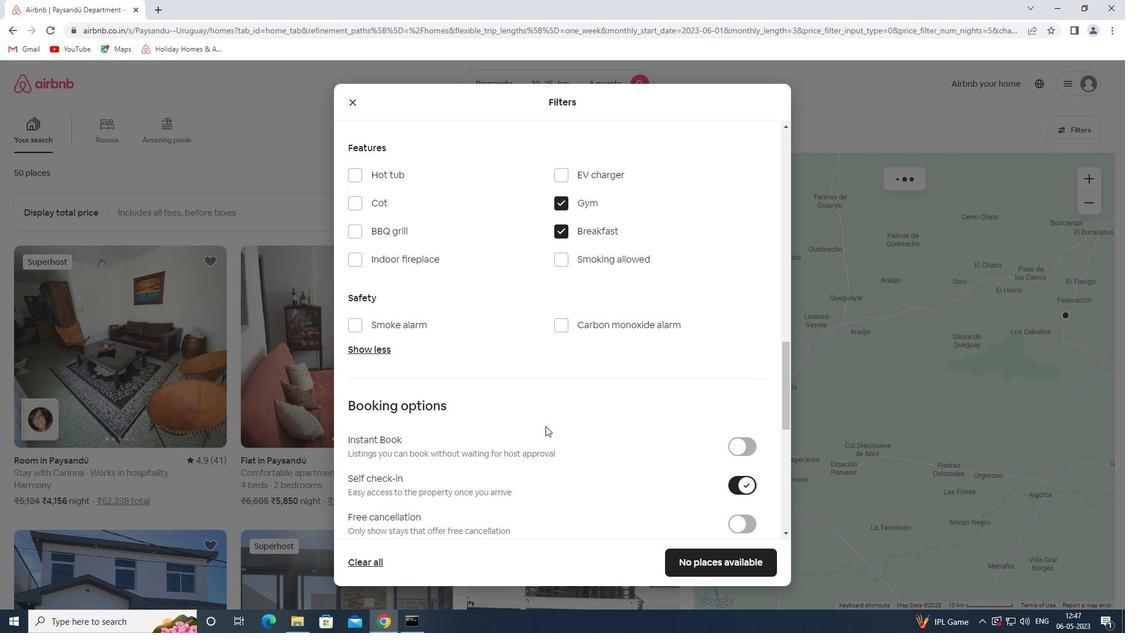 
Action: Mouse scrolled (545, 424) with delta (0, 0)
Screenshot: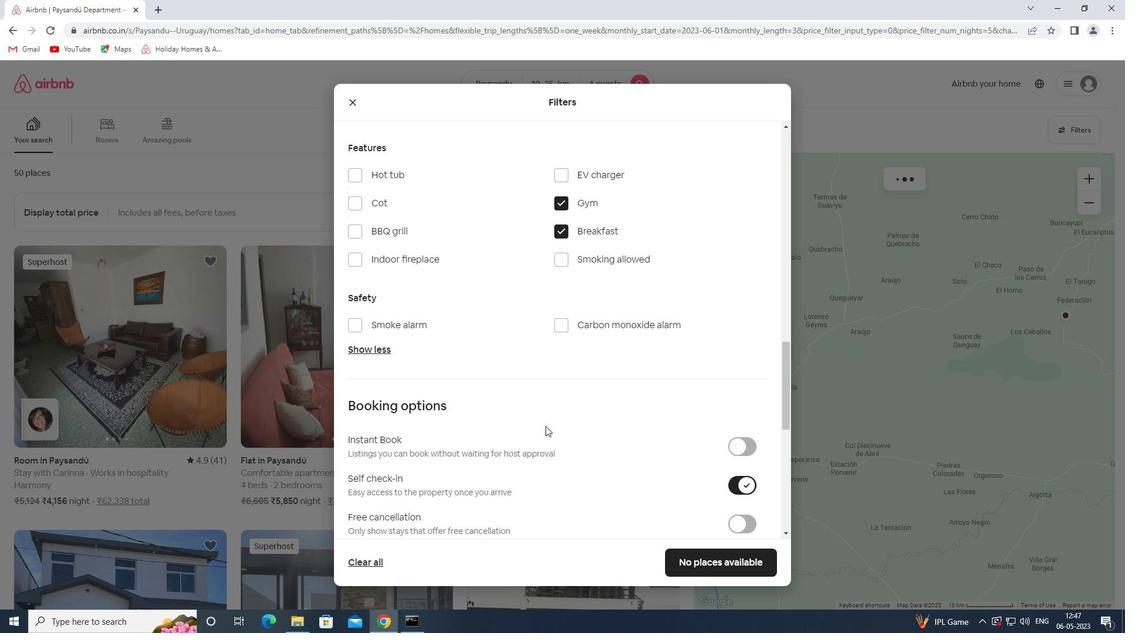 
Action: Mouse scrolled (545, 424) with delta (0, 0)
Screenshot: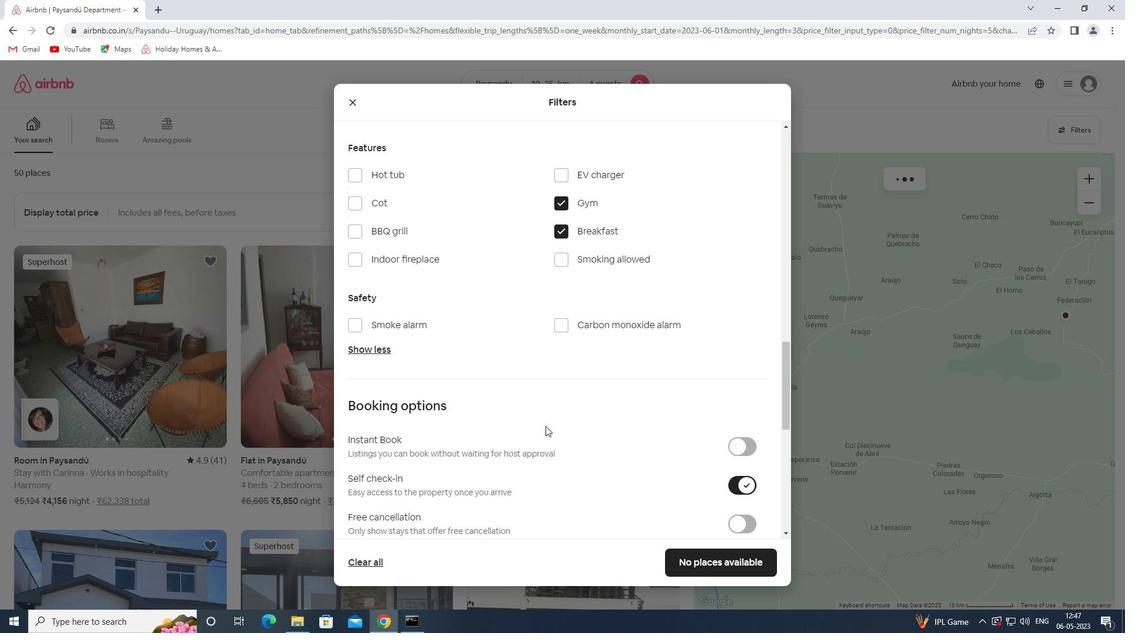 
Action: Mouse scrolled (545, 424) with delta (0, 0)
Screenshot: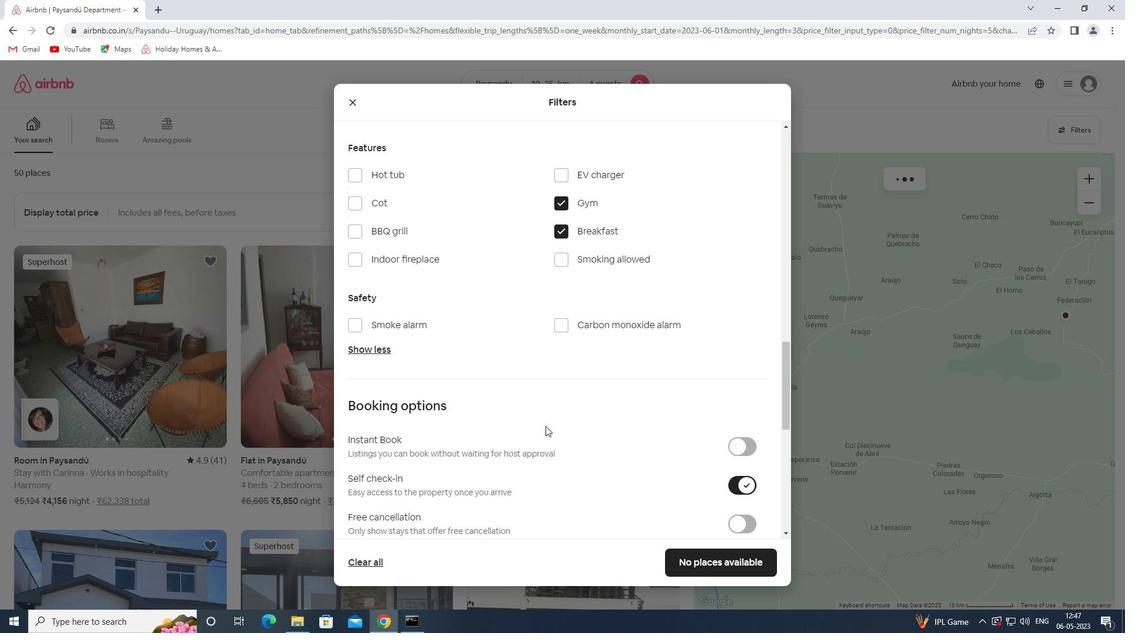 
Action: Mouse scrolled (545, 424) with delta (0, 0)
Screenshot: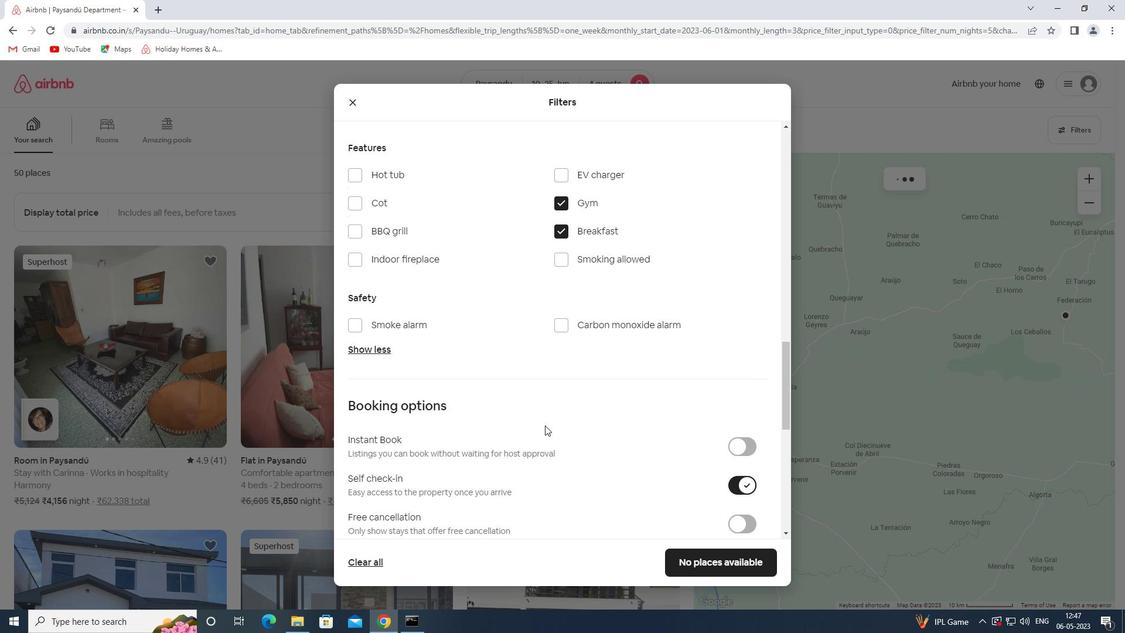 
Action: Mouse scrolled (545, 424) with delta (0, 0)
Screenshot: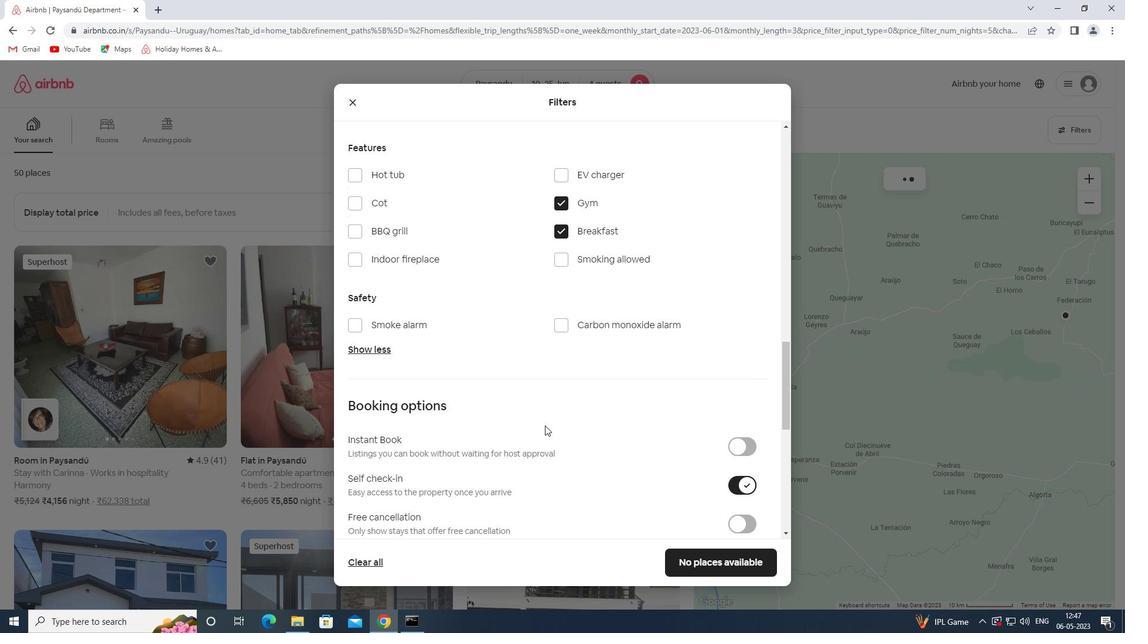 
Action: Mouse moved to (539, 425)
Screenshot: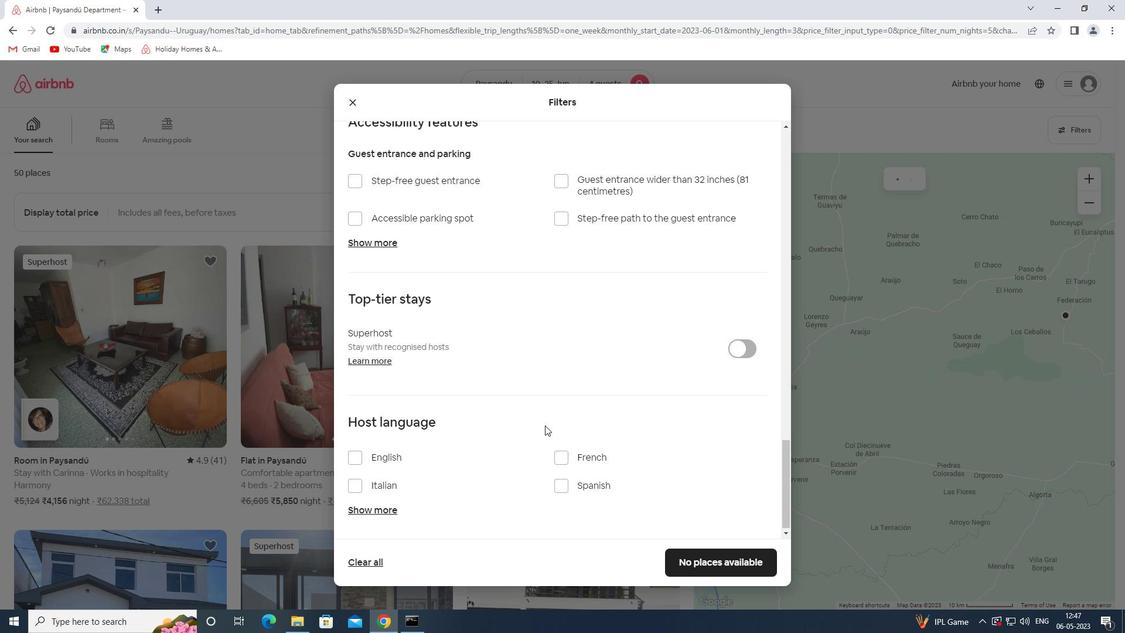 
Action: Mouse scrolled (539, 424) with delta (0, 0)
Screenshot: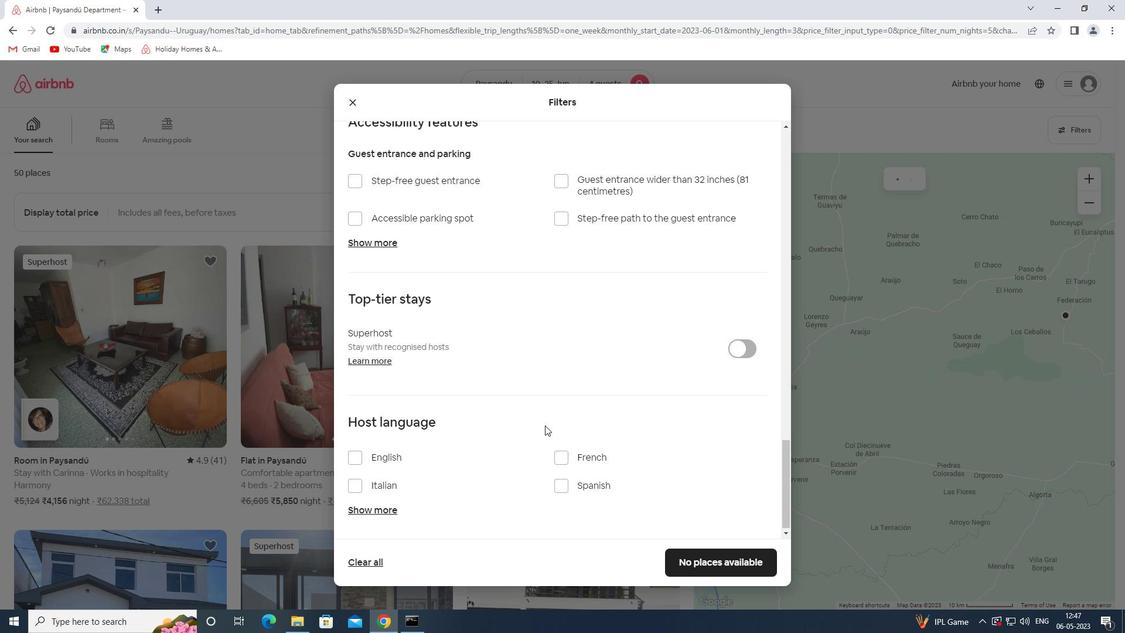 
Action: Mouse moved to (538, 425)
Screenshot: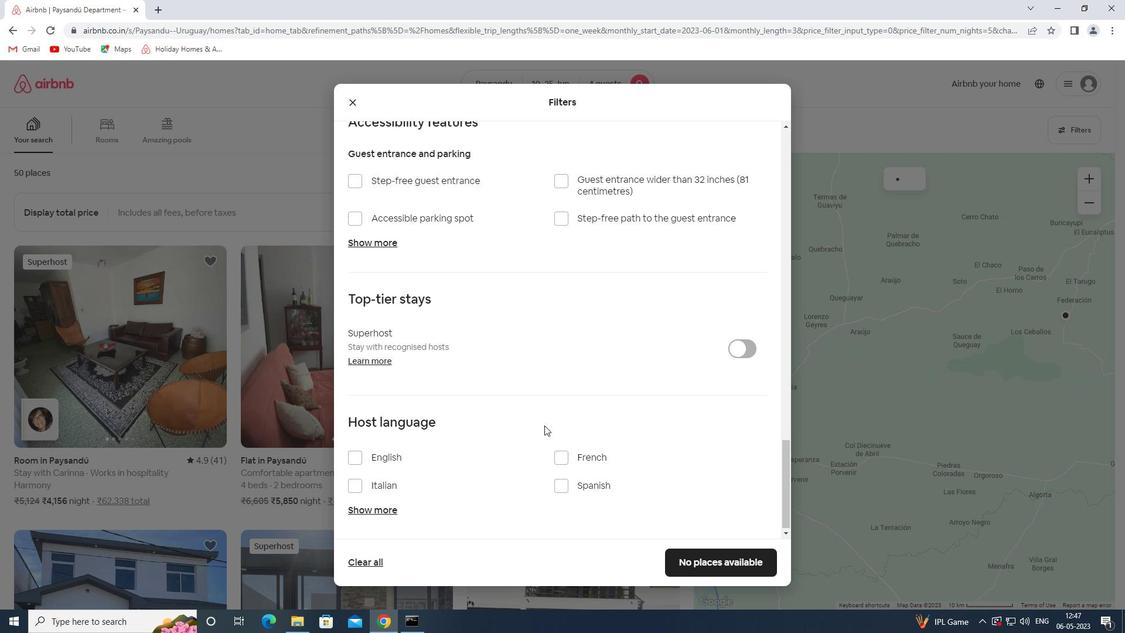 
Action: Mouse scrolled (538, 424) with delta (0, 0)
Screenshot: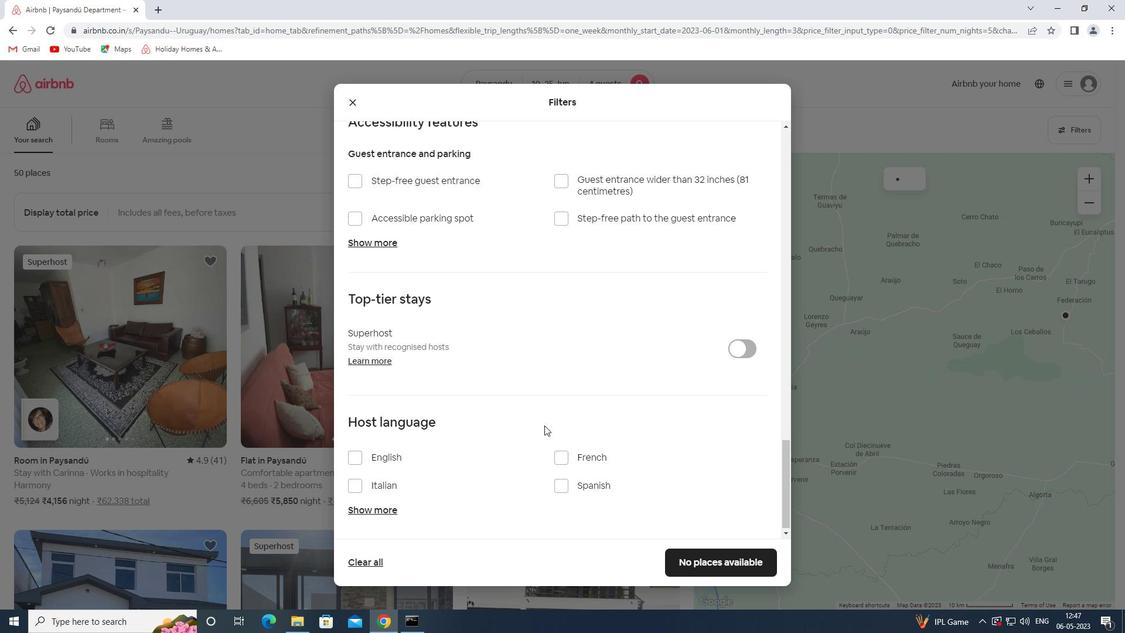 
Action: Mouse moved to (538, 425)
Screenshot: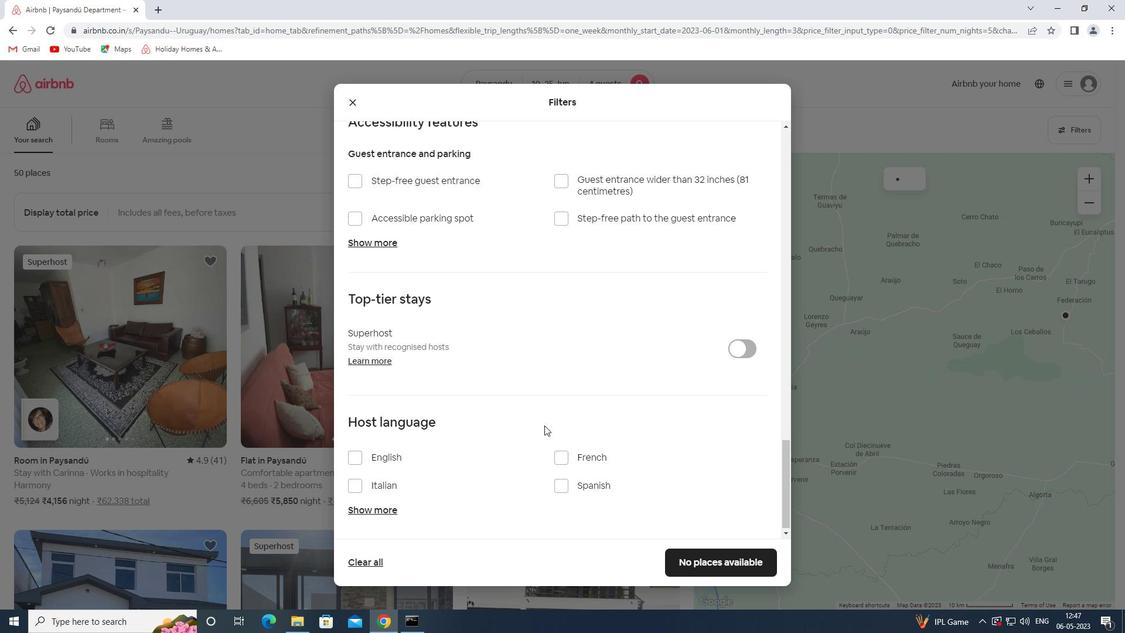 
Action: Mouse scrolled (538, 424) with delta (0, 0)
Screenshot: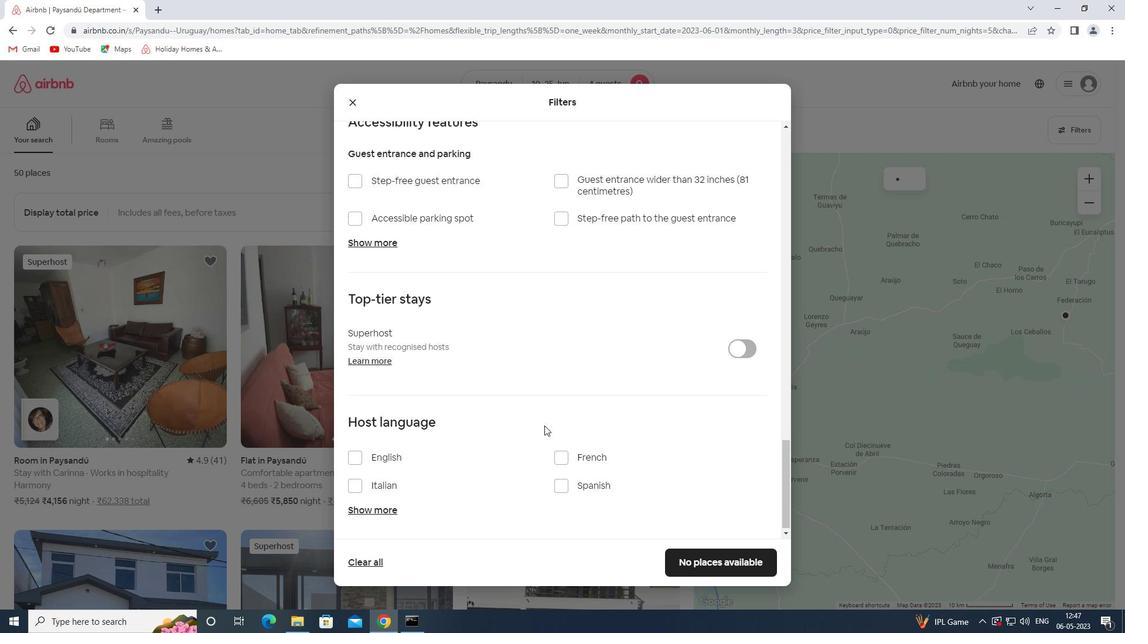 
Action: Mouse moved to (538, 425)
Screenshot: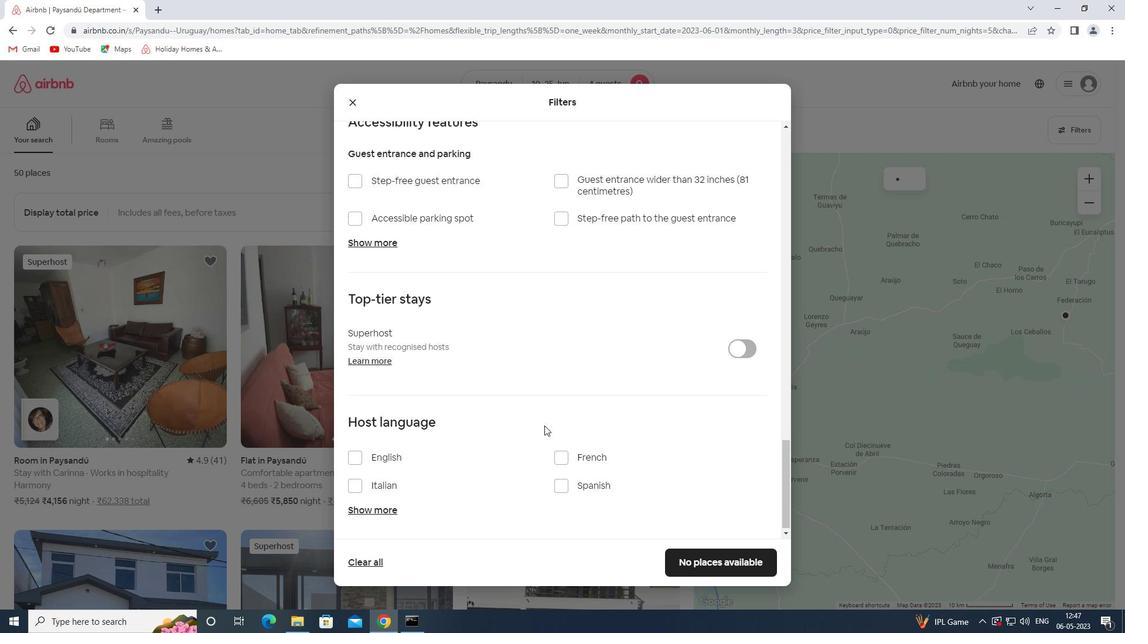 
Action: Mouse scrolled (538, 424) with delta (0, 0)
Screenshot: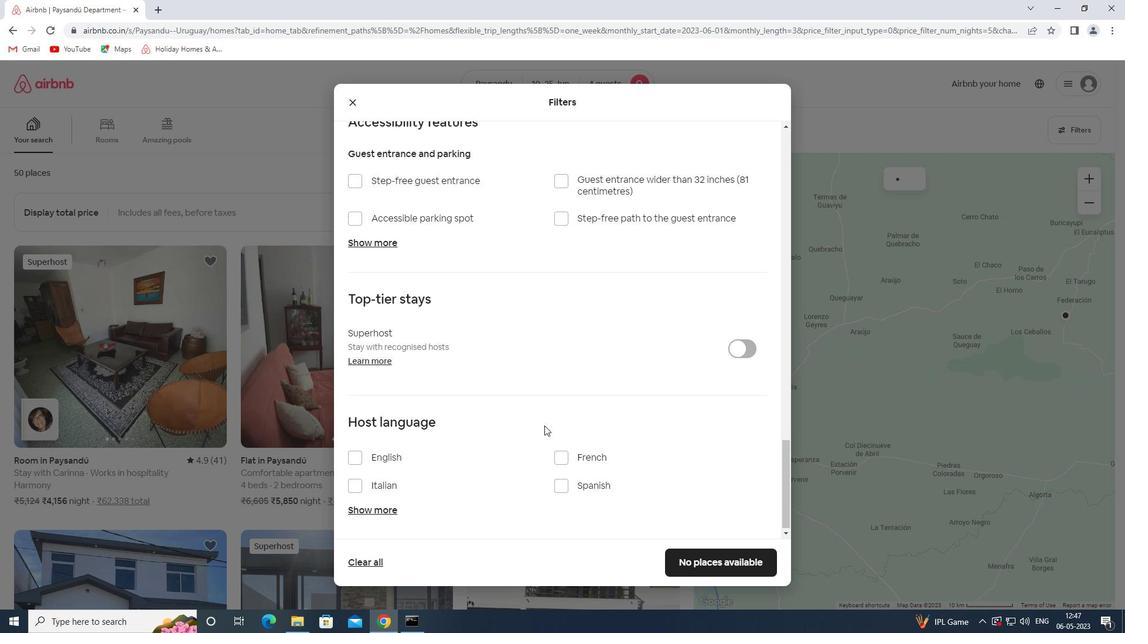 
Action: Mouse moved to (536, 425)
Screenshot: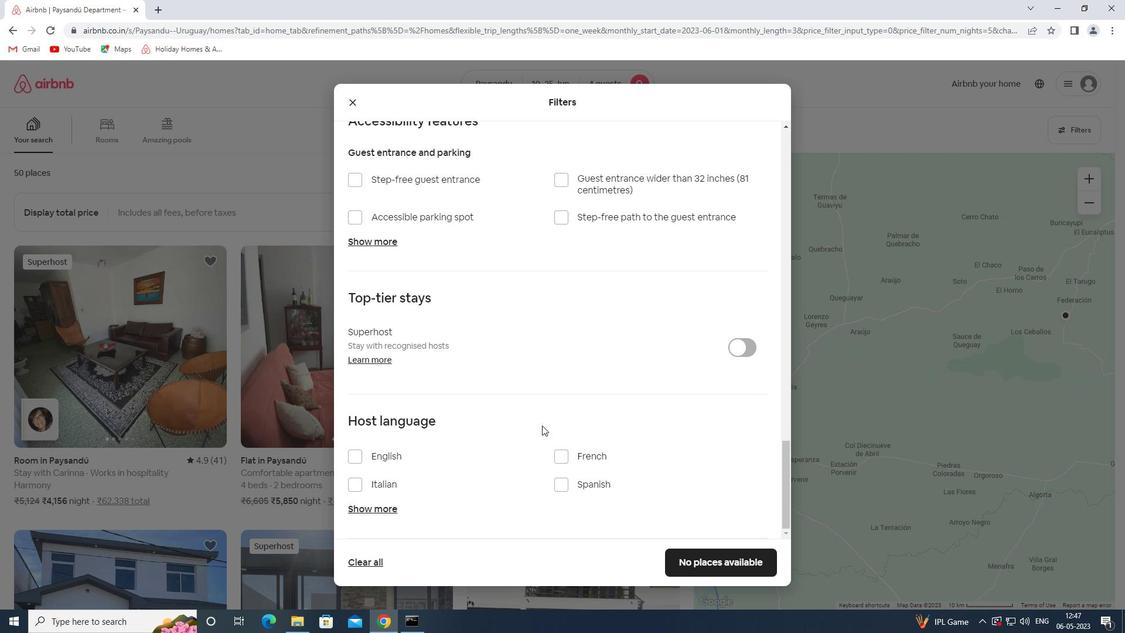 
Action: Mouse scrolled (536, 424) with delta (0, 0)
Screenshot: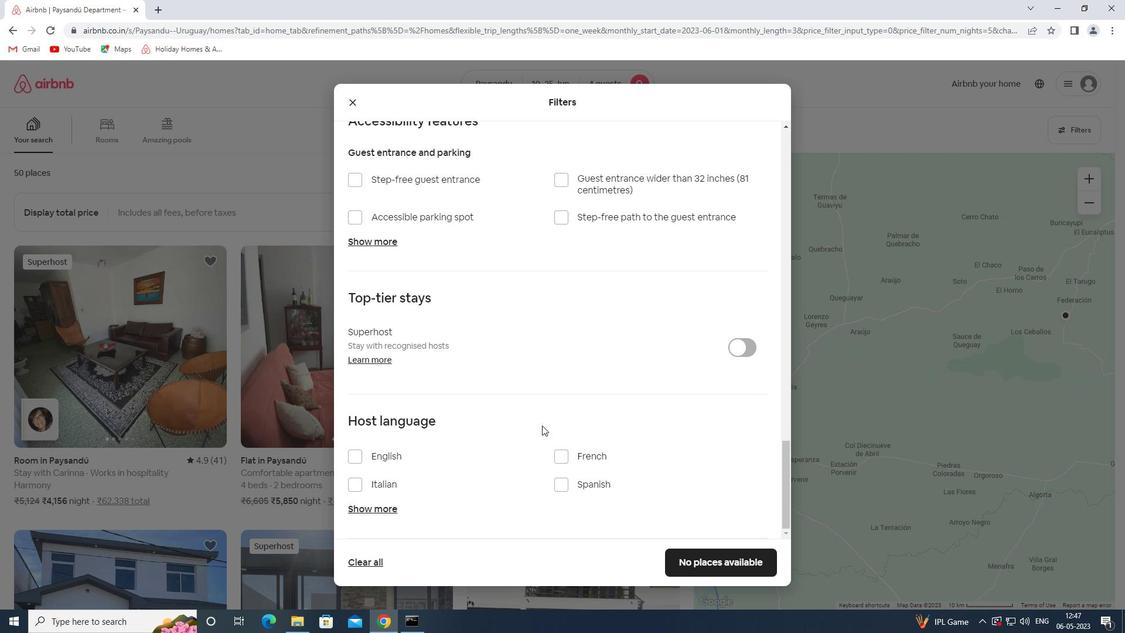 
Action: Mouse moved to (535, 425)
Screenshot: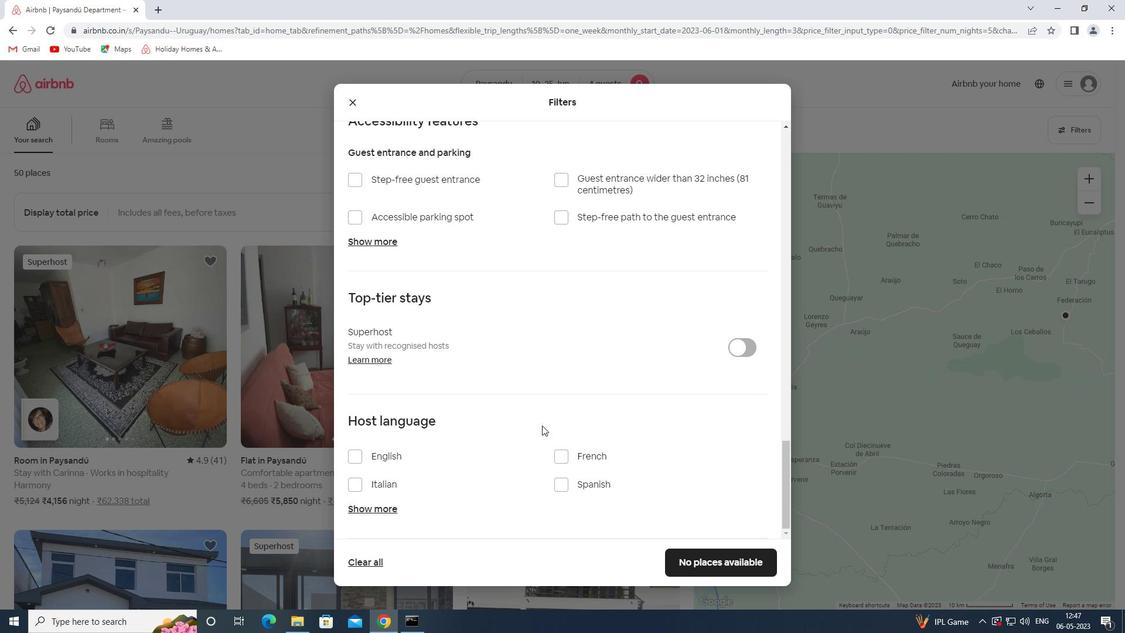 
Action: Mouse scrolled (535, 424) with delta (0, 0)
Screenshot: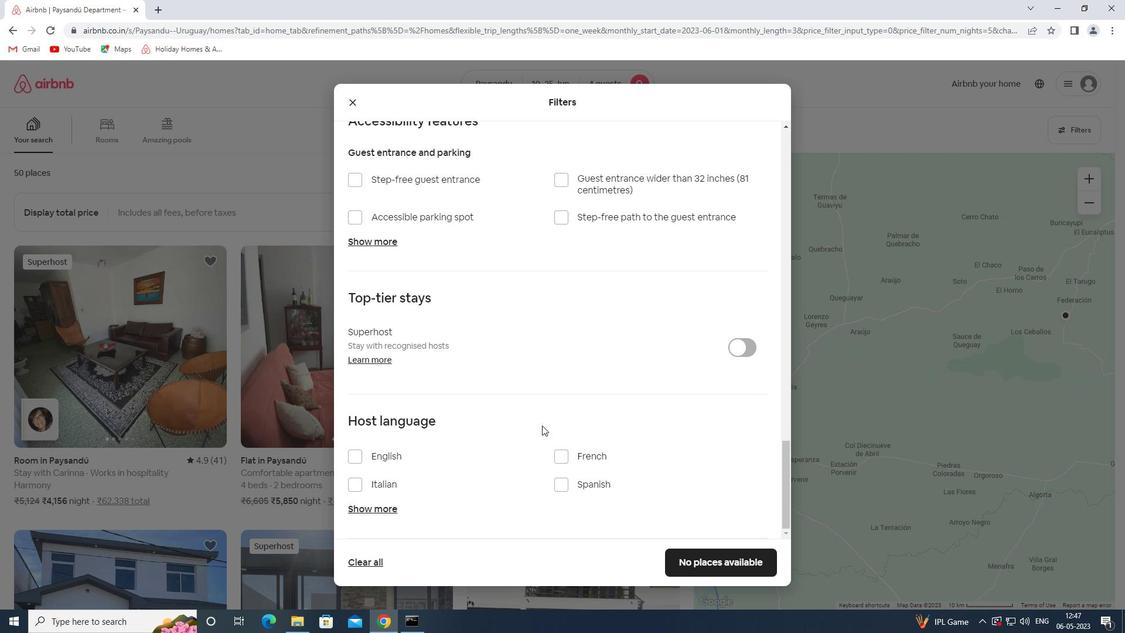 
Action: Mouse moved to (389, 453)
Screenshot: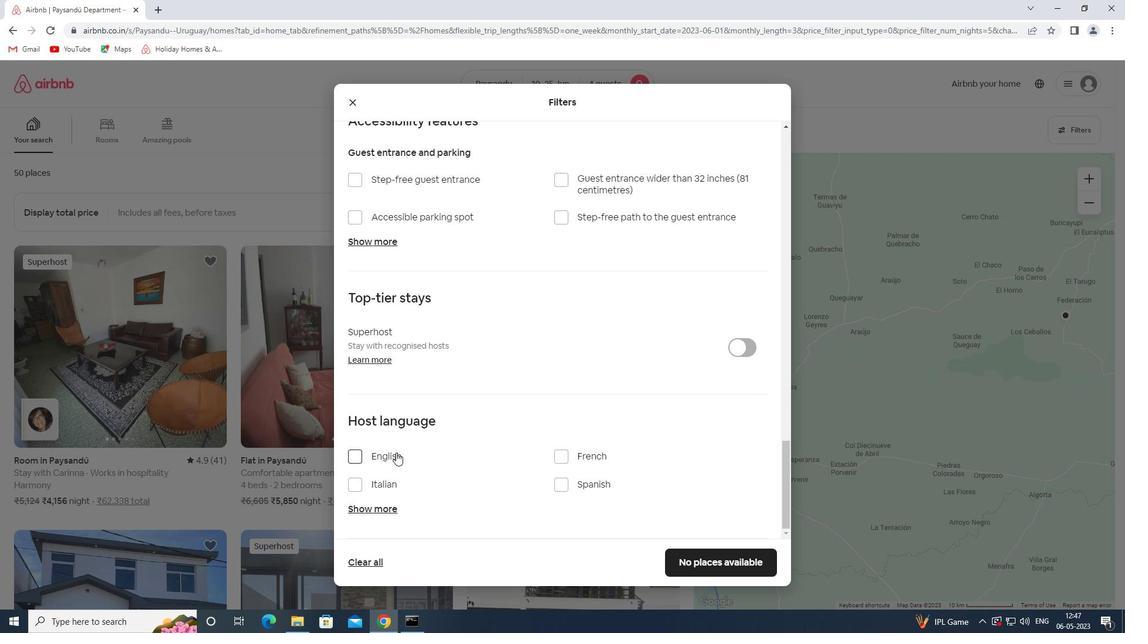 
Action: Mouse pressed left at (389, 453)
Screenshot: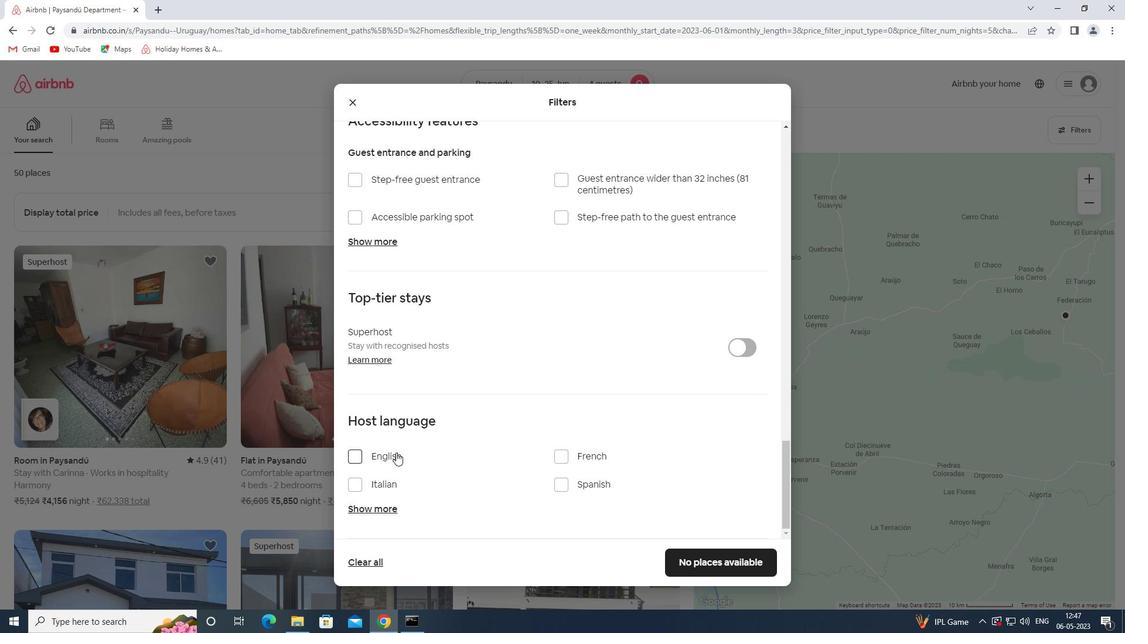 
Action: Mouse moved to (745, 563)
Screenshot: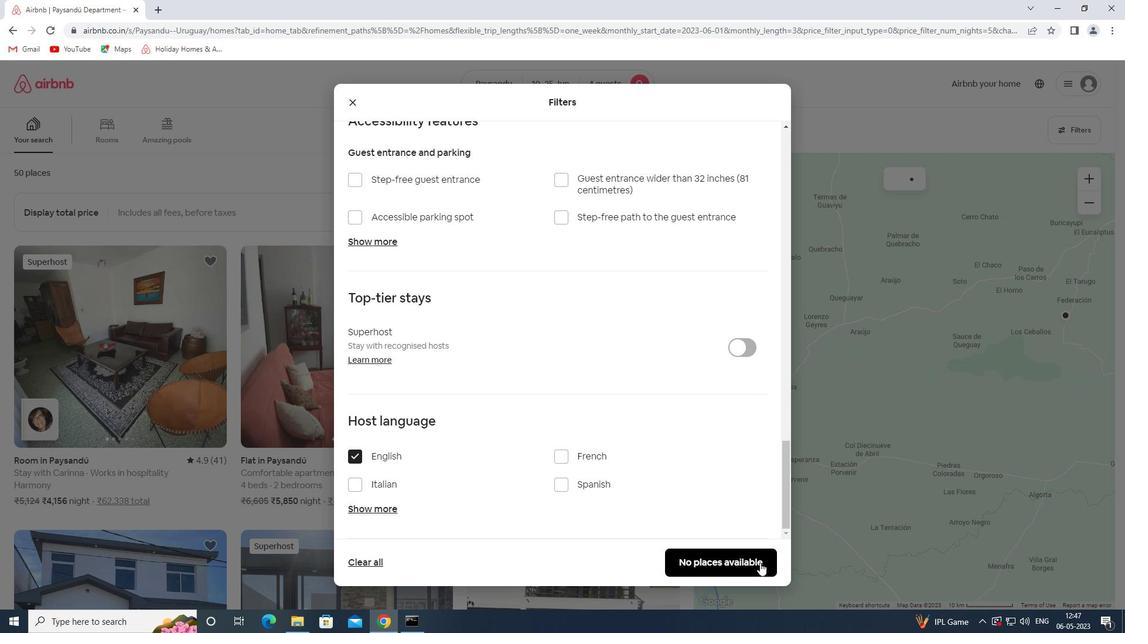 
Action: Mouse pressed left at (745, 563)
Screenshot: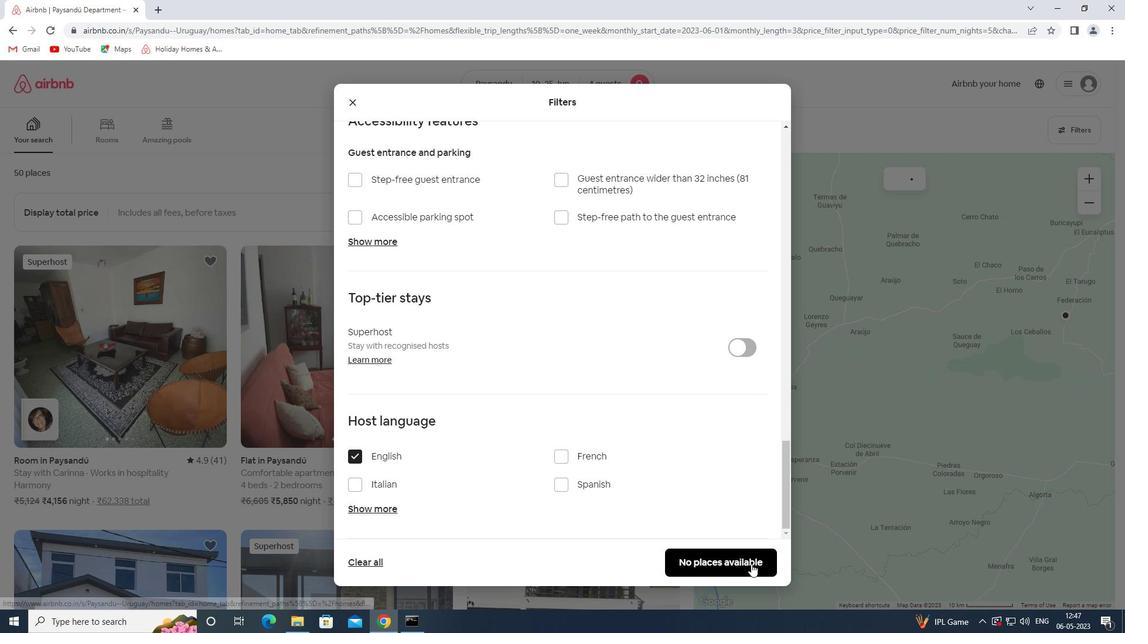 
Action: Mouse moved to (741, 560)
Screenshot: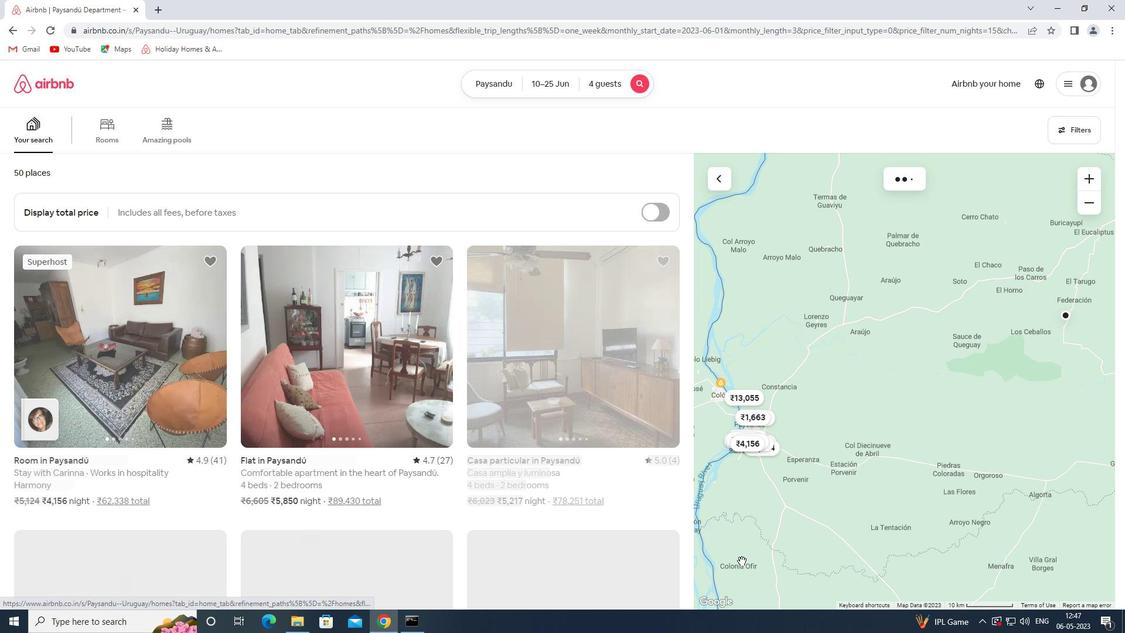 
